 Task: Open a blank google sheet and write heading  Financial Planner. Add Dates in a column and its values below  'Jan 23, Feb 23, Mar 23, Apr 23 & may23. 'Add Income in next column and its values below  $3,000, $3,200, $3,100, $3,300 & $3,500. Add Expenses in next column and its values below  $2,000, $2,300, $2,200, $2,500 & $2,800. Add savings in next column and its values below $500, $600, $500, $700 & $700. Add Investment in next column and its values below  $500, $700, $800, $900 & $1000. Add Net Saving in next column and its values below  $1000, $1200, $900, $800 & $700. Save page BudgetTool analysis
Action: Mouse pressed left at (1270, 222)
Screenshot: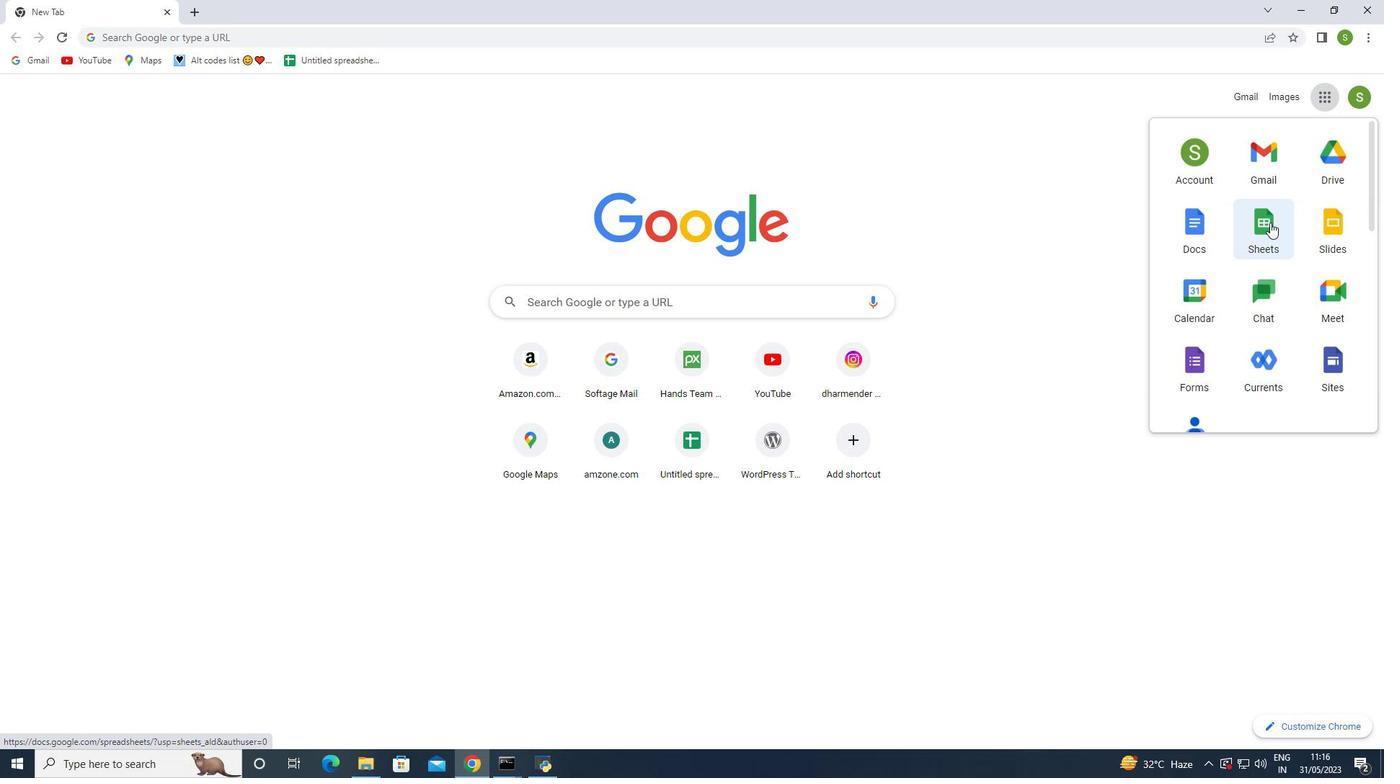 
Action: Mouse moved to (452, 180)
Screenshot: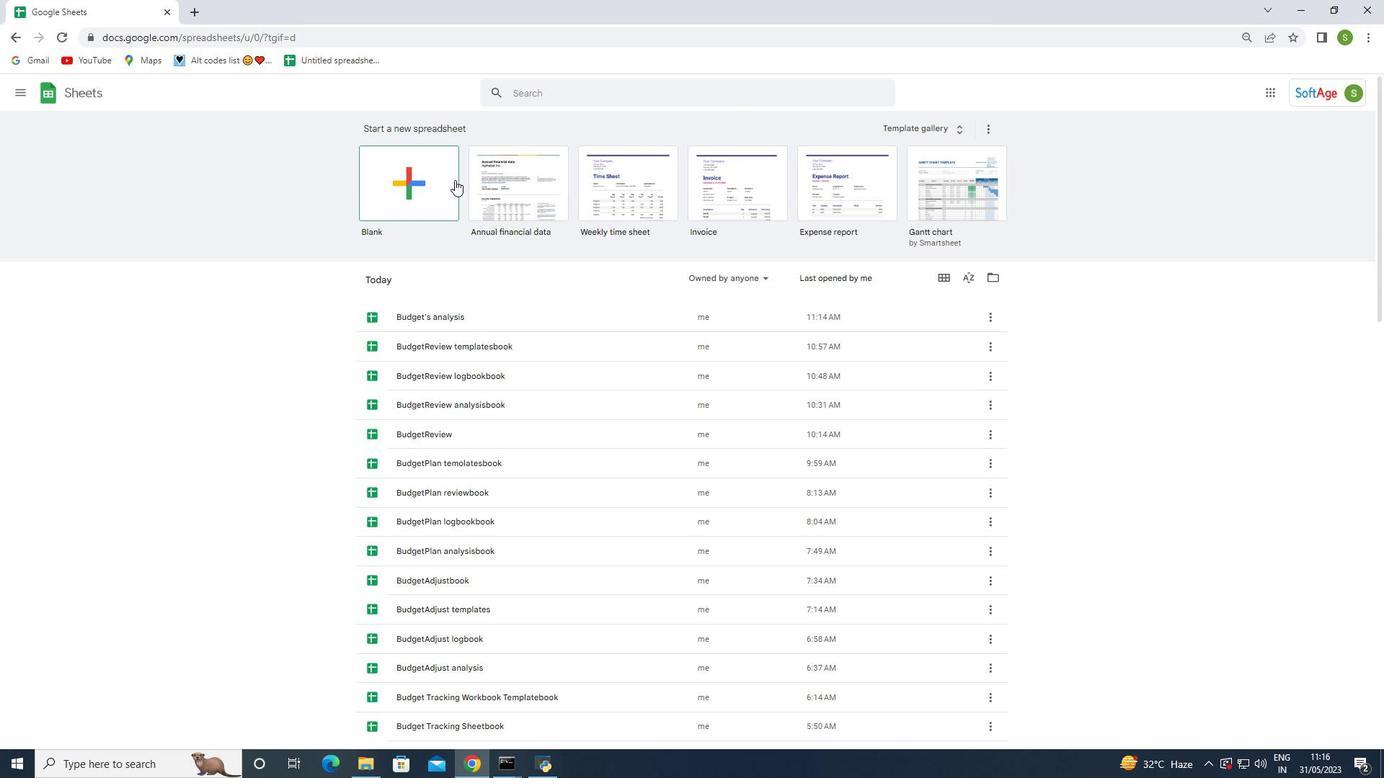 
Action: Mouse pressed left at (452, 180)
Screenshot: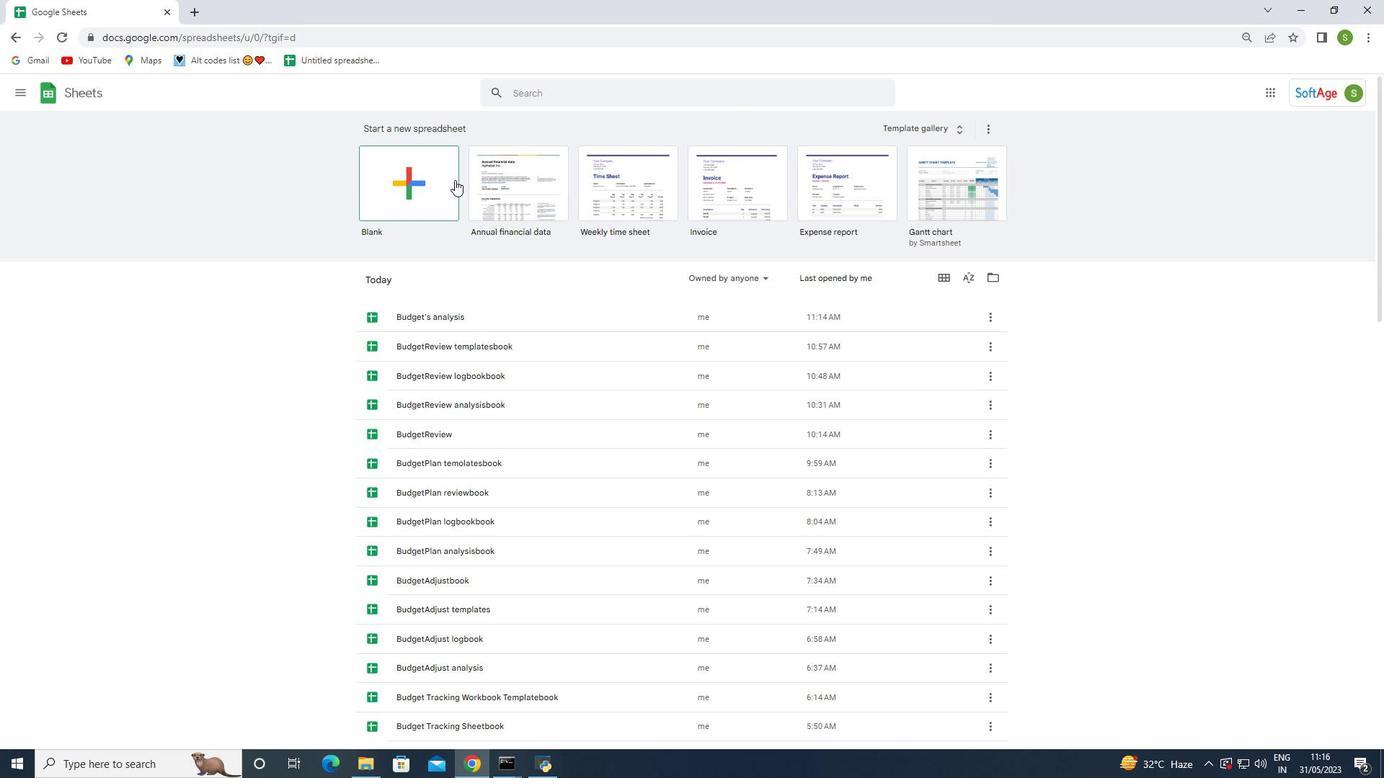
Action: Mouse moved to (15, 162)
Screenshot: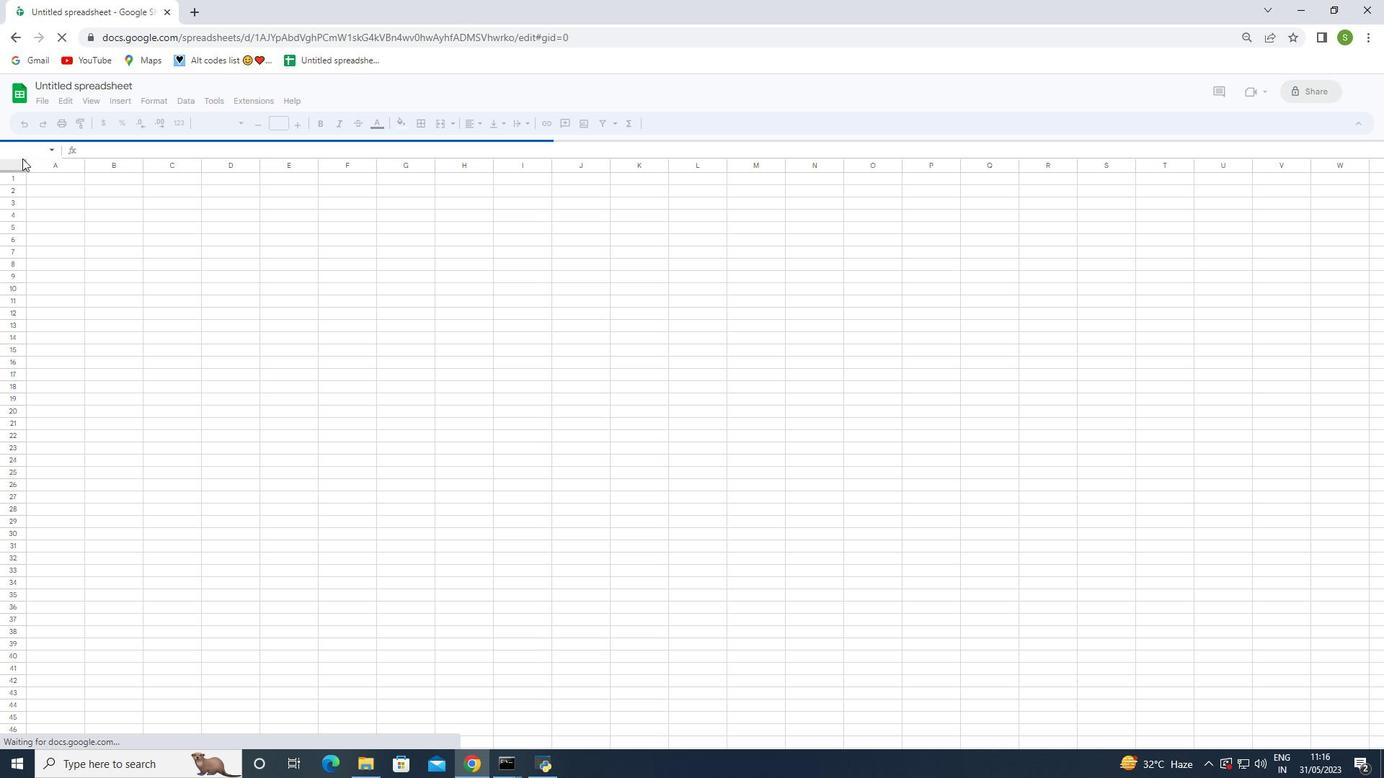 
Action: Mouse pressed left at (15, 162)
Screenshot: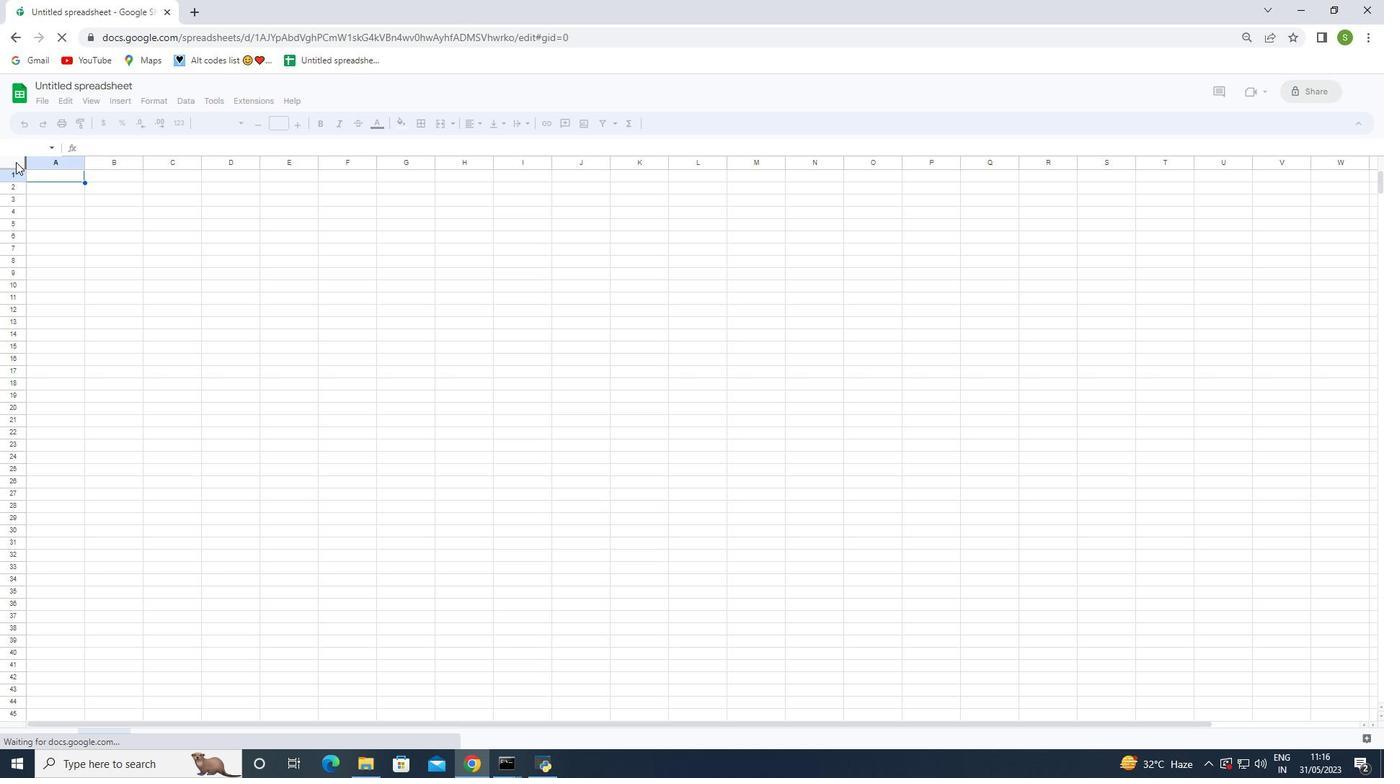 
Action: Mouse moved to (15, 155)
Screenshot: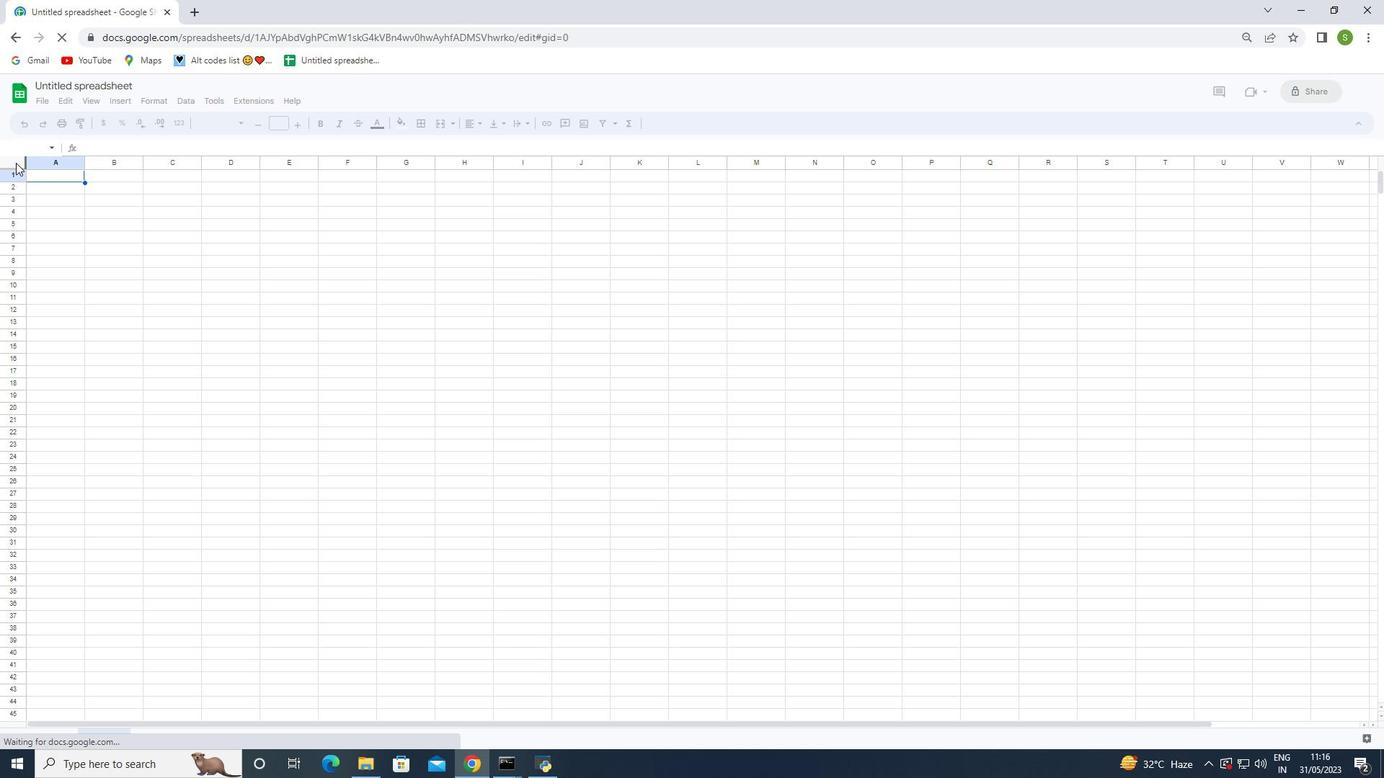 
Action: Mouse pressed left at (15, 155)
Screenshot: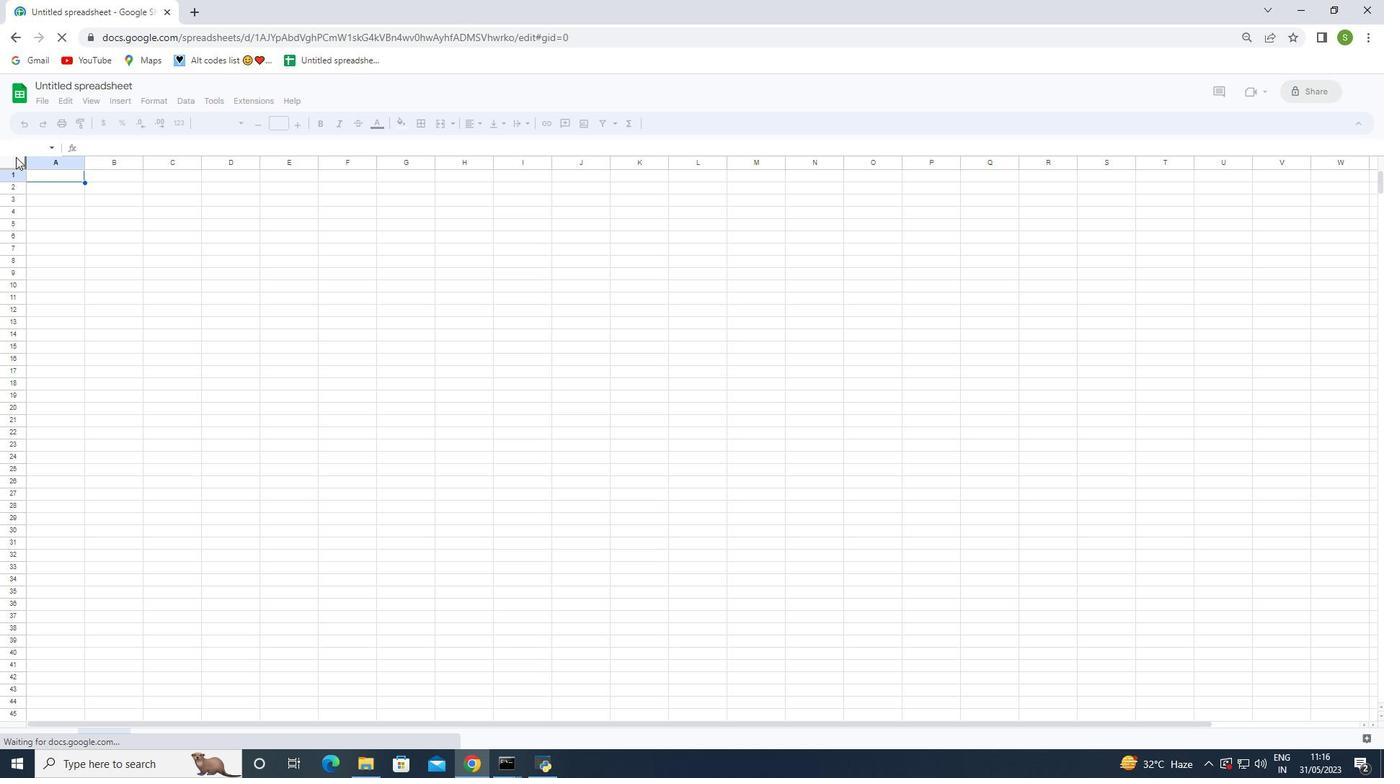 
Action: Mouse moved to (338, 125)
Screenshot: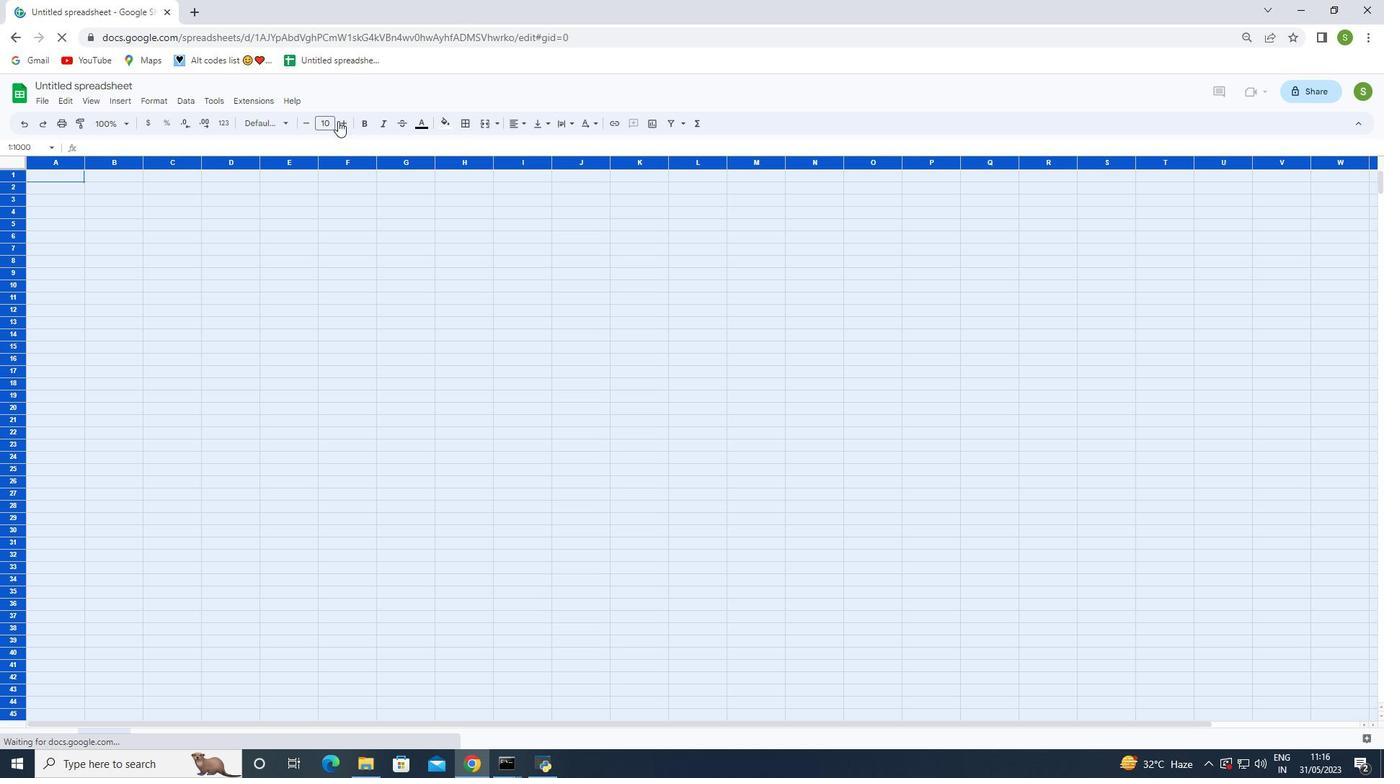 
Action: Mouse pressed left at (338, 125)
Screenshot: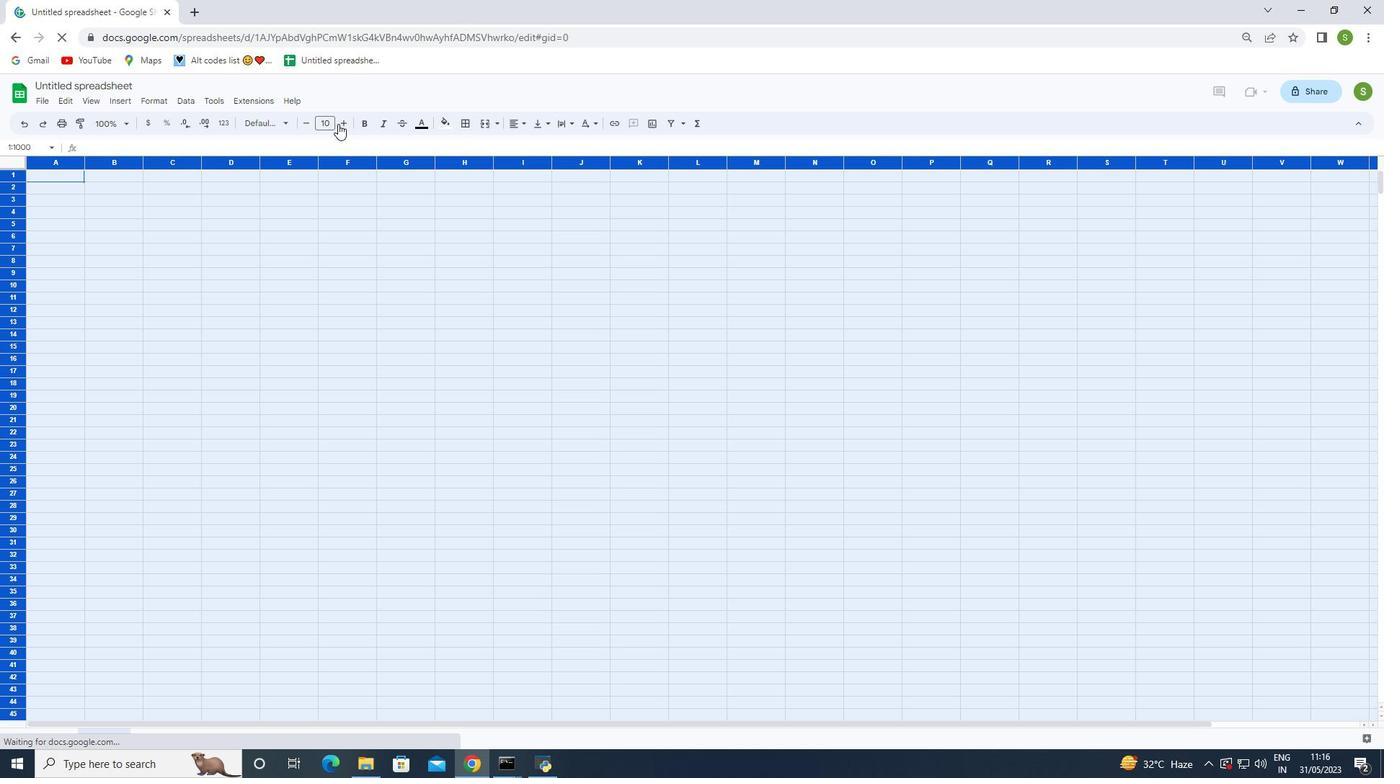 
Action: Mouse moved to (339, 124)
Screenshot: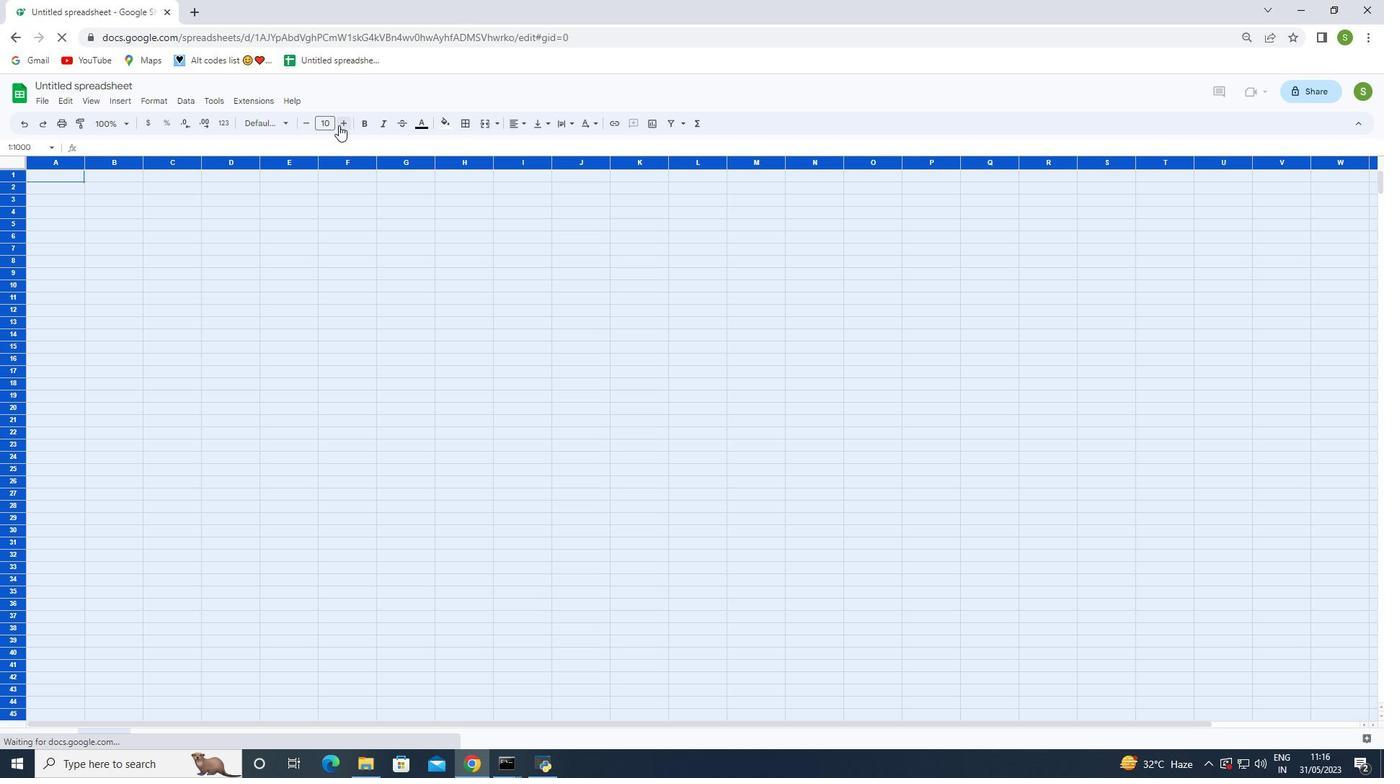 
Action: Mouse pressed left at (339, 124)
Screenshot: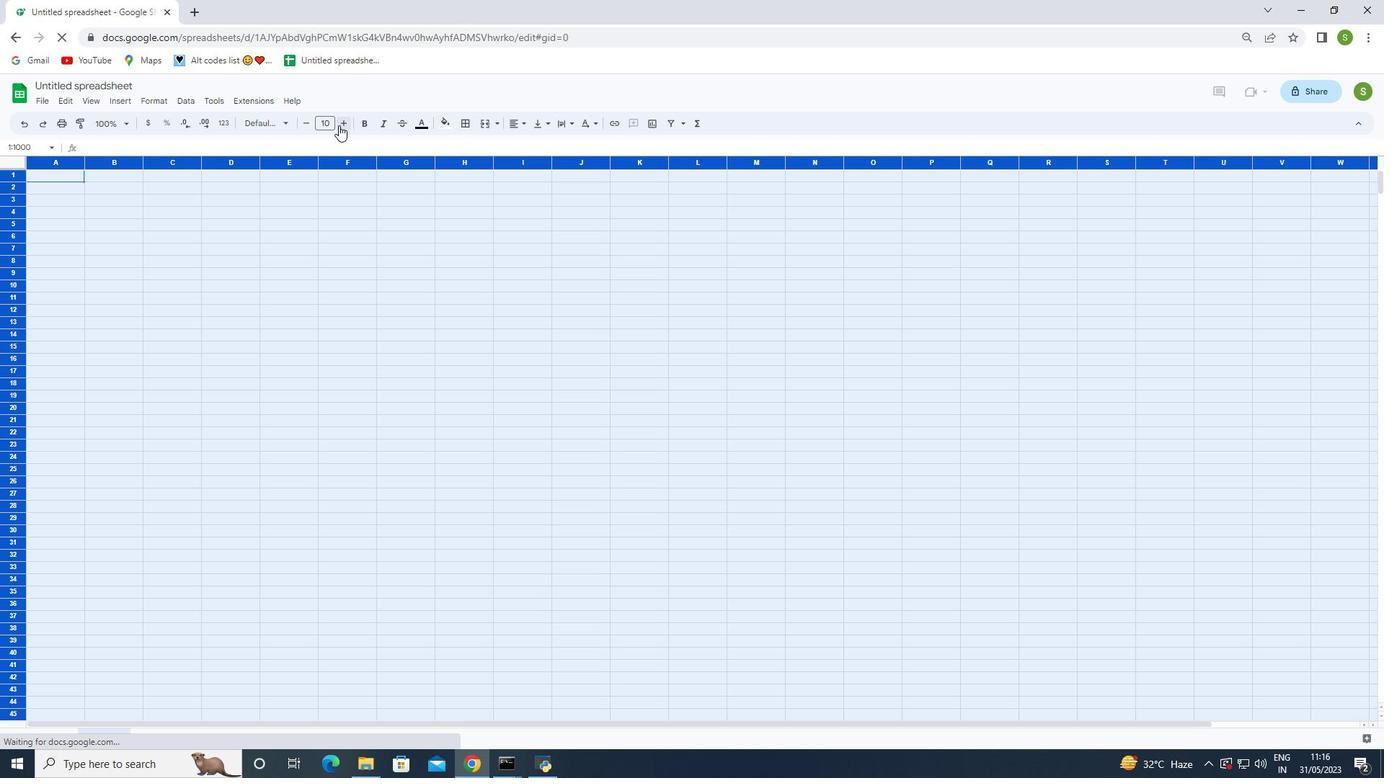 
Action: Mouse moved to (339, 124)
Screenshot: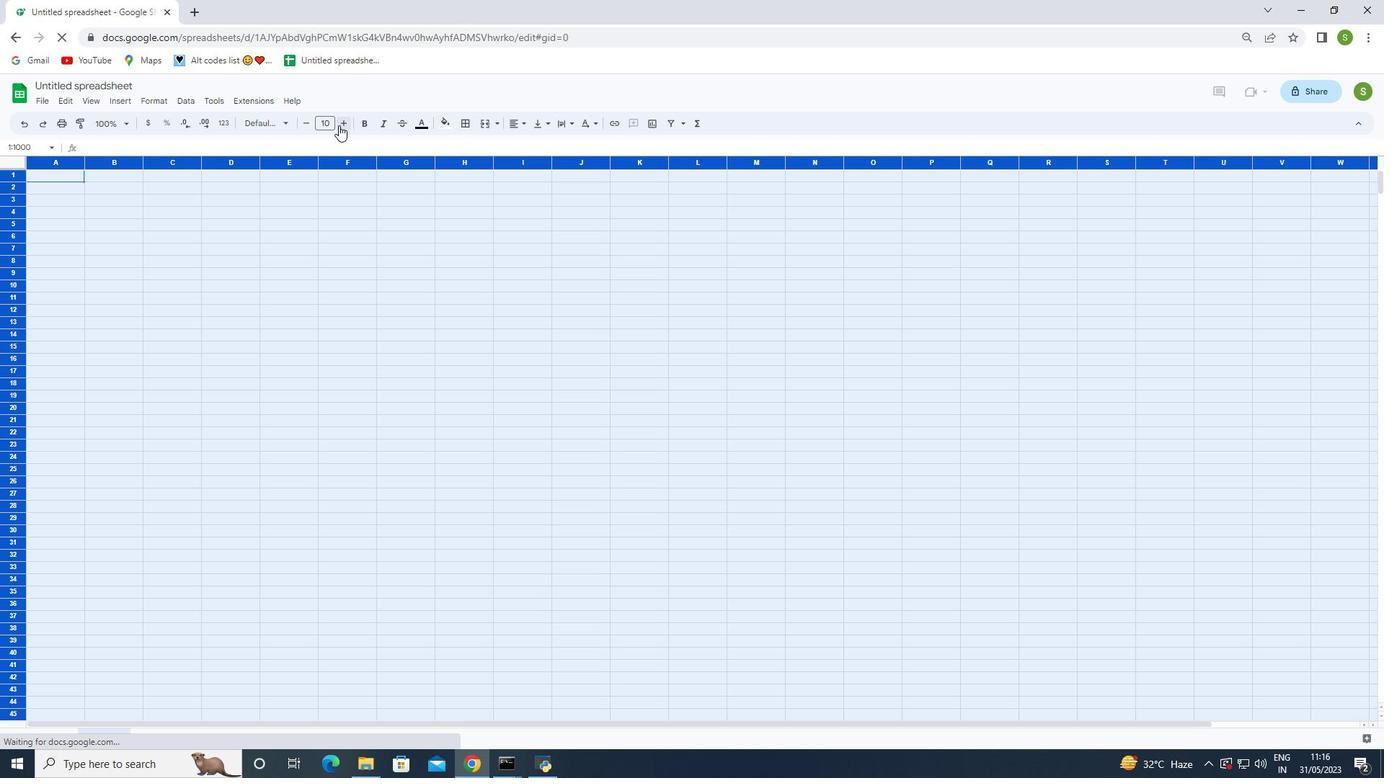 
Action: Mouse pressed left at (339, 124)
Screenshot: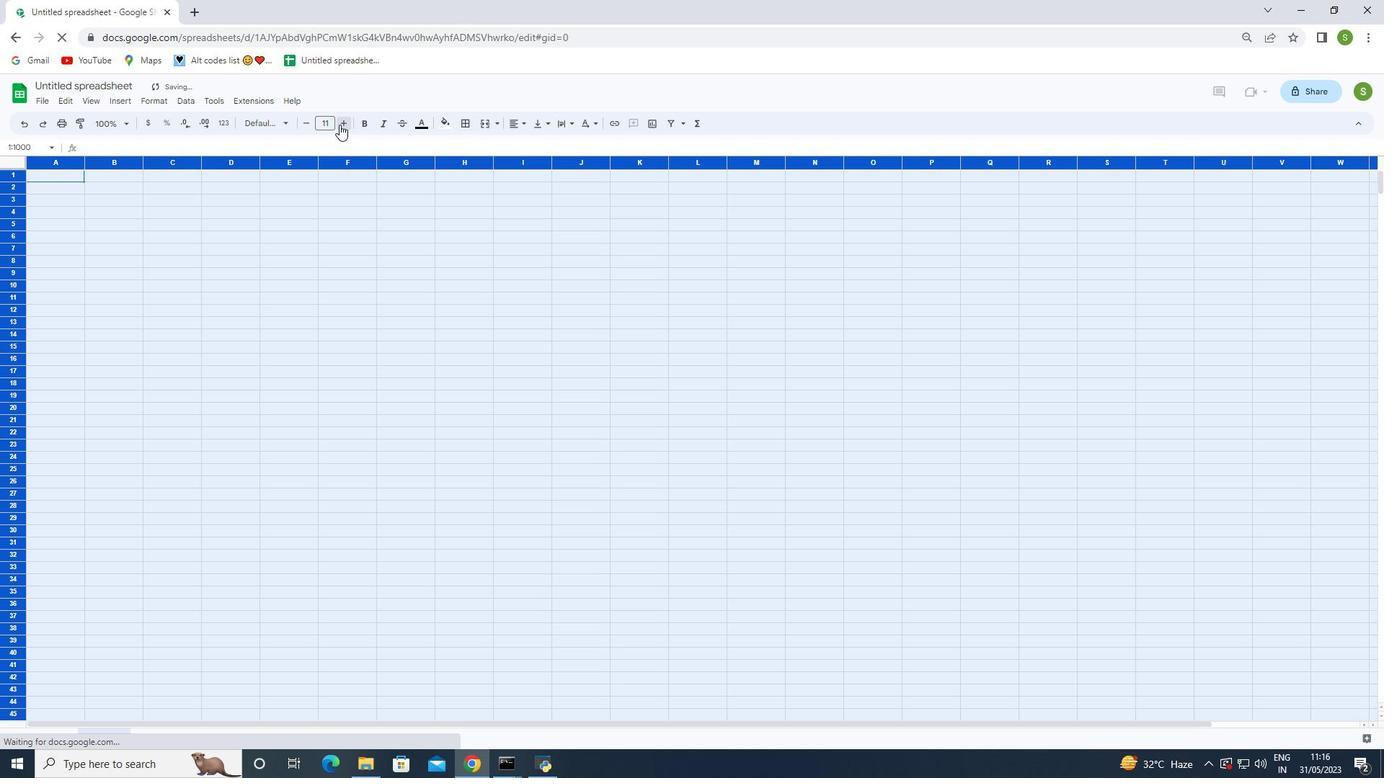 
Action: Mouse pressed left at (339, 124)
Screenshot: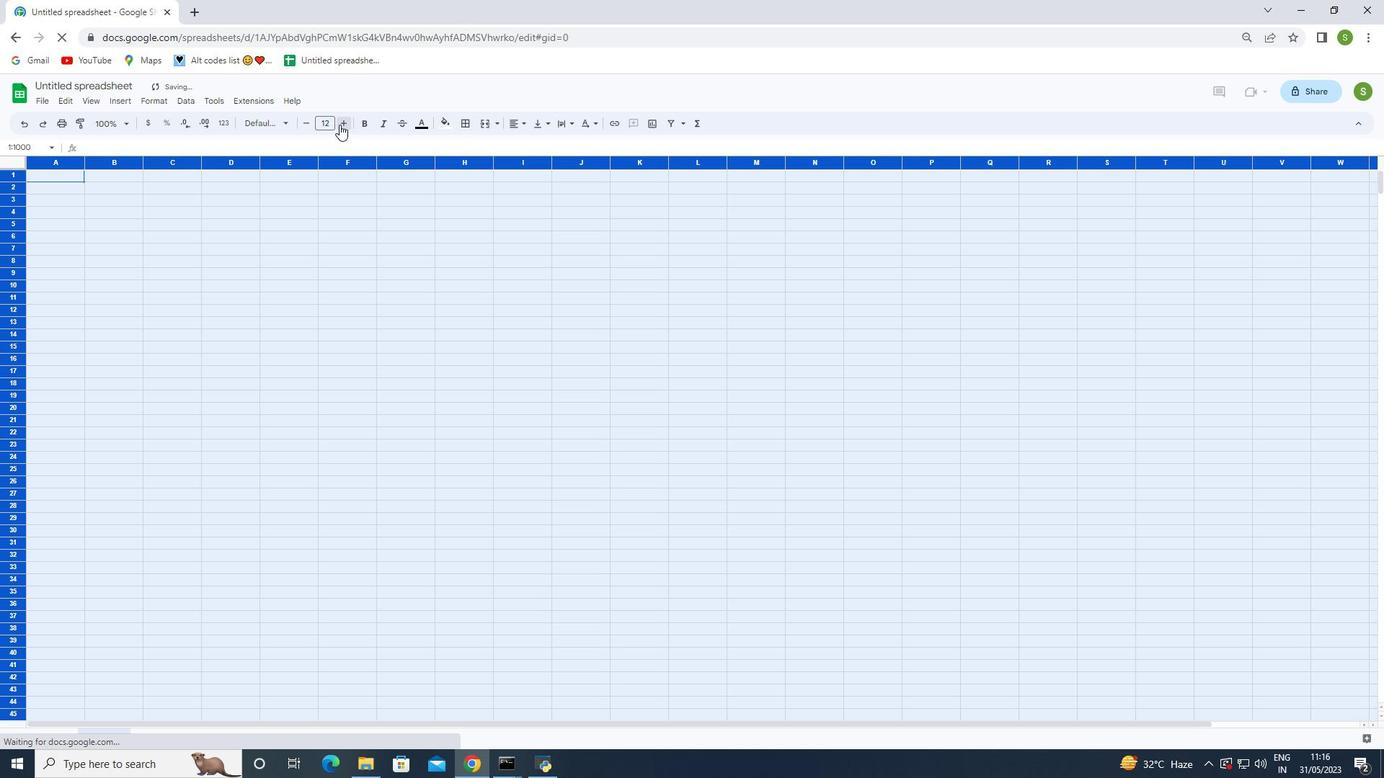 
Action: Mouse moved to (241, 225)
Screenshot: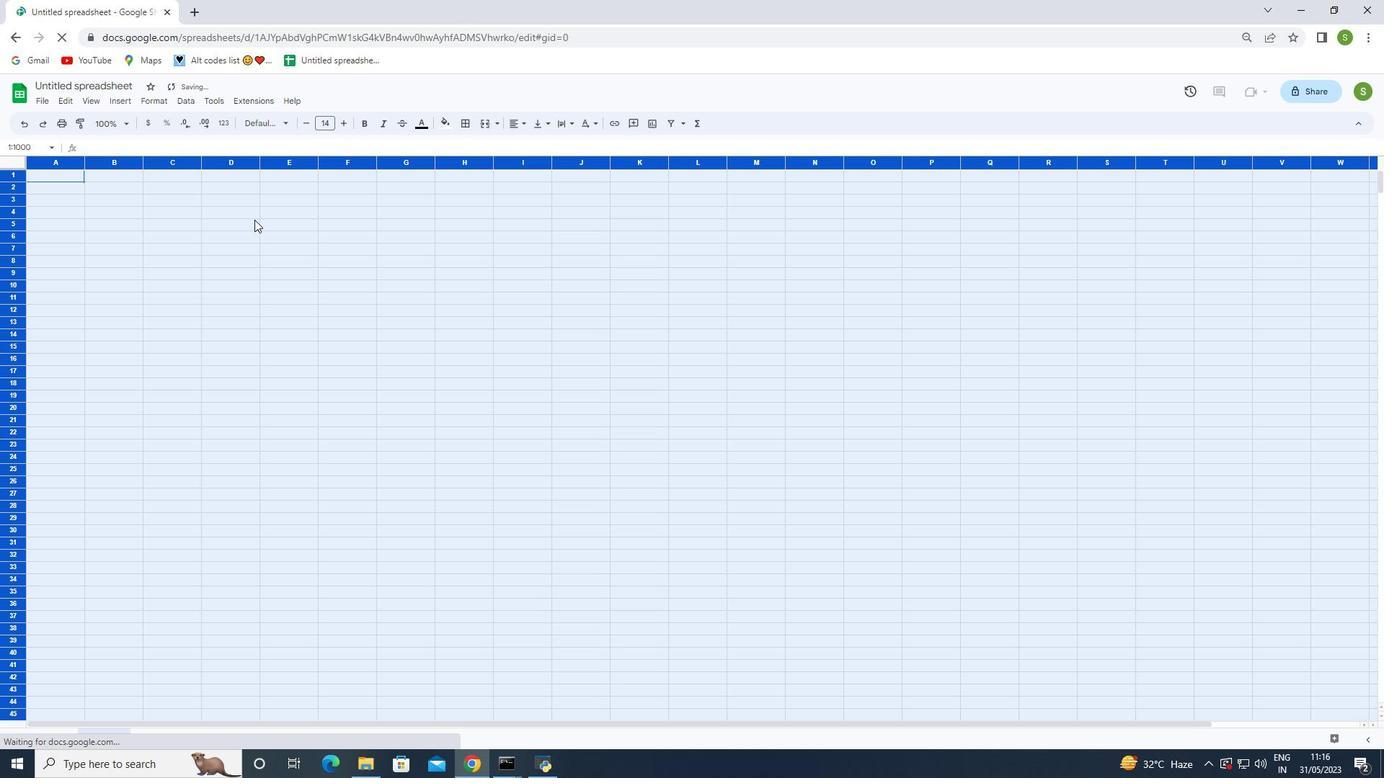 
Action: Mouse pressed left at (241, 225)
Screenshot: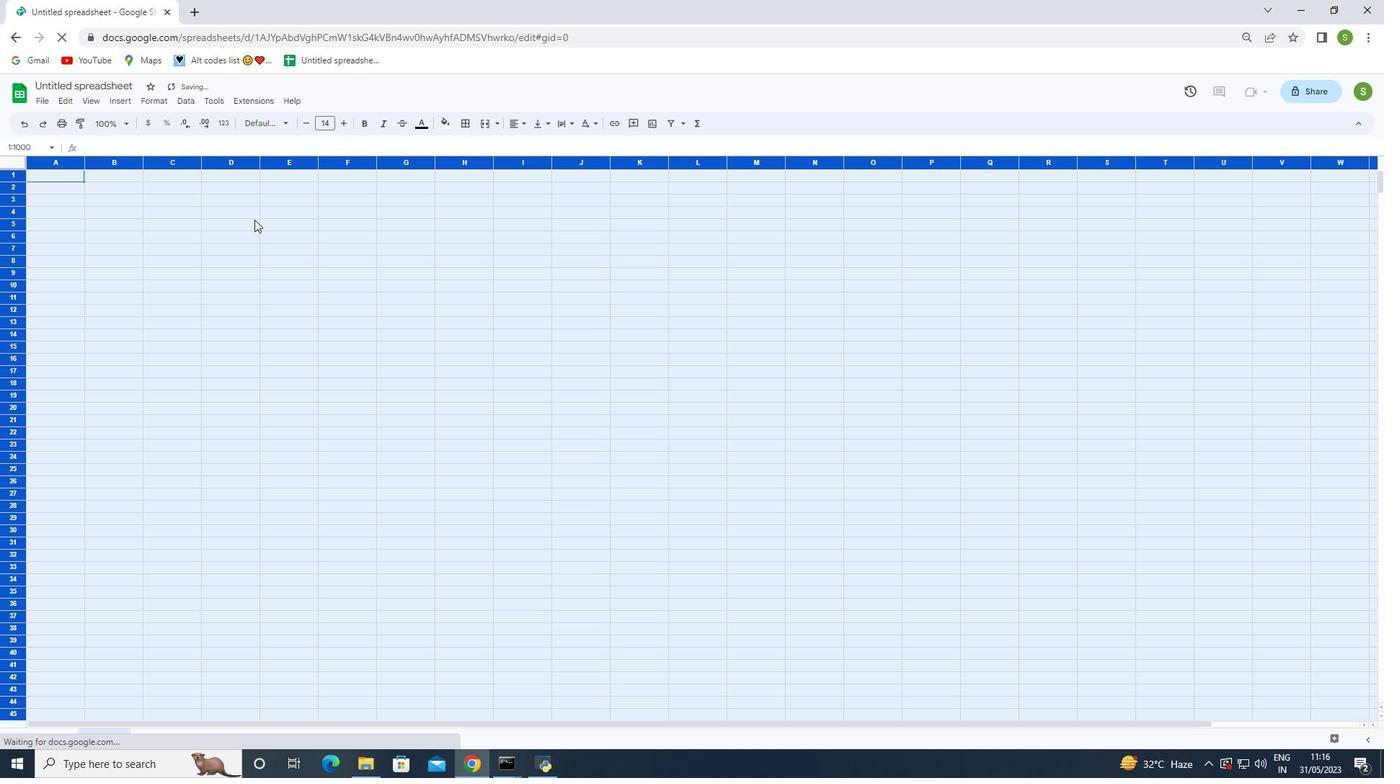 
Action: Mouse moved to (63, 177)
Screenshot: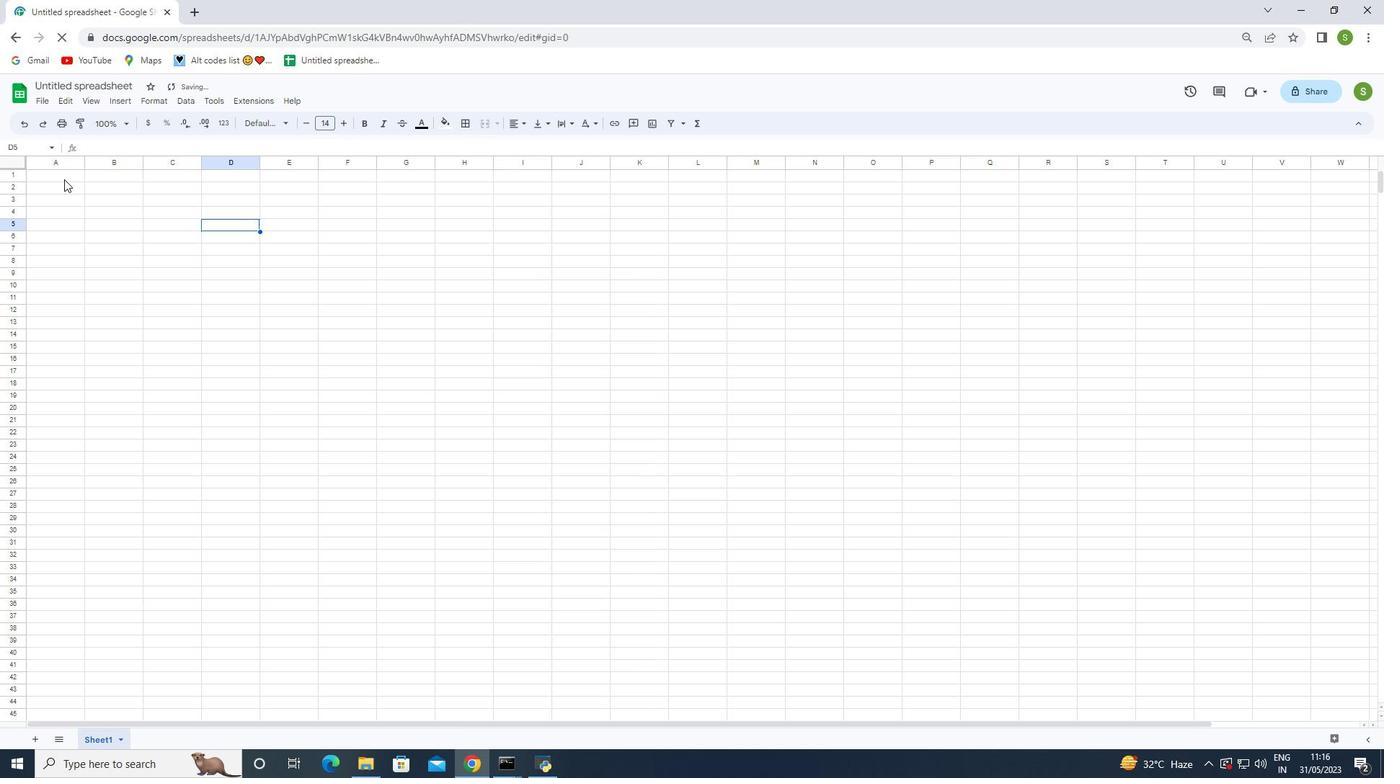 
Action: Mouse pressed left at (63, 177)
Screenshot: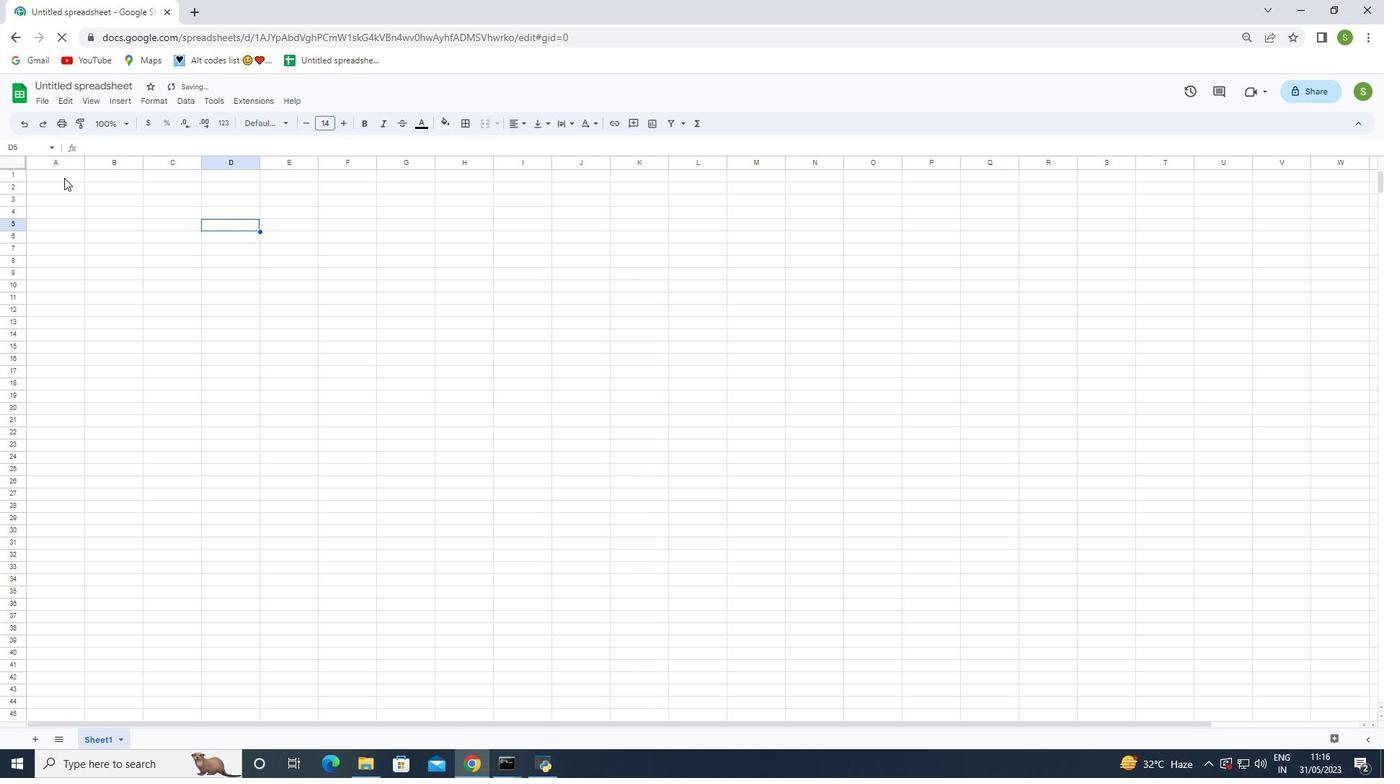 
Action: Key pressed <Key.shift><Key.shift>Financial<Key.space><Key.shift>Planner<Key.enter><Key.shift>Dates<Key.enter><Key.shift>Jan<Key.space>23<Key.enter><Key.shift>Feb<Key.space>23<Key.enter><Key.shift>Mar<Key.space>23<Key.enter><Key.shift>Apr<Key.space>23<Key.enter><Key.shift><Key.shift><Key.shift>May<Key.space>23<Key.enter>
Screenshot: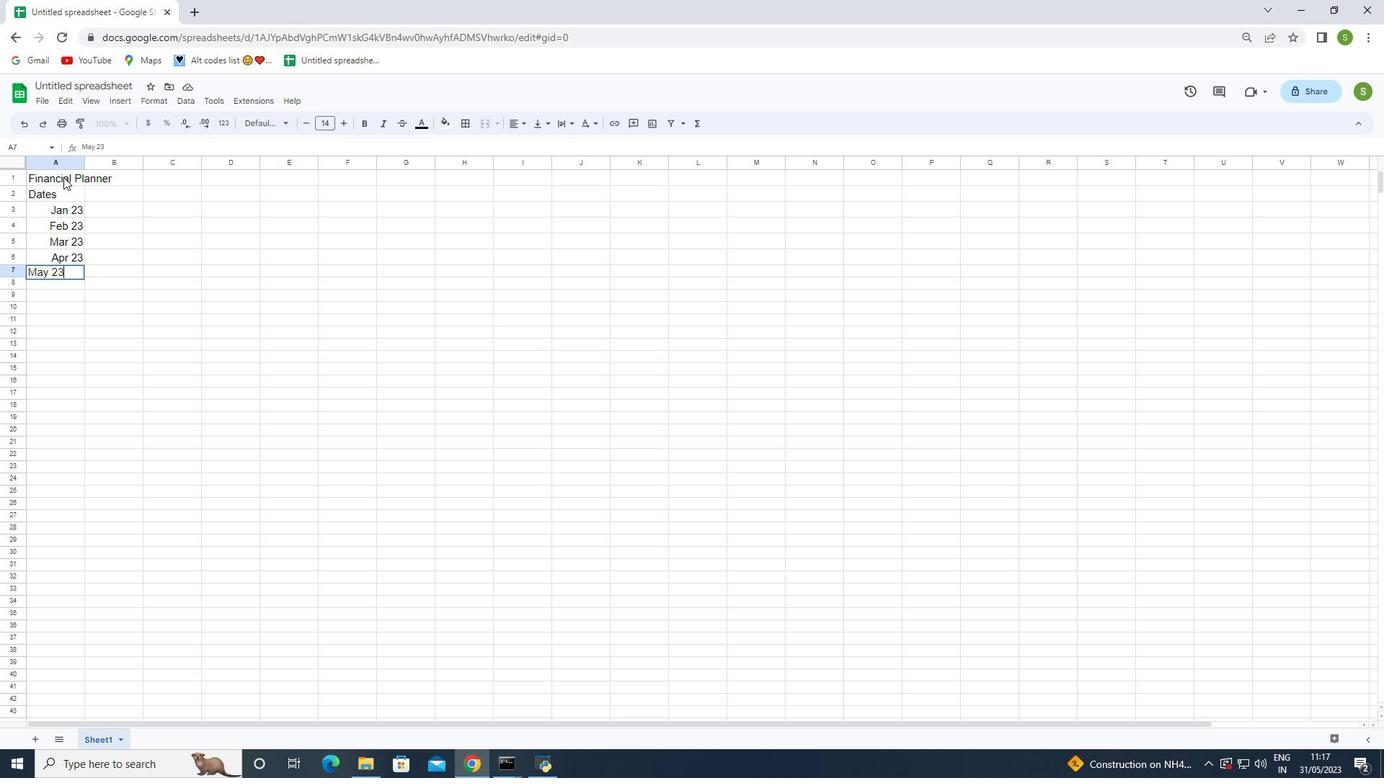
Action: Mouse moved to (111, 198)
Screenshot: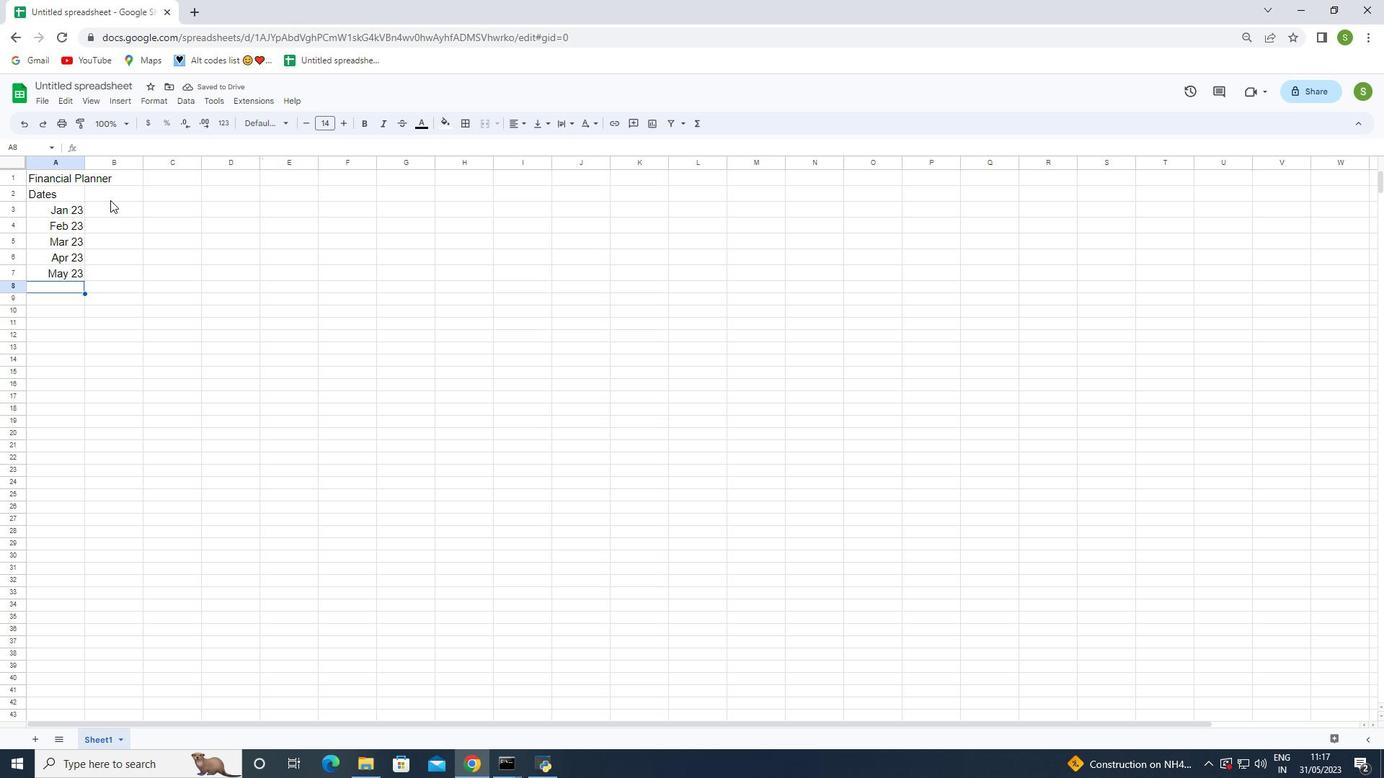 
Action: Mouse pressed left at (111, 198)
Screenshot: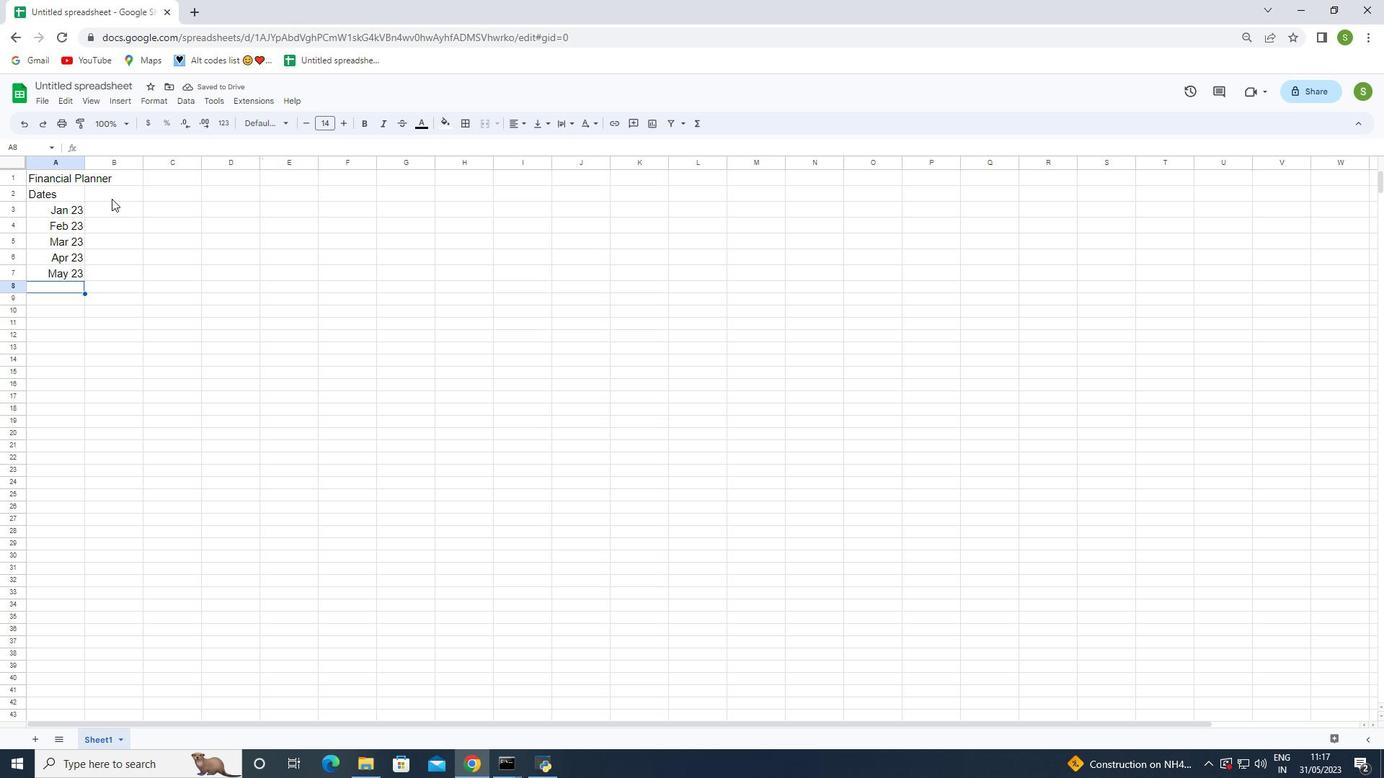 
Action: Mouse moved to (109, 198)
Screenshot: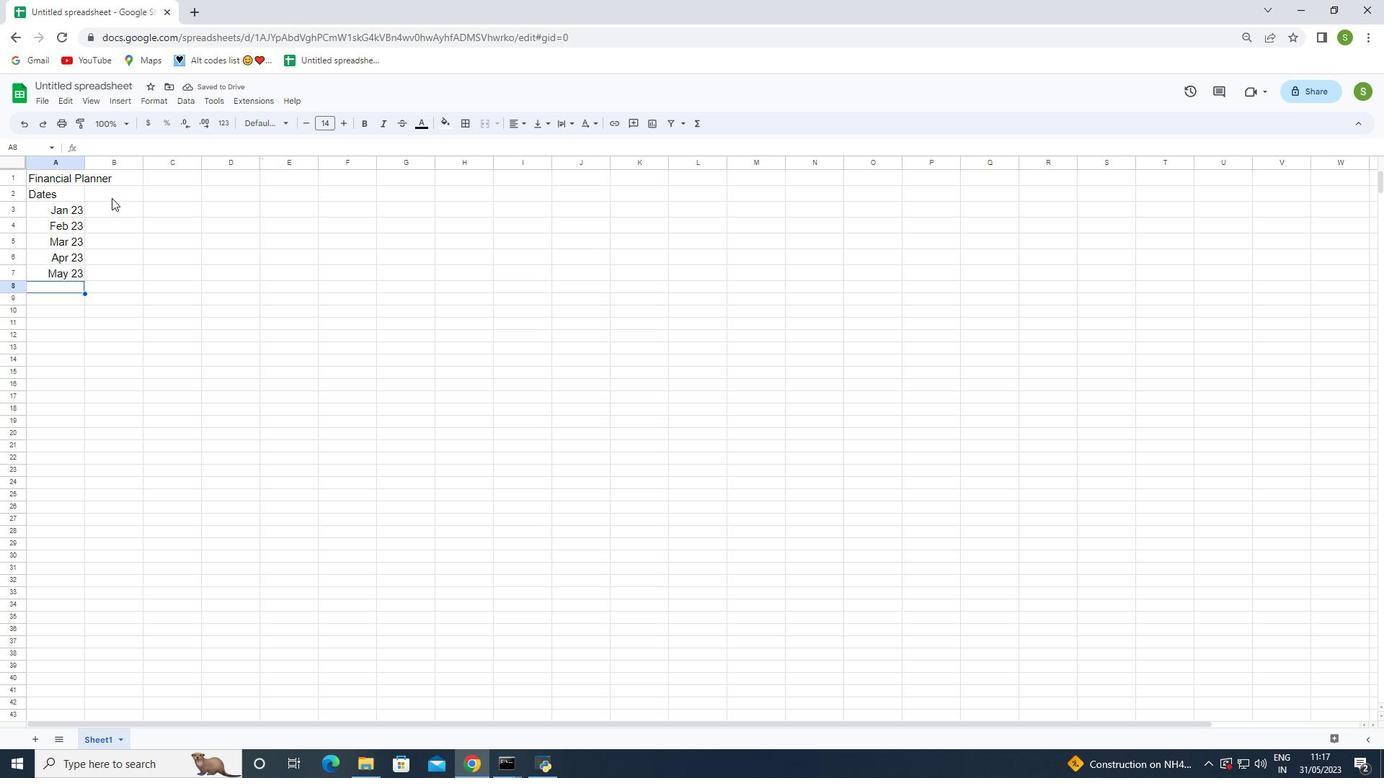 
Action: Key pressed <Key.shift>Income<Key.enter>3000<Key.enter>3200<Key.enter>3100<Key.enter>3300<Key.enter>3500<Key.enter>
Screenshot: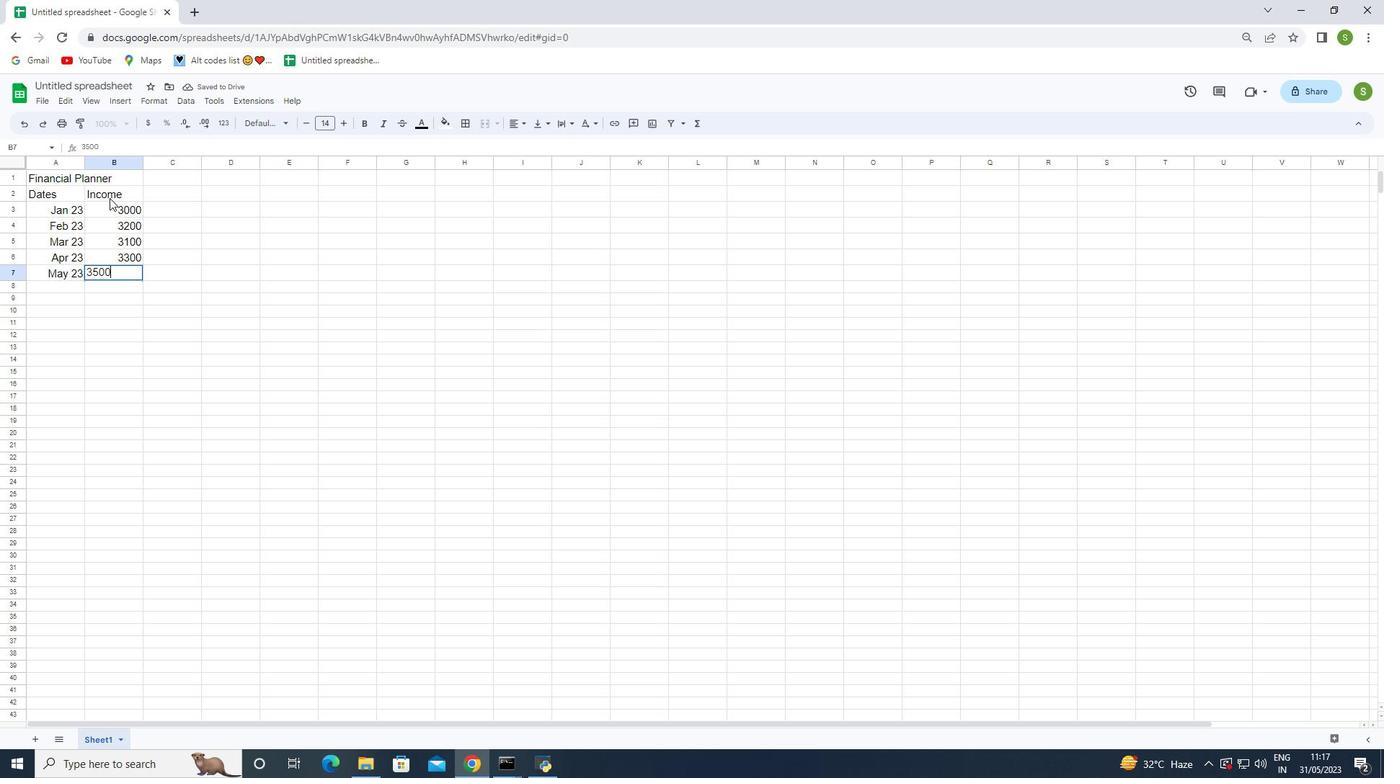 
Action: Mouse moved to (115, 208)
Screenshot: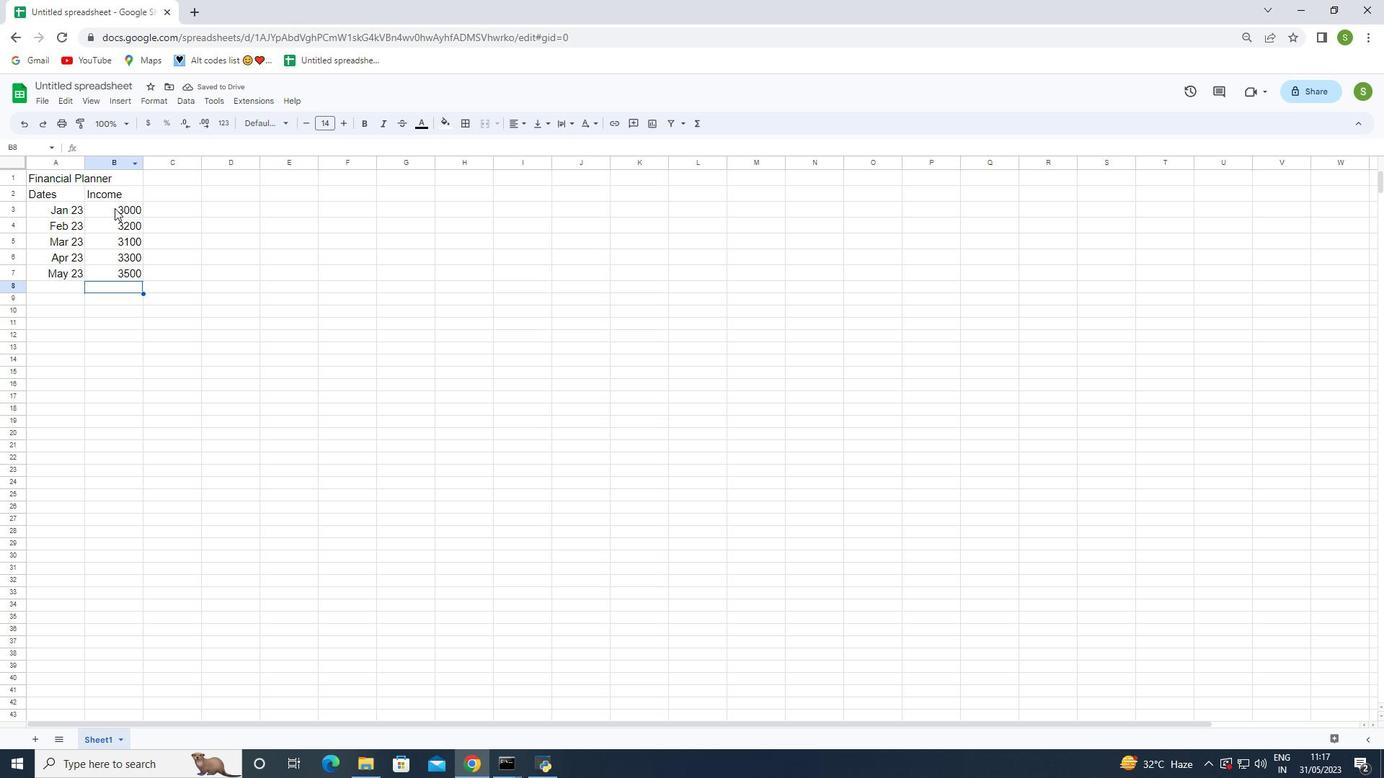 
Action: Mouse pressed left at (115, 208)
Screenshot: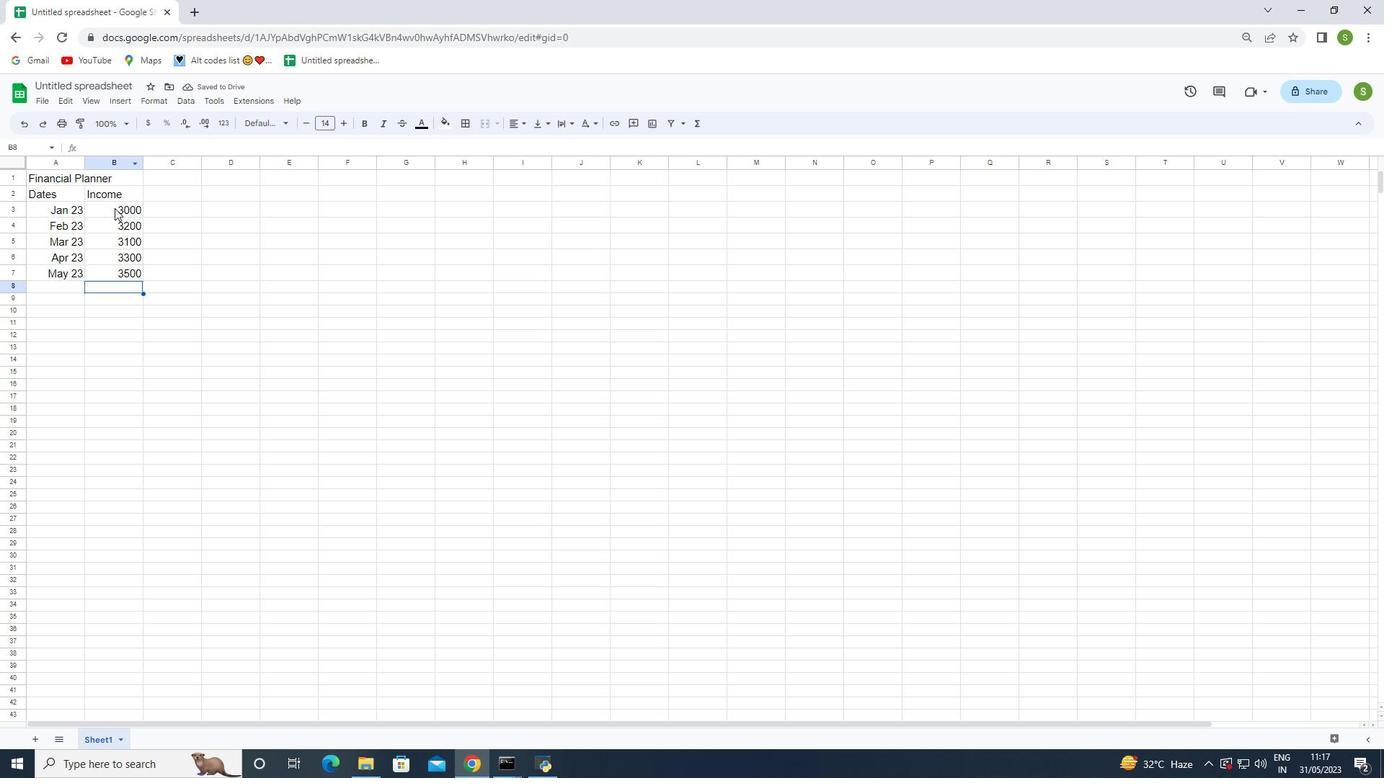 
Action: Mouse moved to (152, 120)
Screenshot: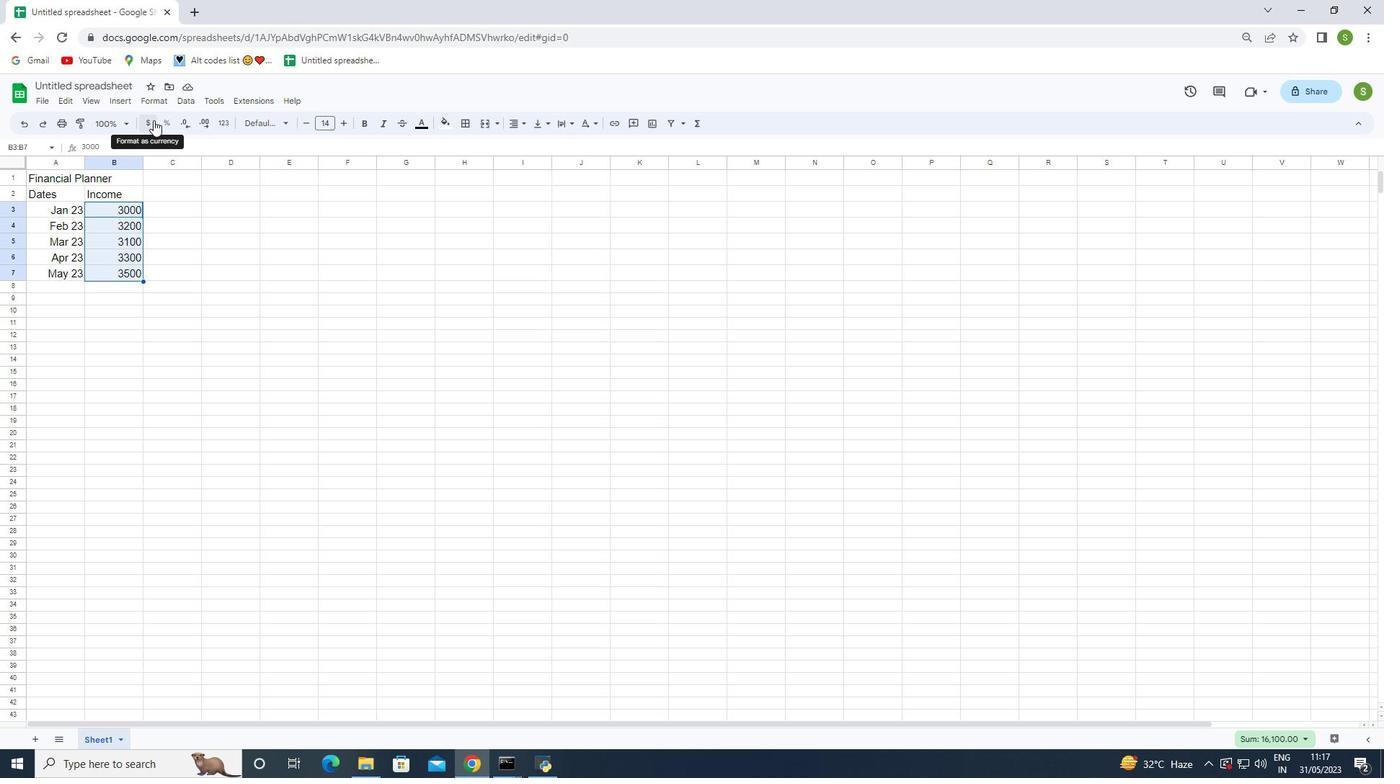 
Action: Mouse pressed left at (152, 120)
Screenshot: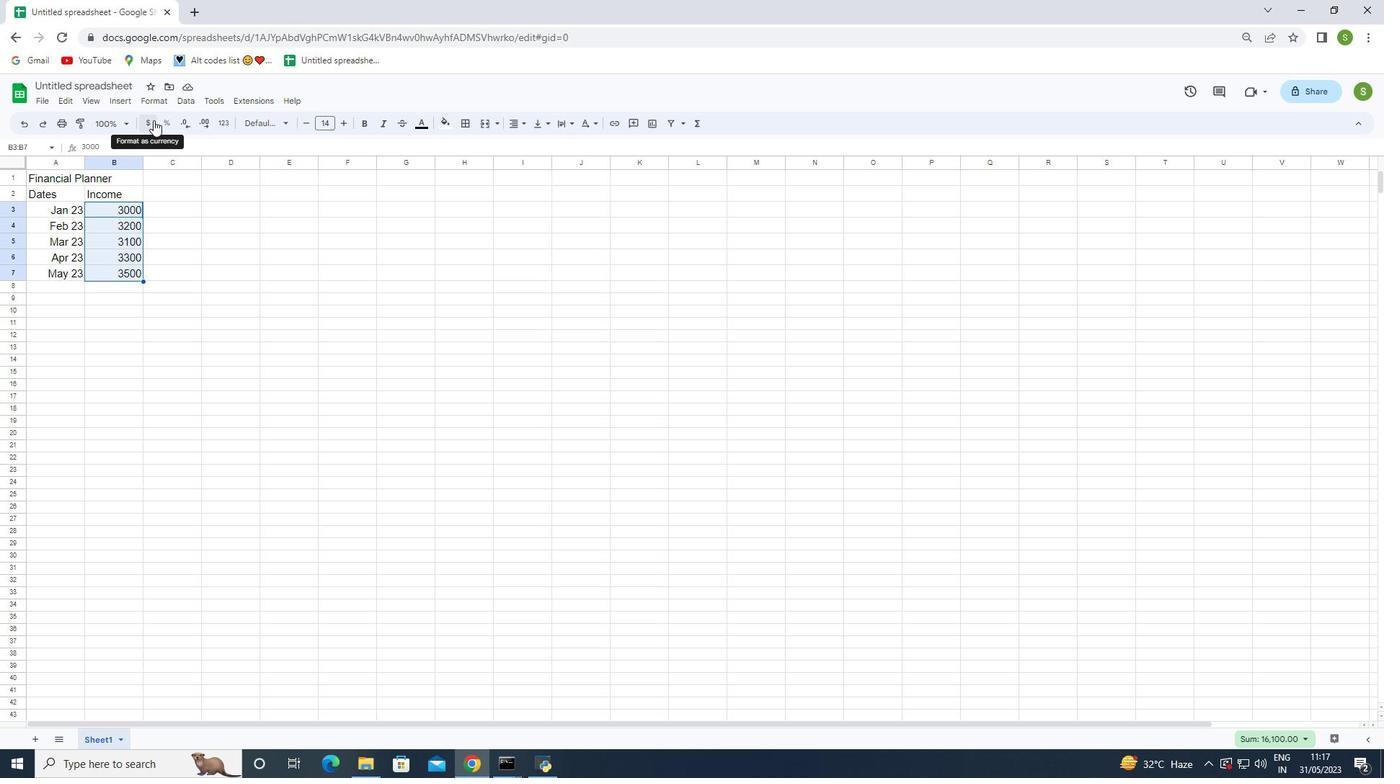 
Action: Mouse moved to (221, 312)
Screenshot: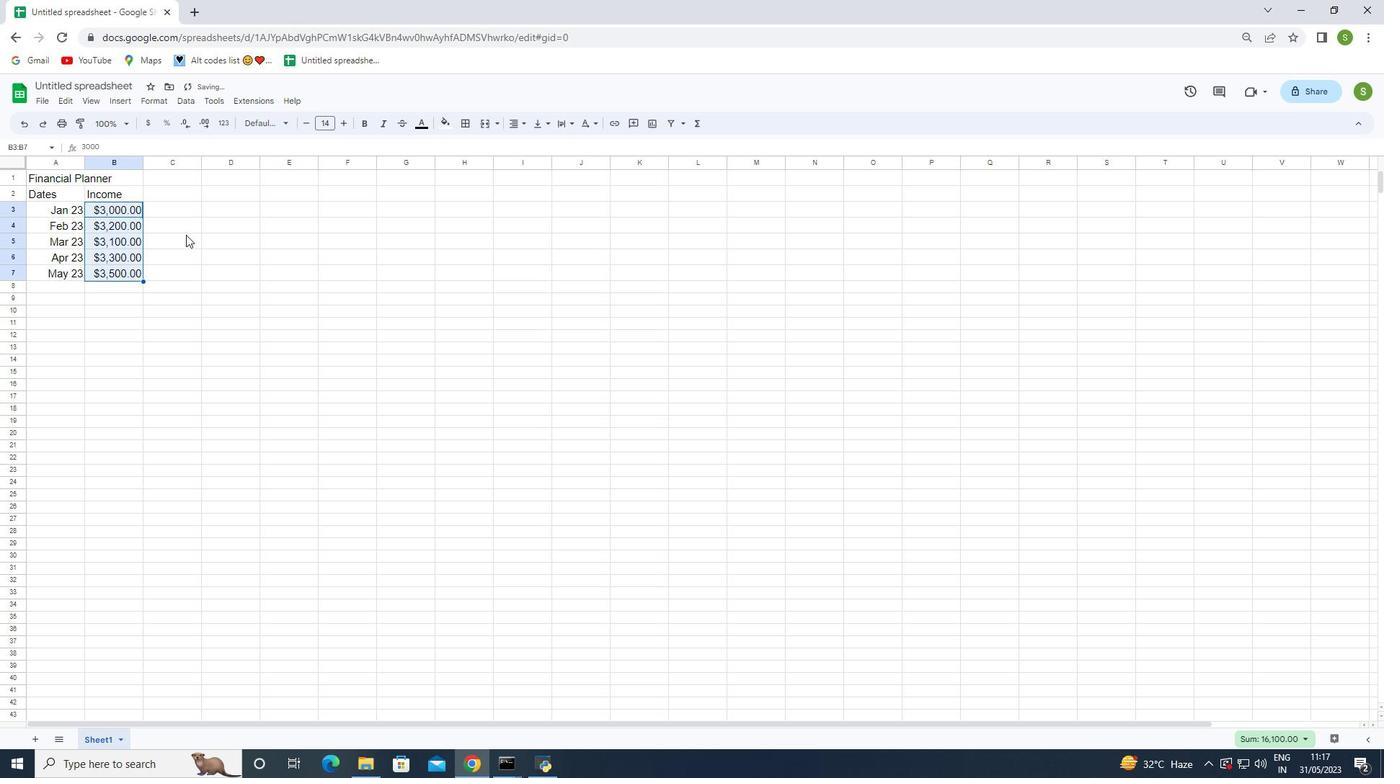 
Action: Mouse pressed left at (221, 312)
Screenshot: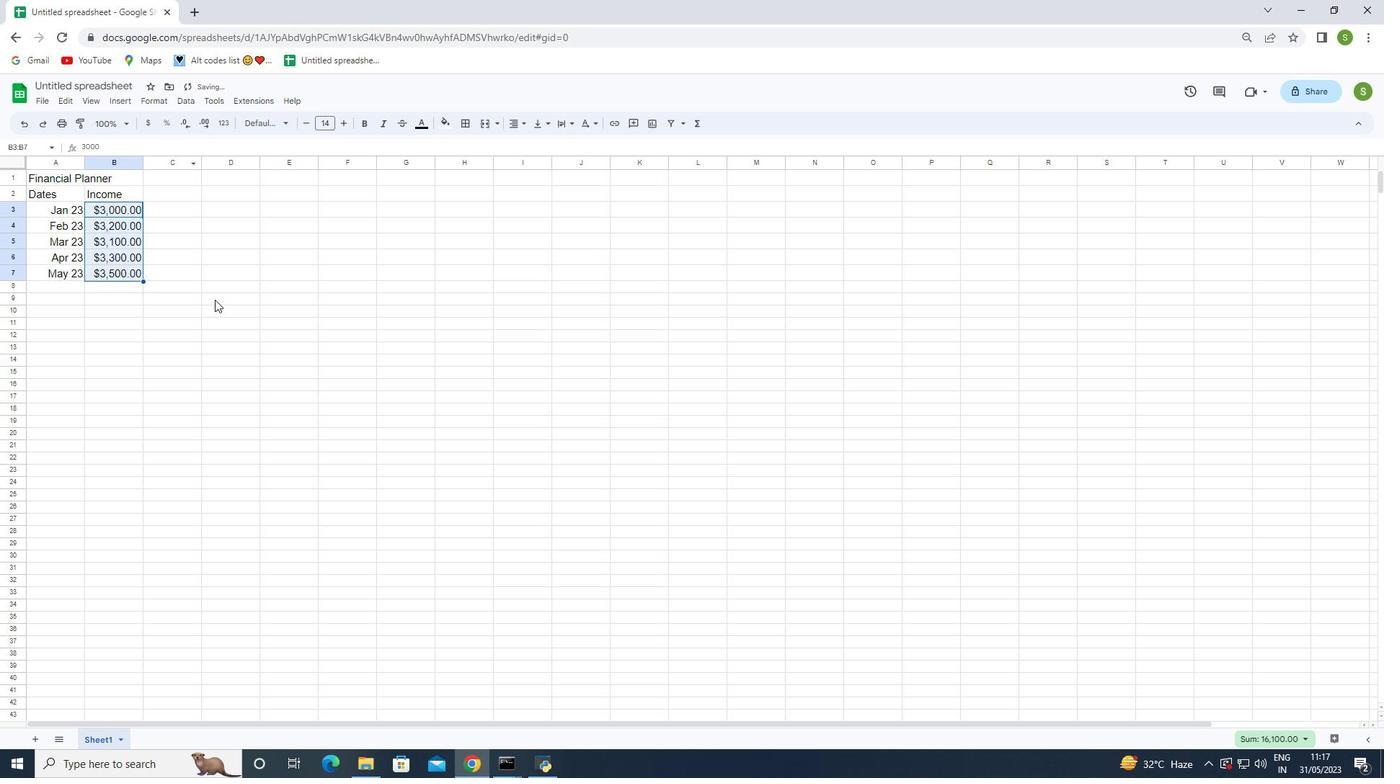 
Action: Mouse moved to (167, 197)
Screenshot: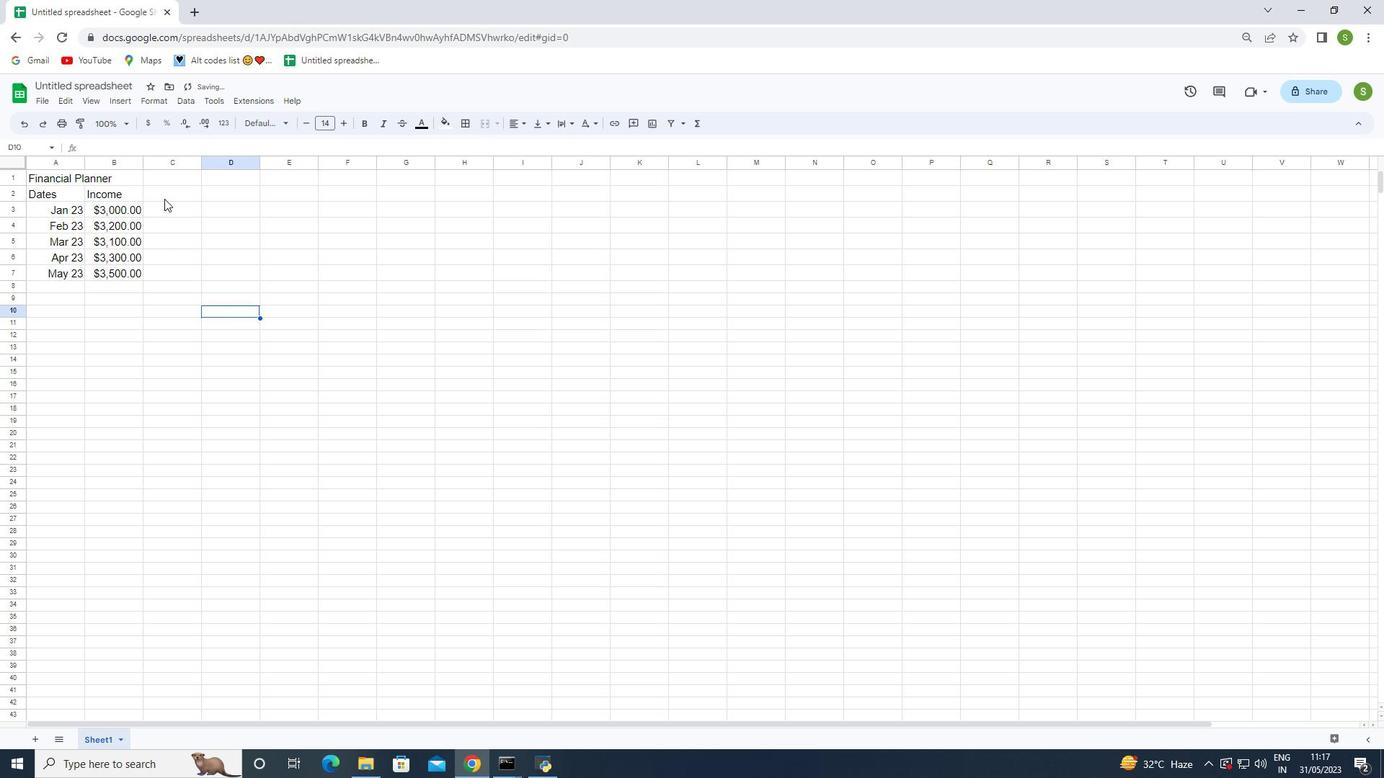 
Action: Mouse pressed left at (167, 197)
Screenshot: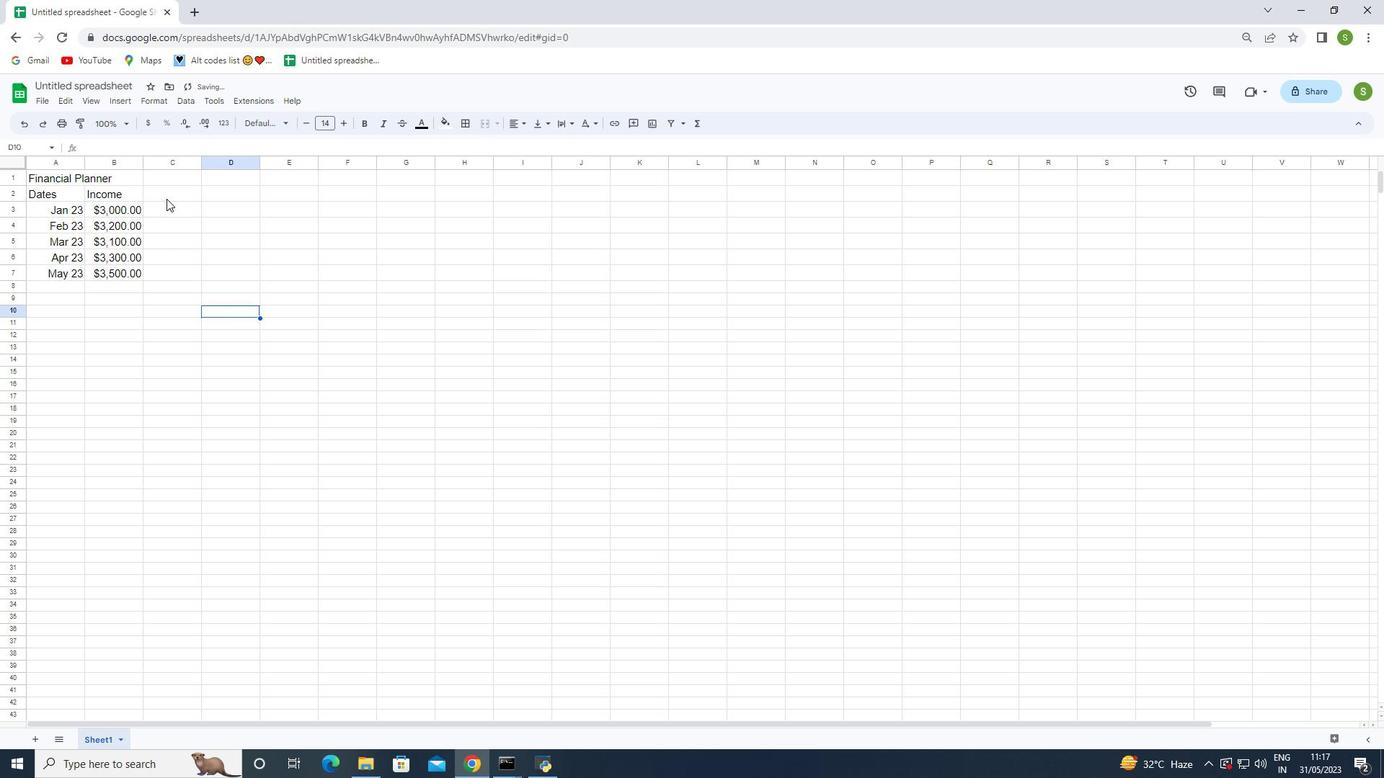 
Action: Mouse moved to (158, 201)
Screenshot: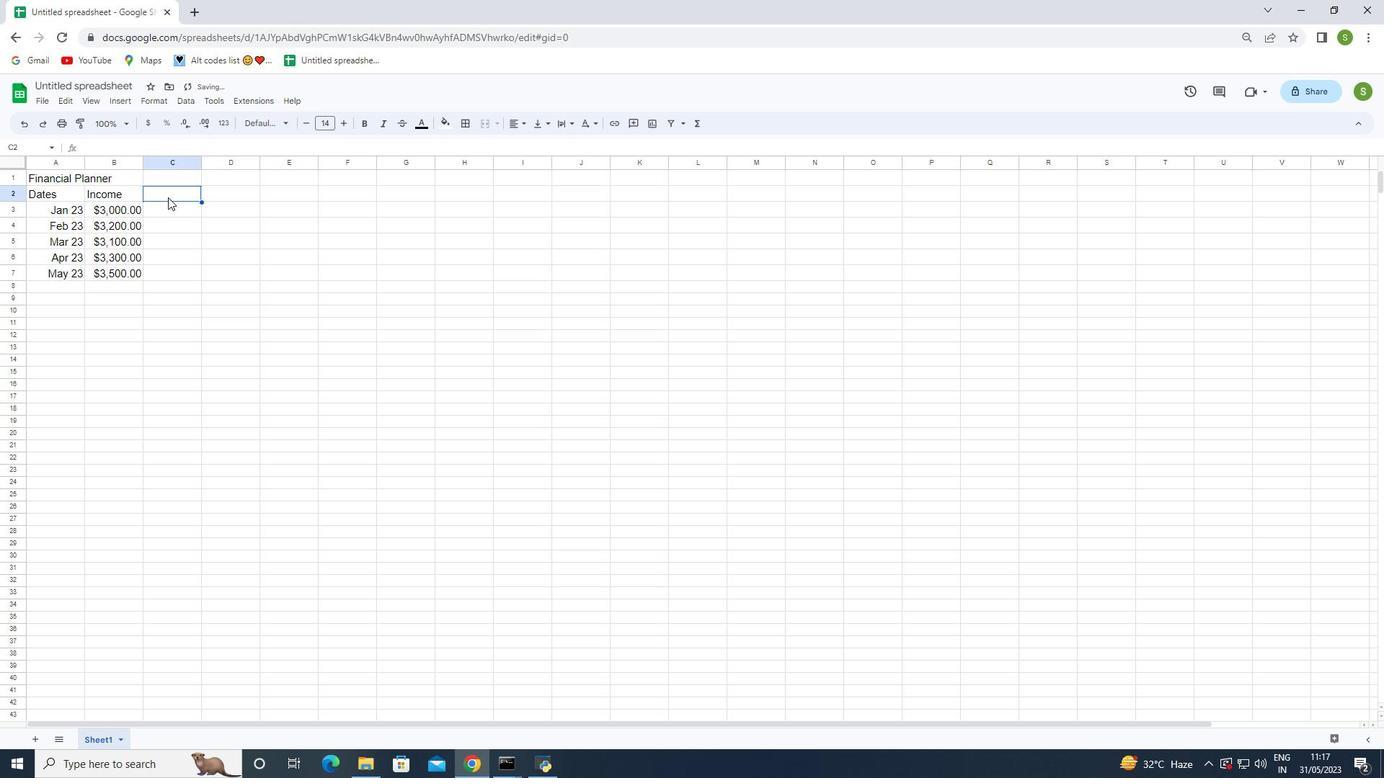 
Action: Key pressed <Key.shift>Expenses<Key.enter>
Screenshot: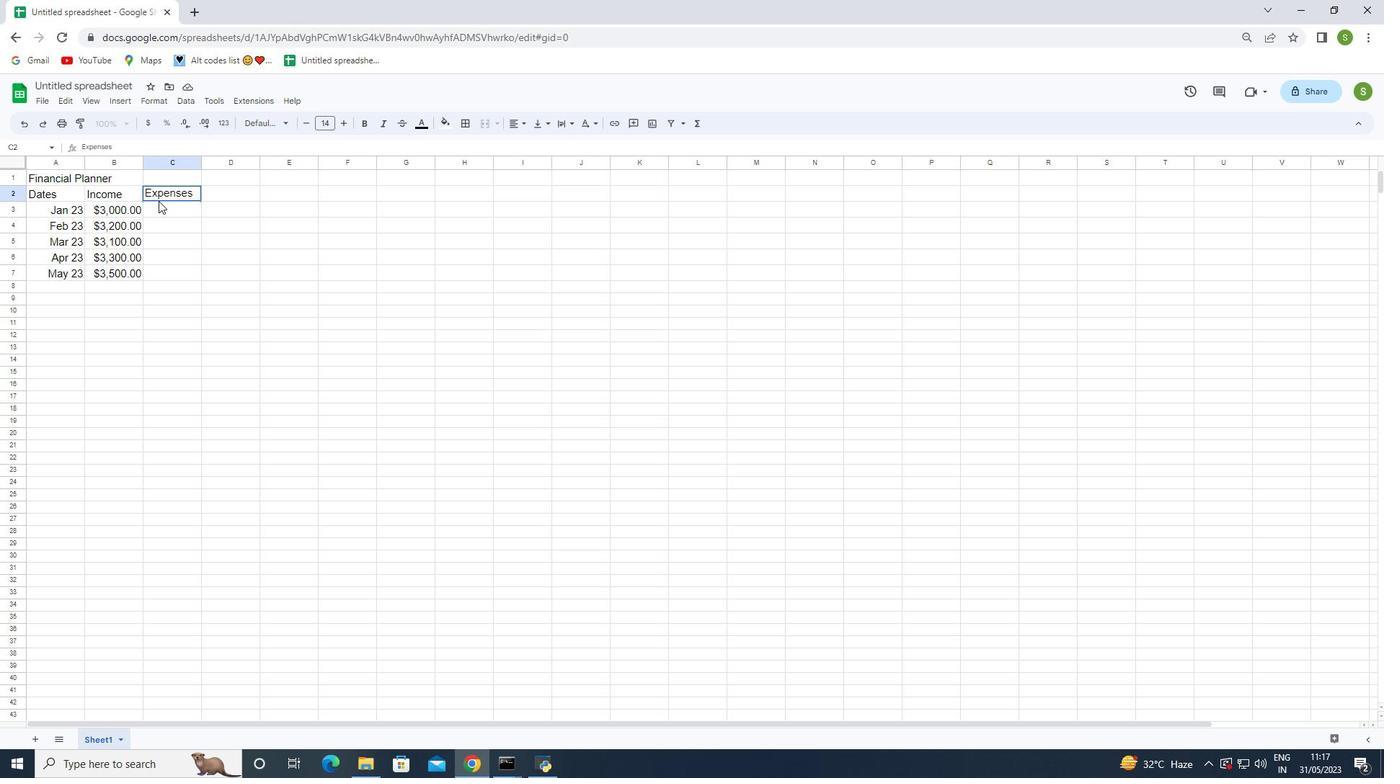 
Action: Mouse moved to (162, 209)
Screenshot: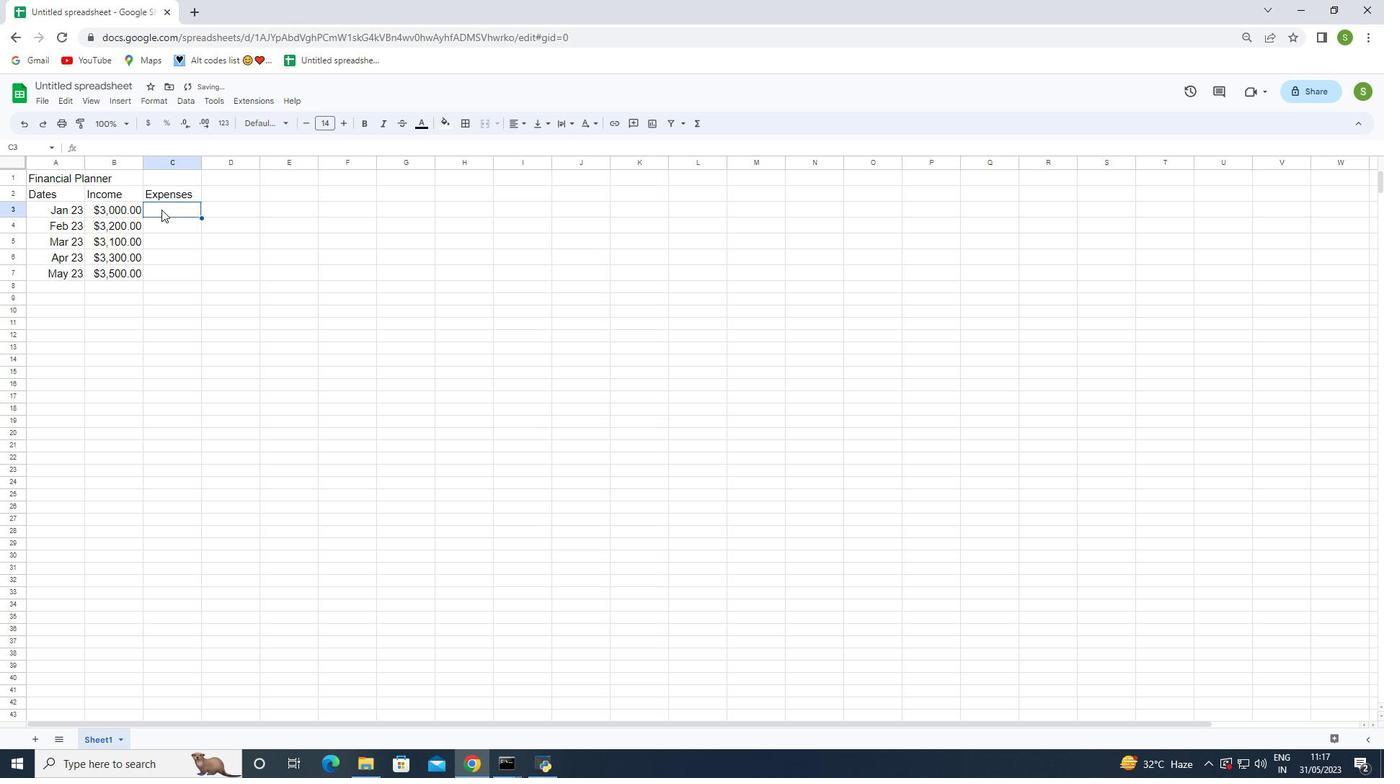 
Action: Key pressed 2000<Key.enter>2300<Key.enter>2200<Key.enter>2500<Key.enter>2800<Key.enter>
Screenshot: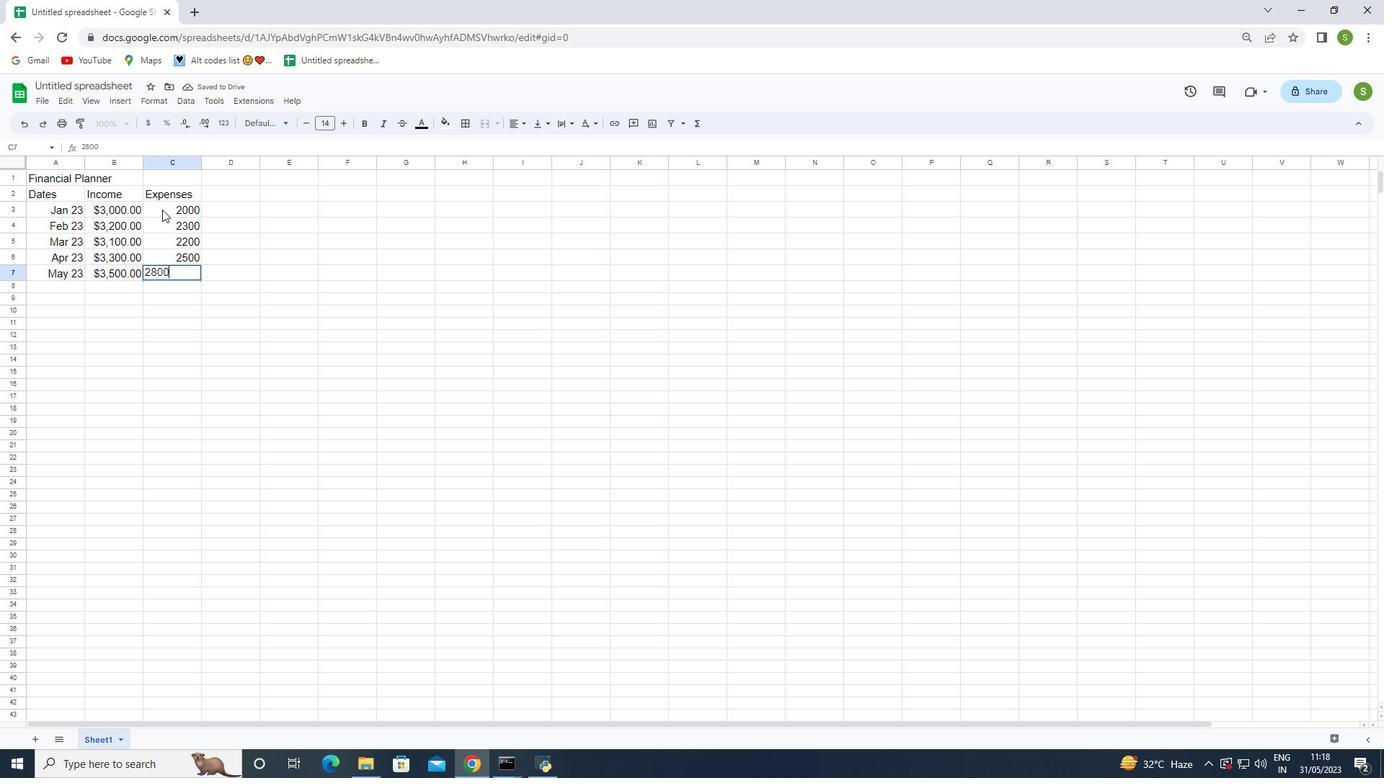 
Action: Mouse moved to (191, 209)
Screenshot: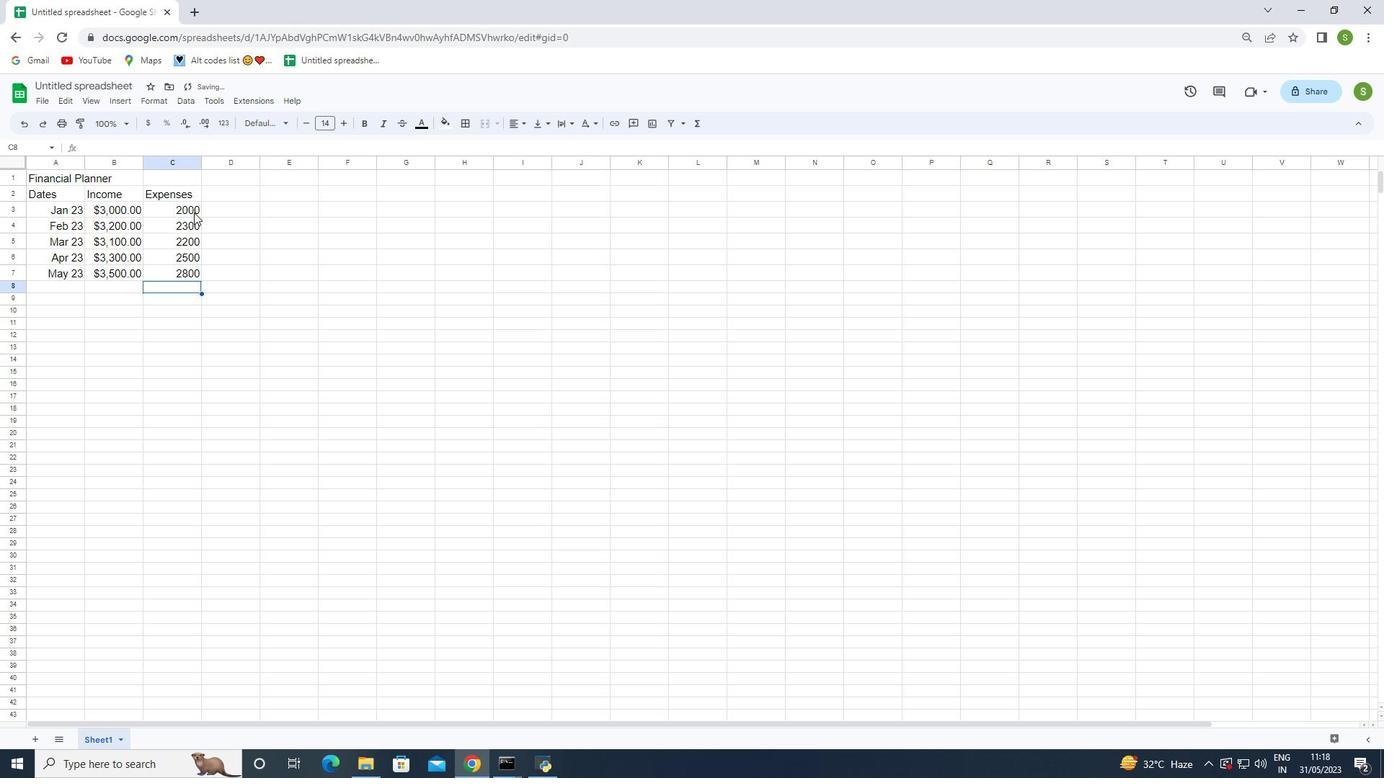 
Action: Mouse pressed left at (191, 209)
Screenshot: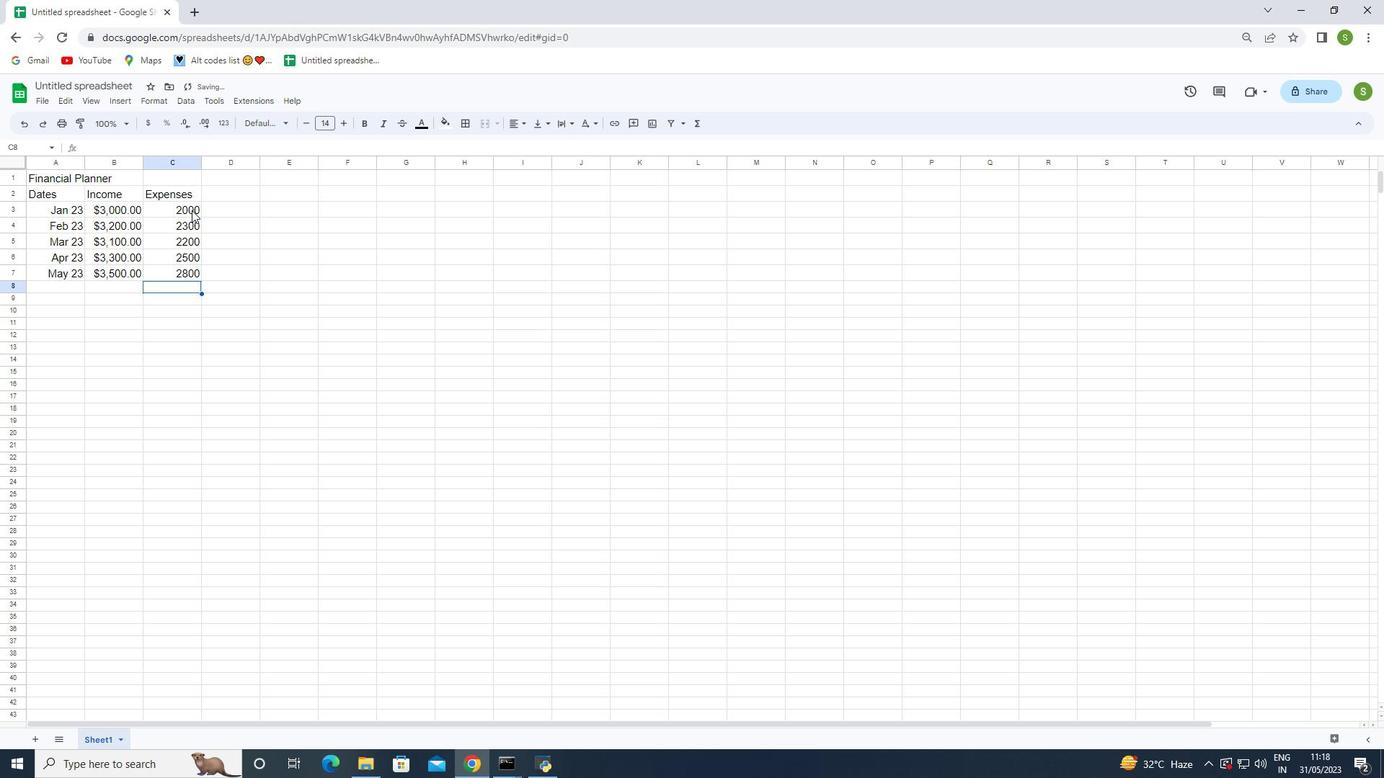 
Action: Mouse moved to (149, 126)
Screenshot: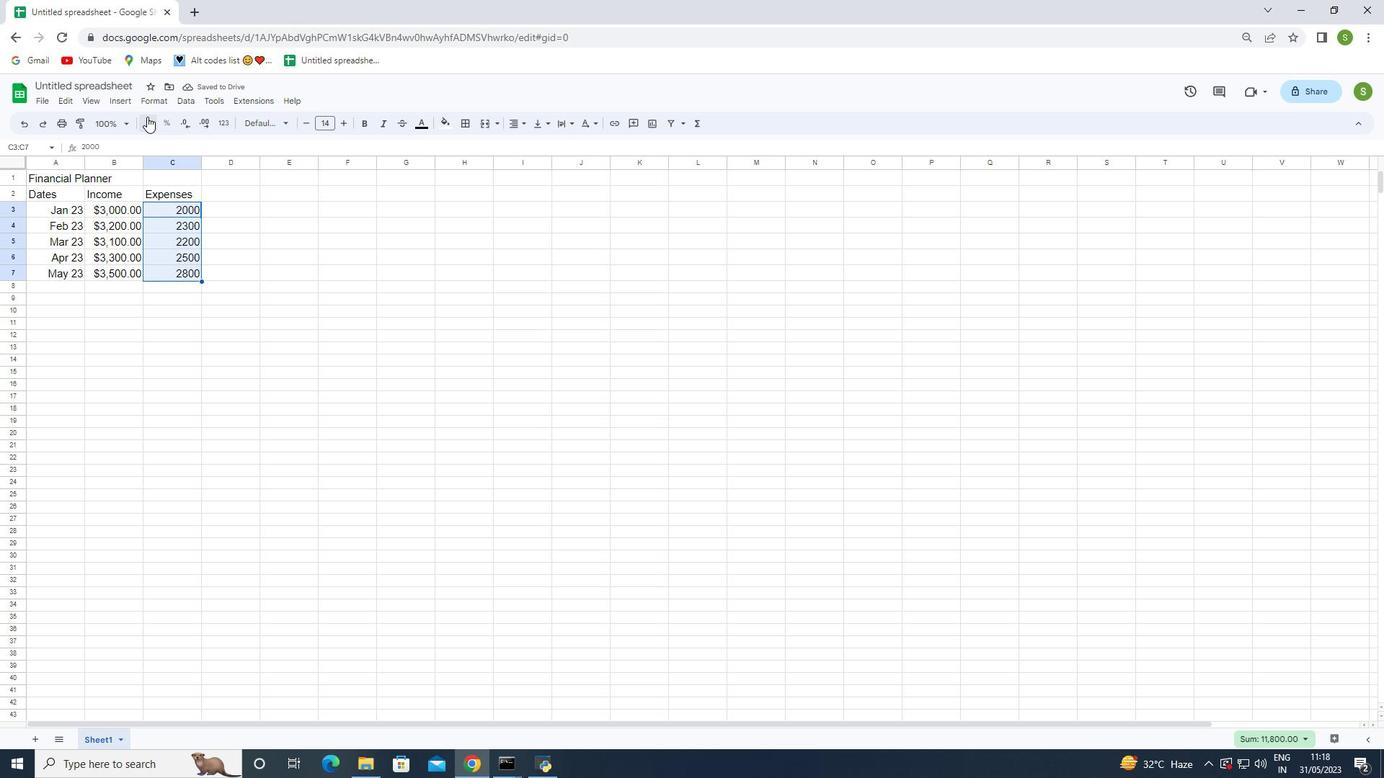 
Action: Mouse pressed left at (149, 126)
Screenshot: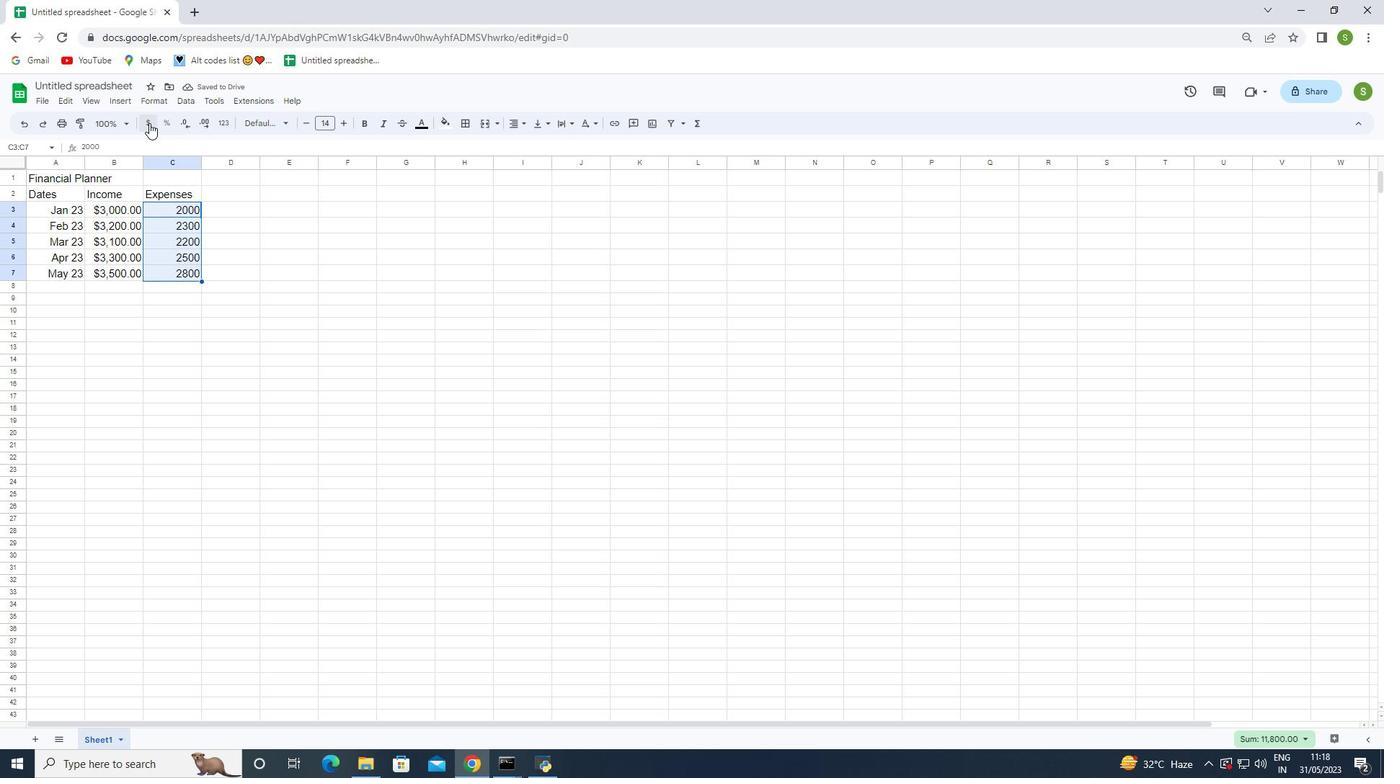 
Action: Mouse moved to (225, 194)
Screenshot: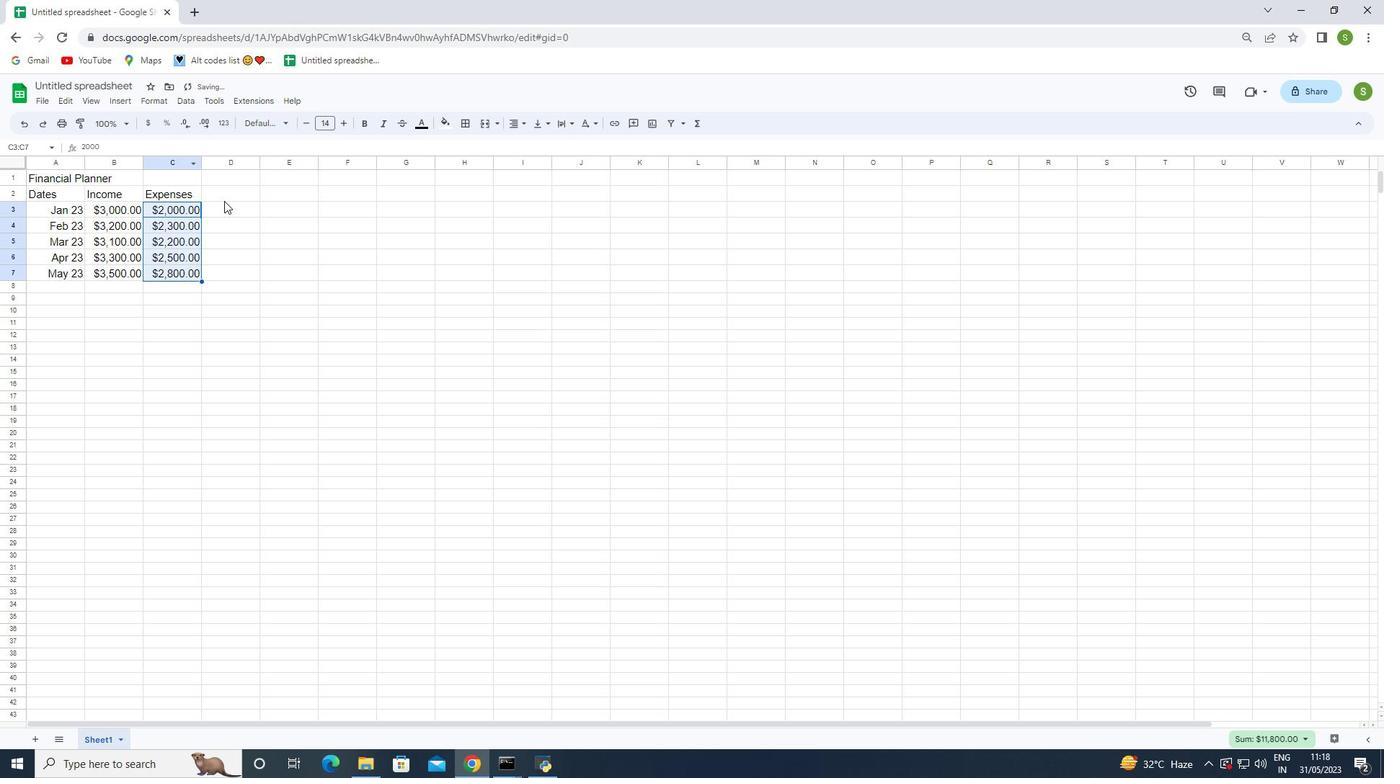 
Action: Mouse pressed left at (225, 194)
Screenshot: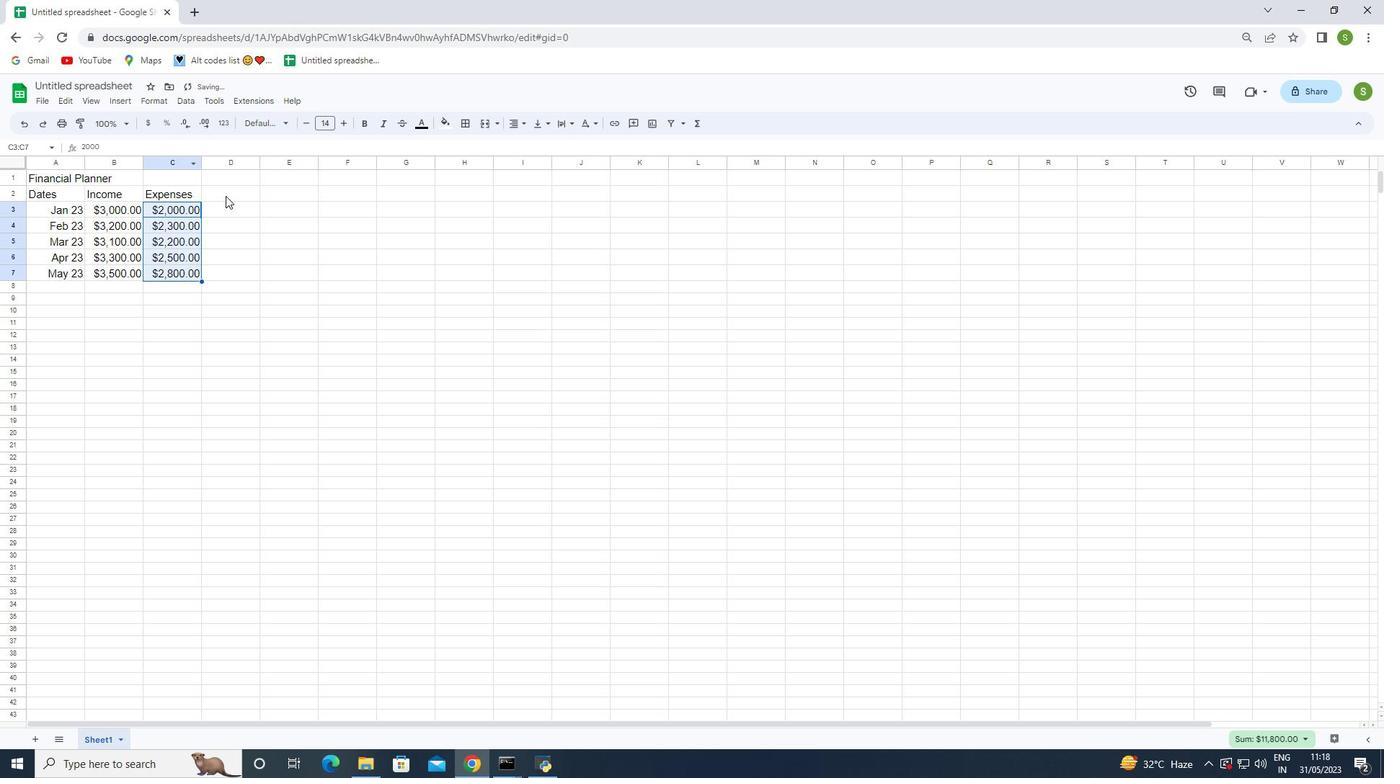 
Action: Mouse moved to (219, 199)
Screenshot: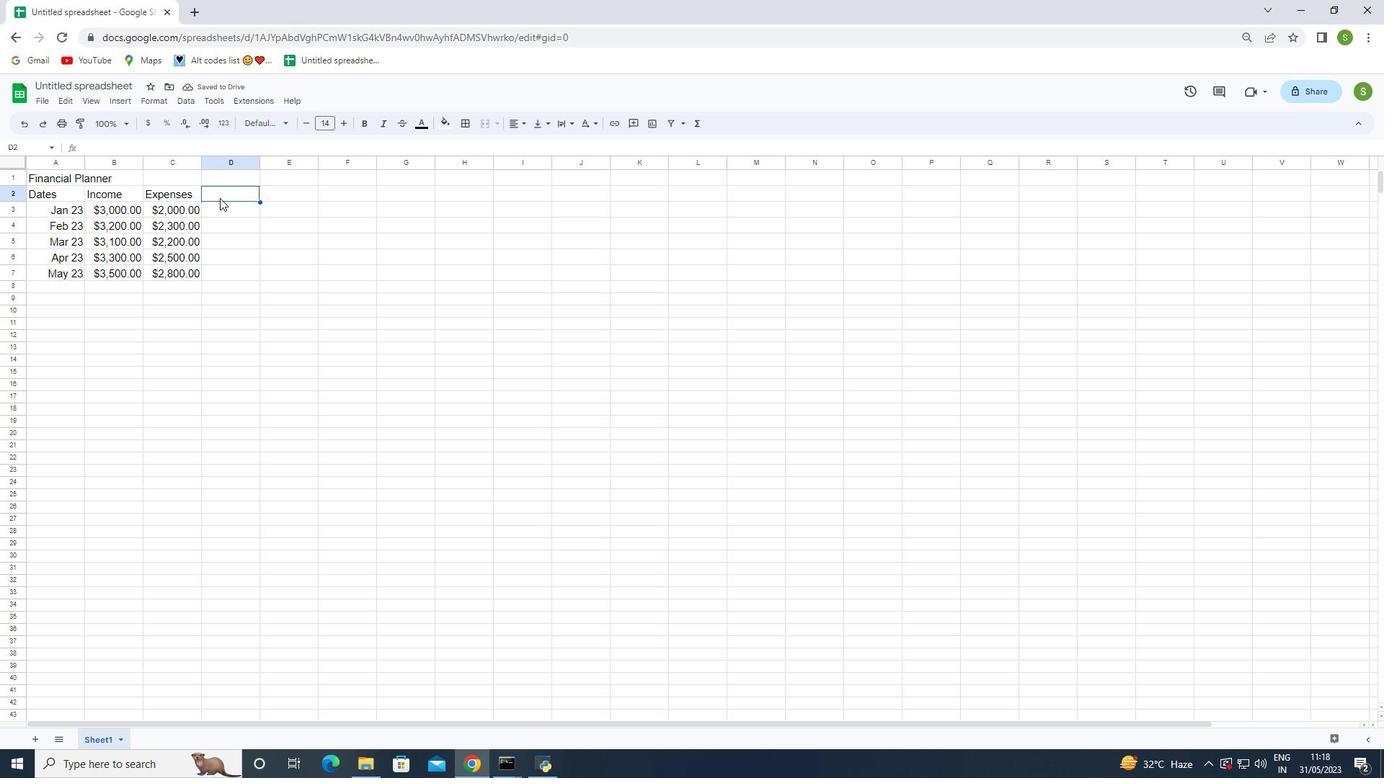 
Action: Key pressed <Key.shift>Savings
Screenshot: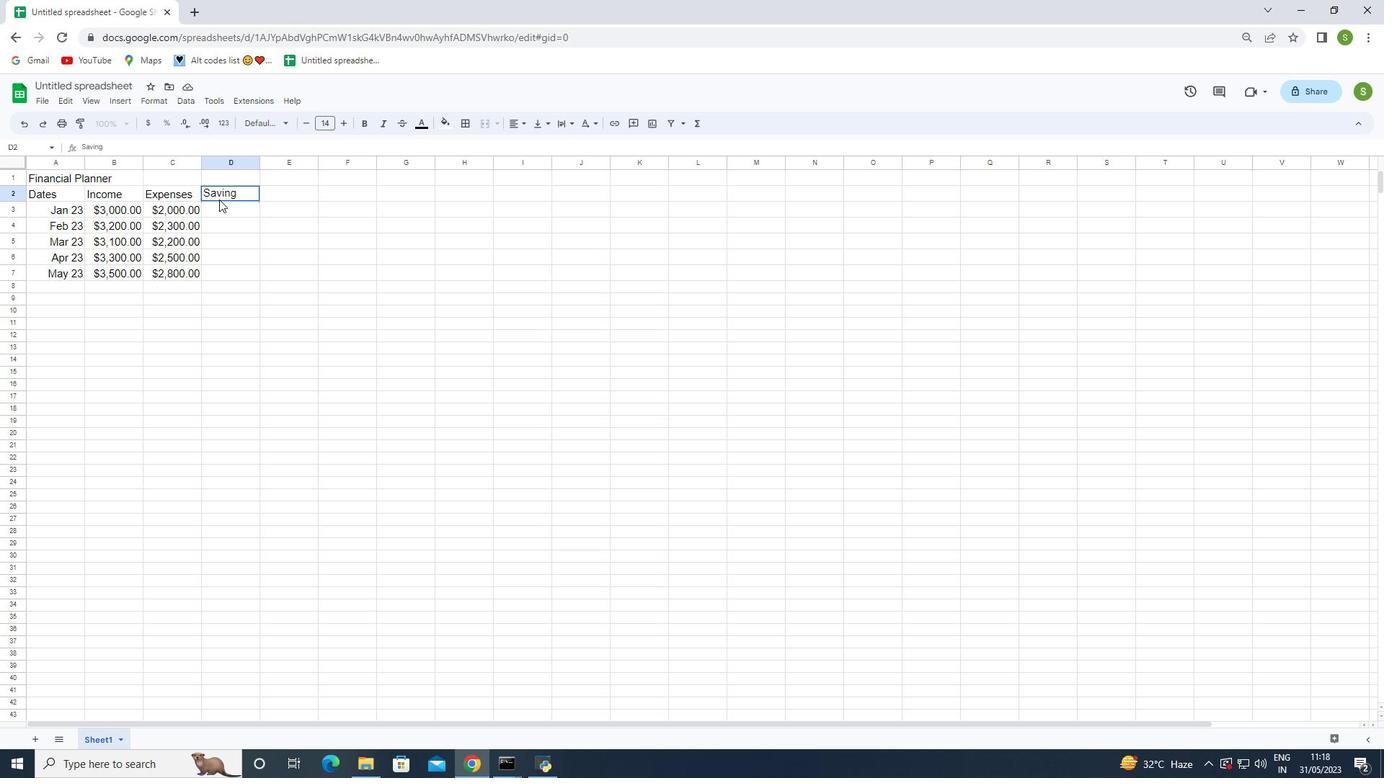 
Action: Mouse moved to (242, 206)
Screenshot: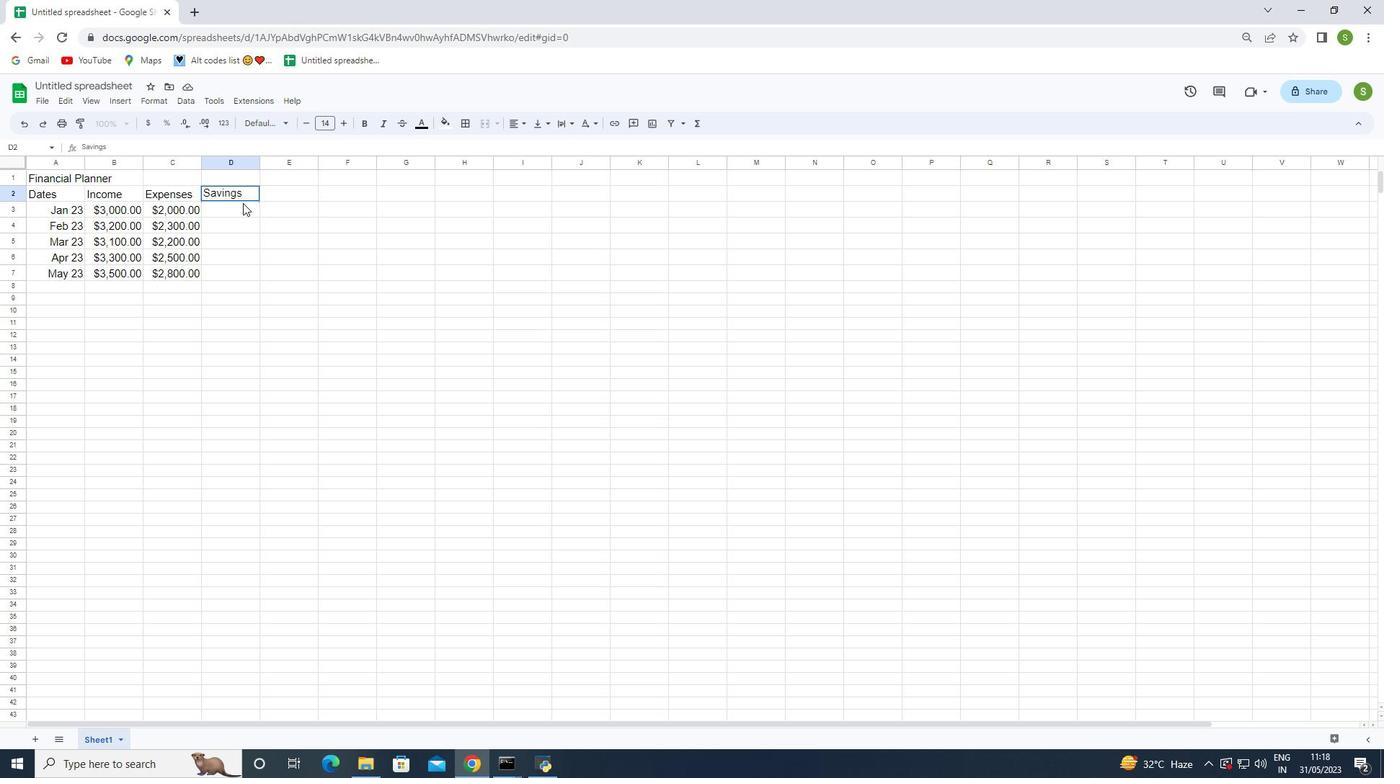 
Action: Mouse pressed left at (242, 206)
Screenshot: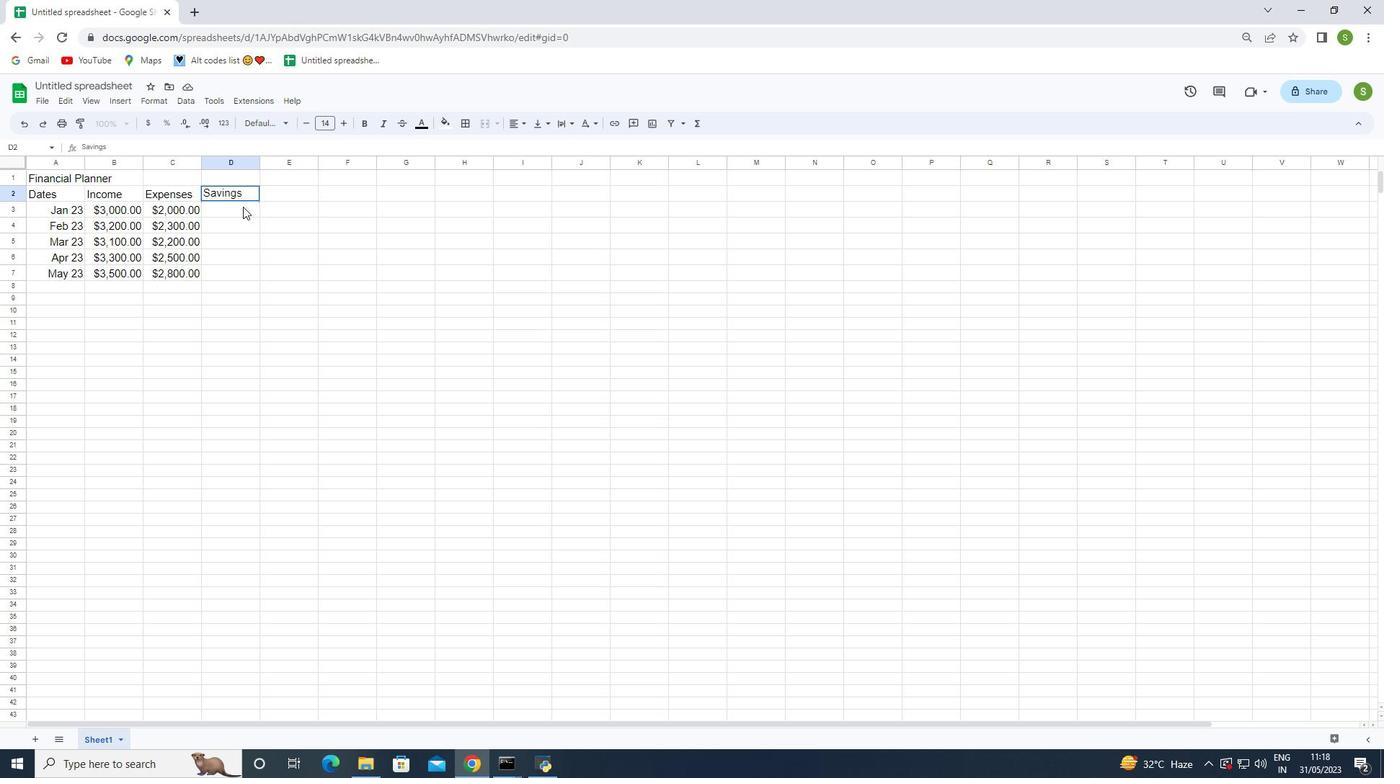 
Action: Mouse moved to (236, 208)
Screenshot: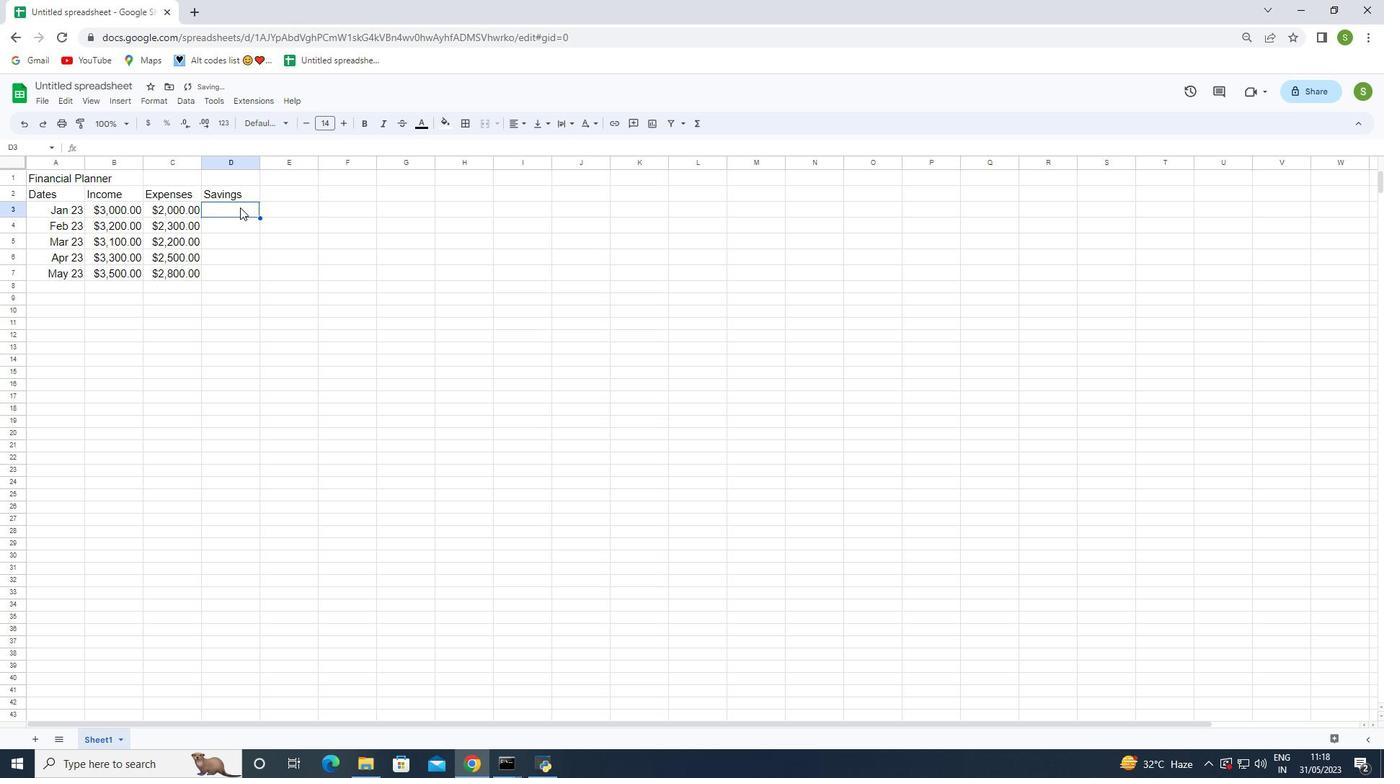 
Action: Key pressed 500<Key.enter>600<Key.enter>500<Key.enter>700<Key.enter>700<Key.enter>
Screenshot: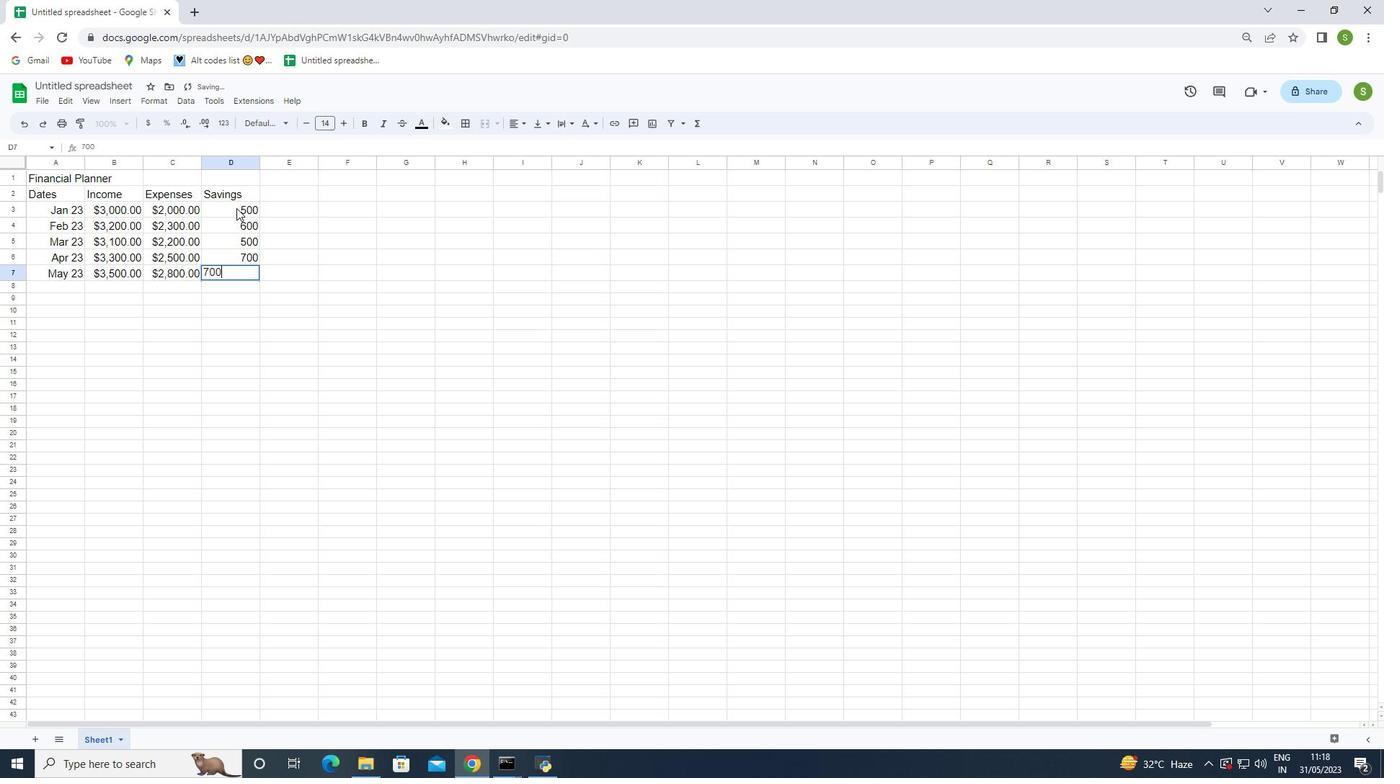 
Action: Mouse moved to (214, 213)
Screenshot: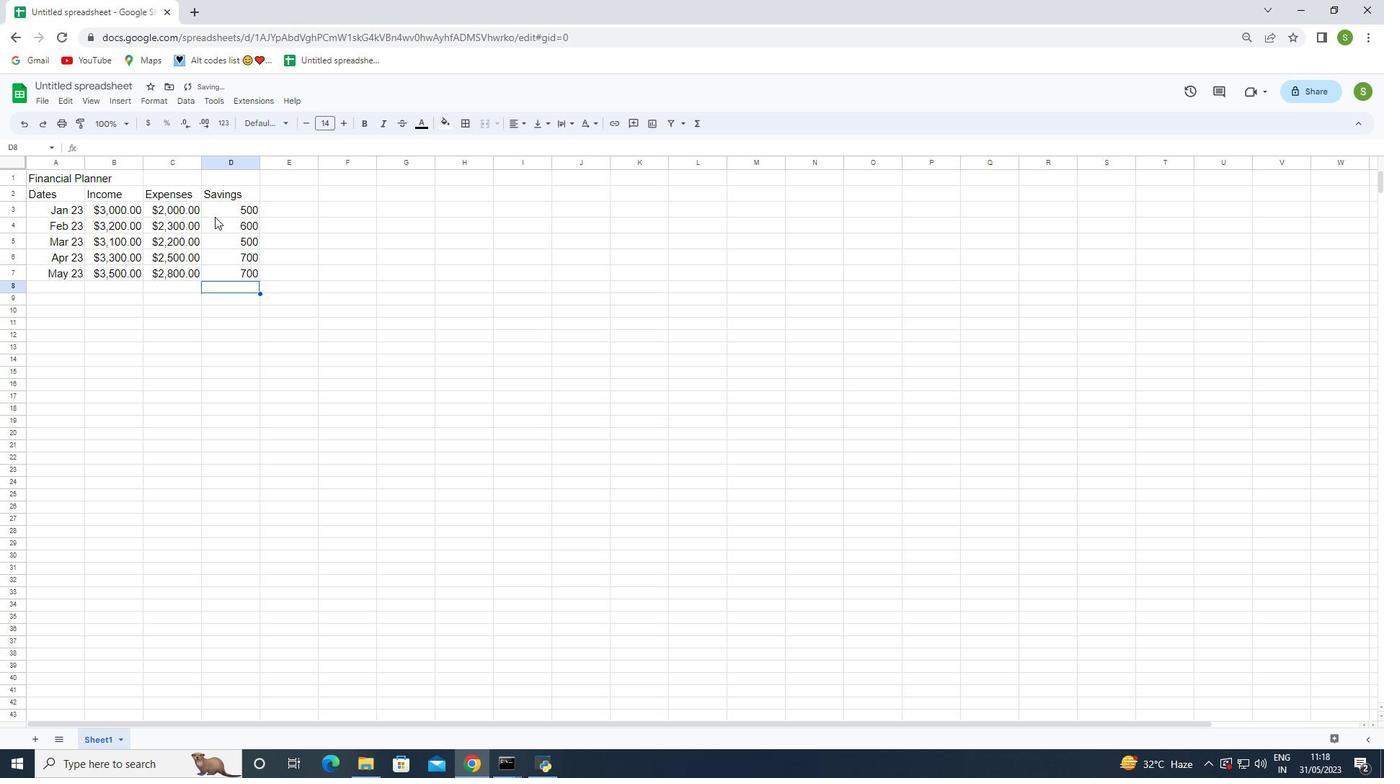 
Action: Mouse pressed left at (214, 213)
Screenshot: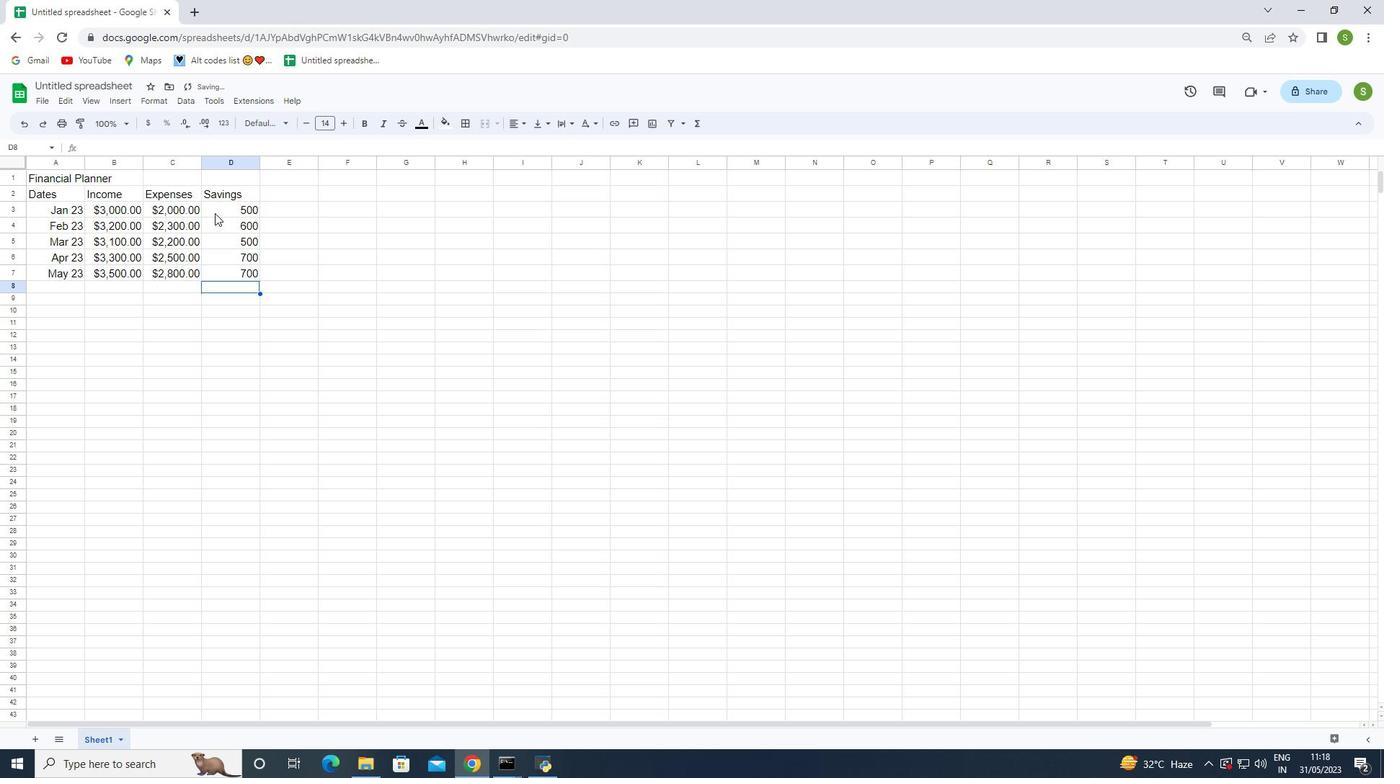 
Action: Mouse moved to (143, 123)
Screenshot: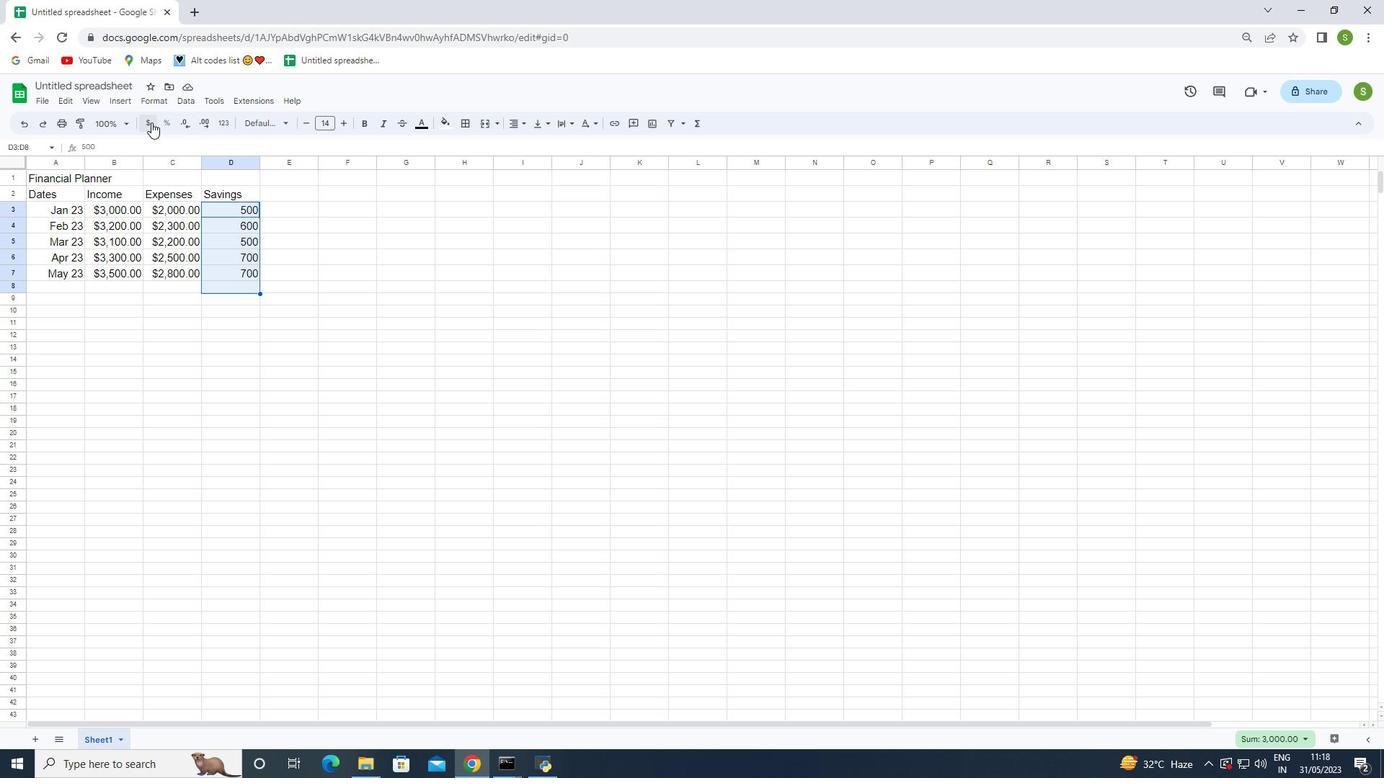 
Action: Mouse pressed left at (143, 123)
Screenshot: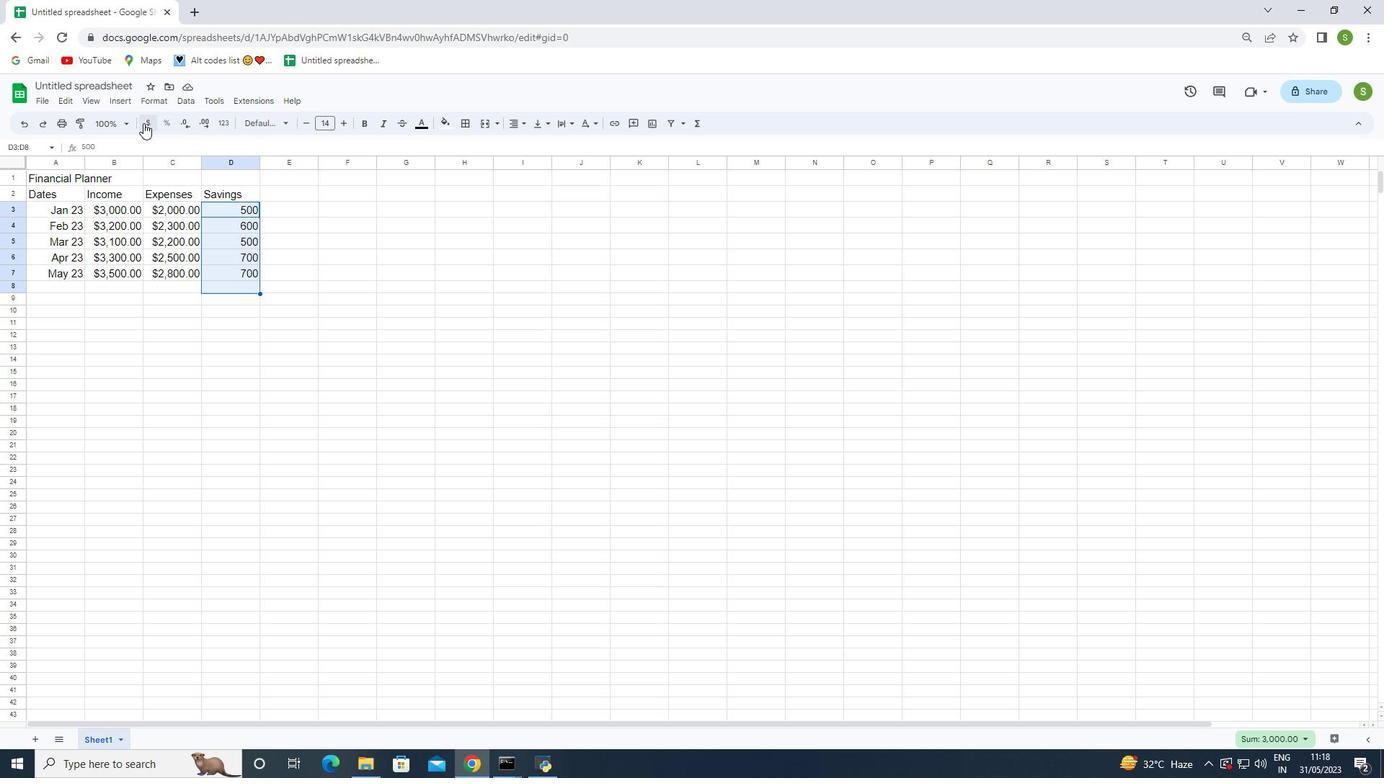 
Action: Mouse moved to (324, 291)
Screenshot: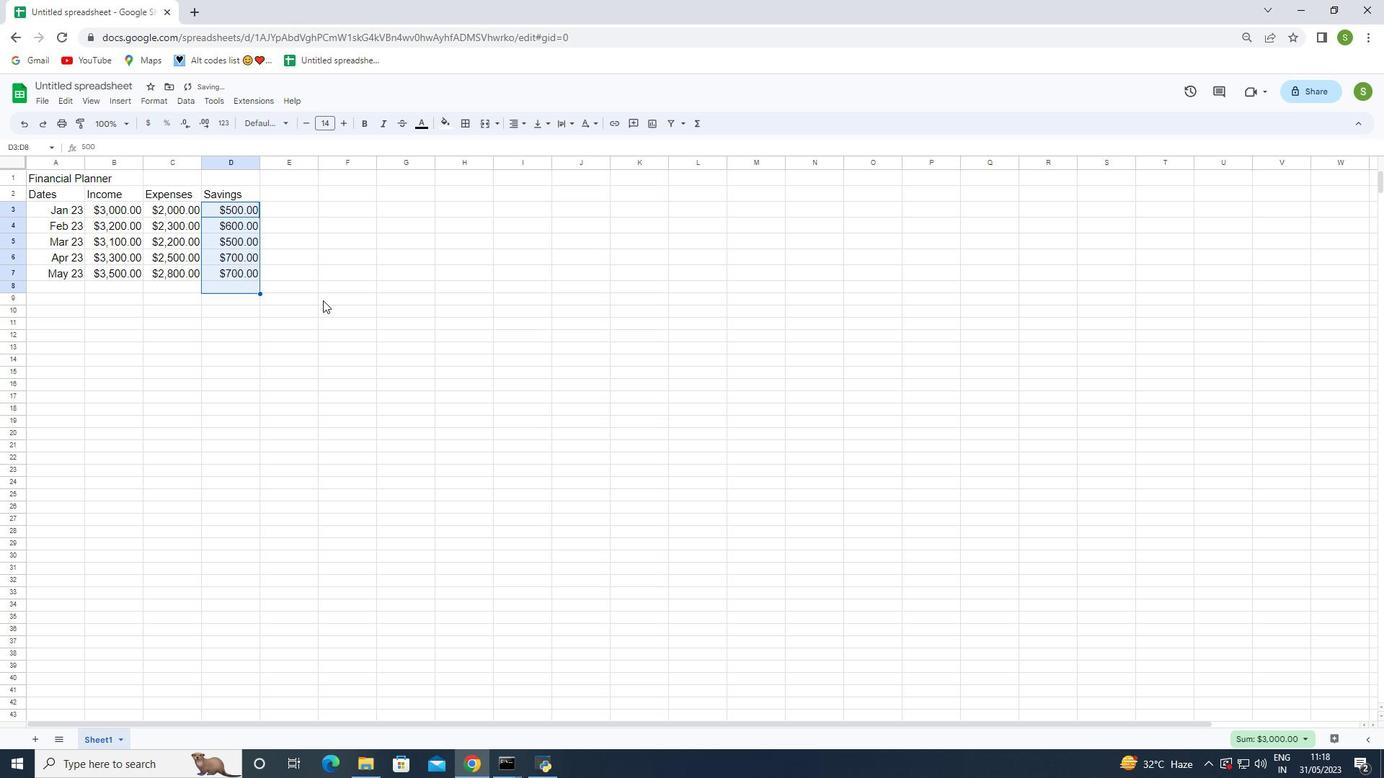 
Action: Mouse pressed left at (324, 291)
Screenshot: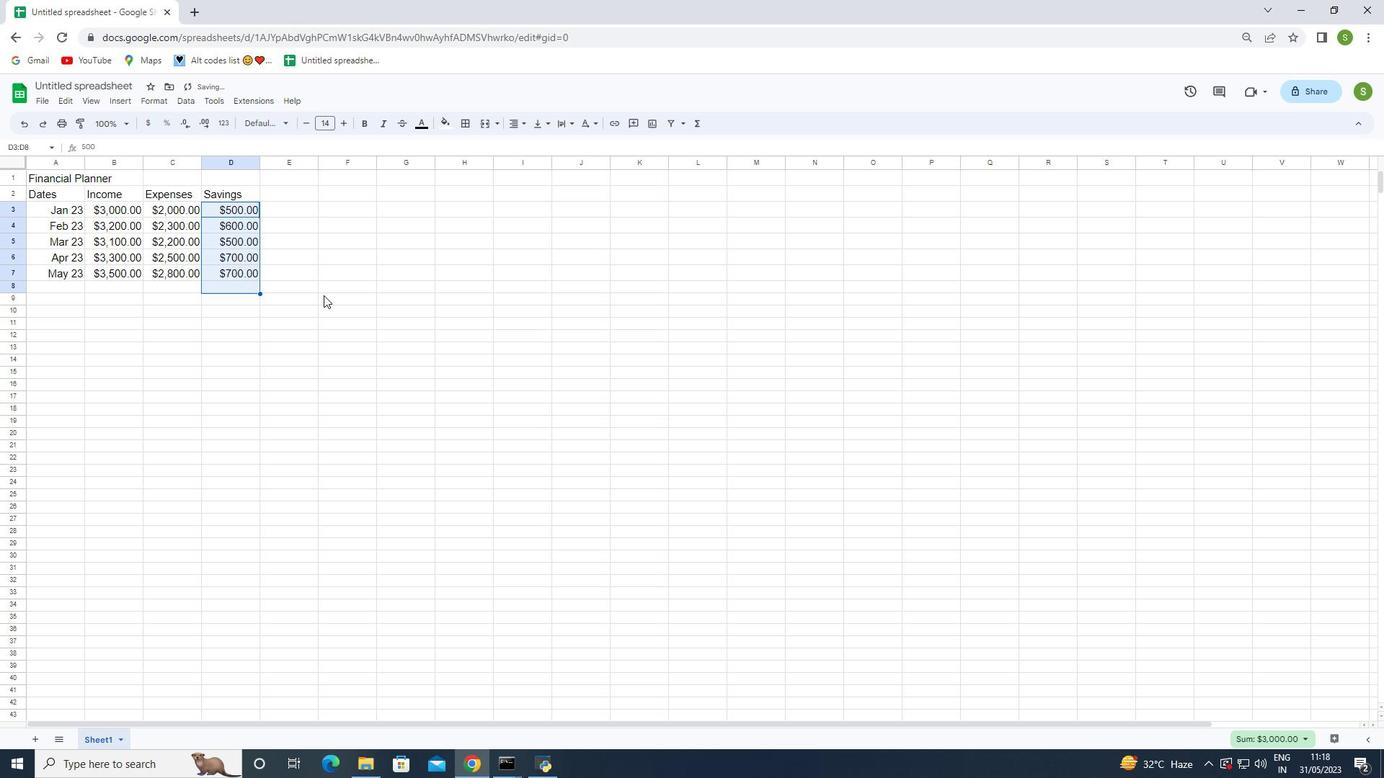 
Action: Mouse moved to (276, 186)
Screenshot: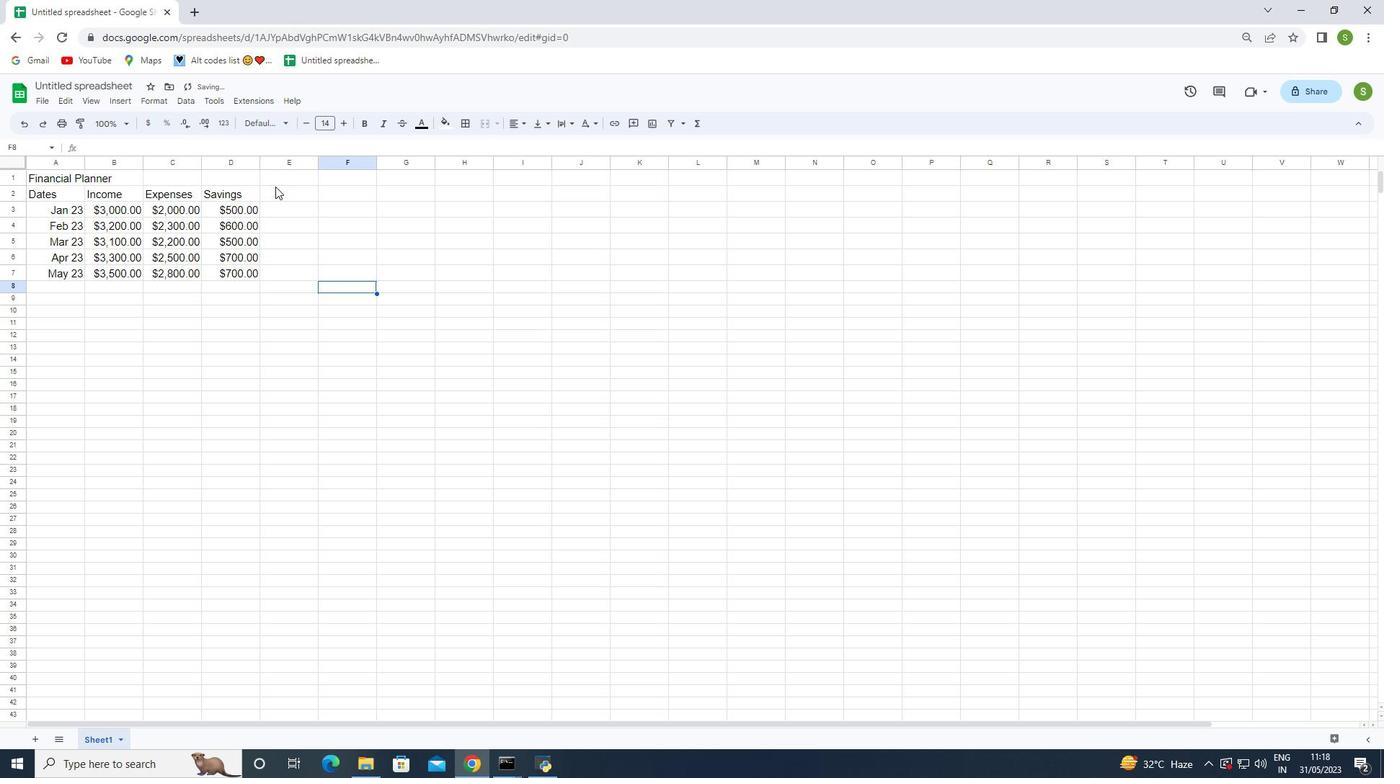 
Action: Mouse pressed left at (276, 186)
Screenshot: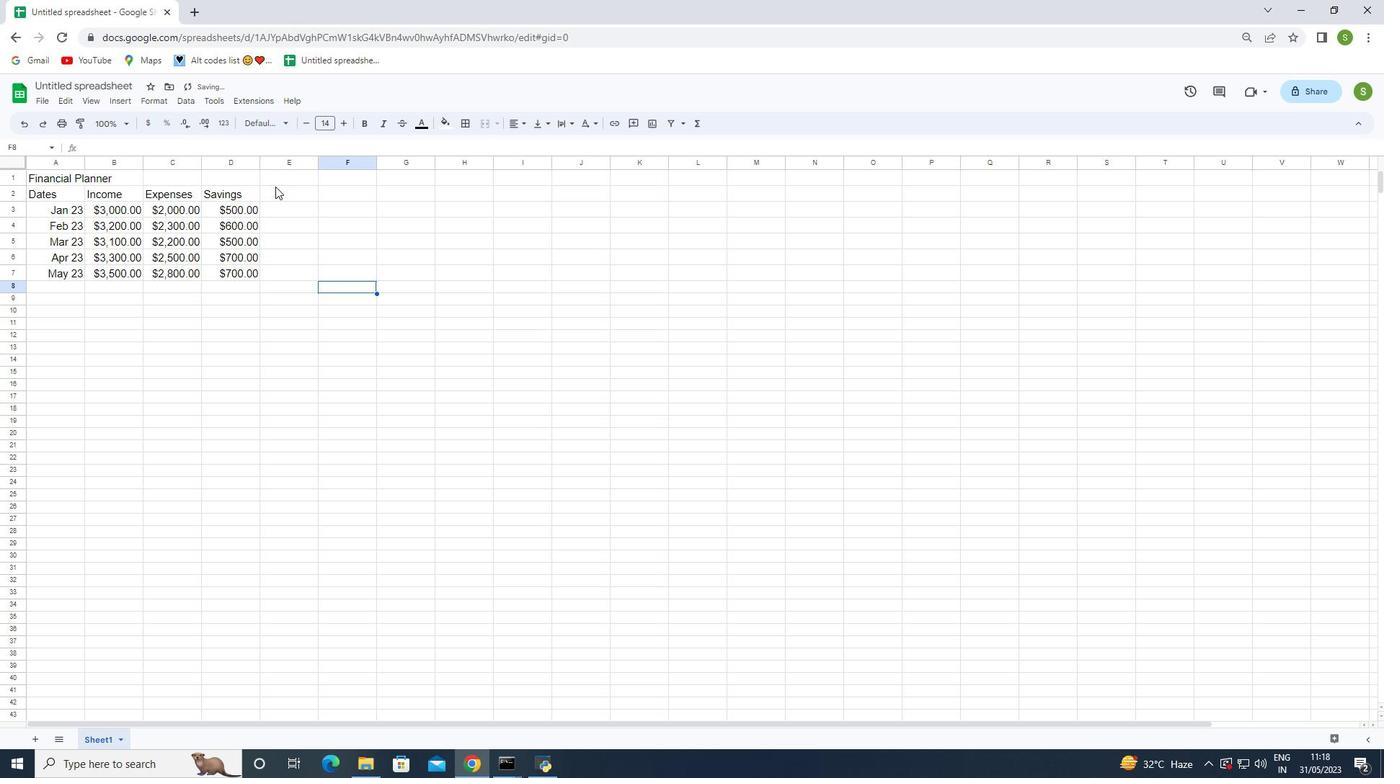 
Action: Mouse moved to (281, 196)
Screenshot: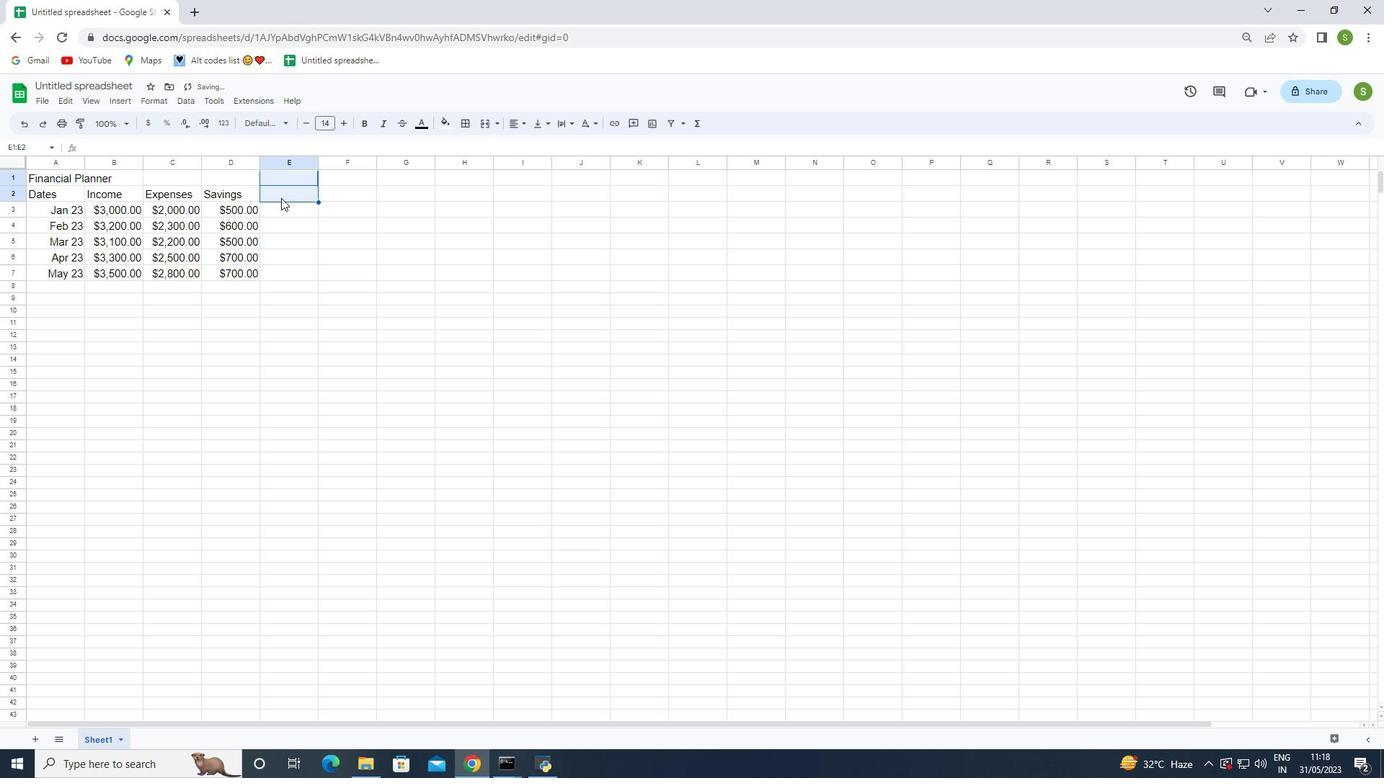 
Action: Mouse pressed left at (281, 196)
Screenshot: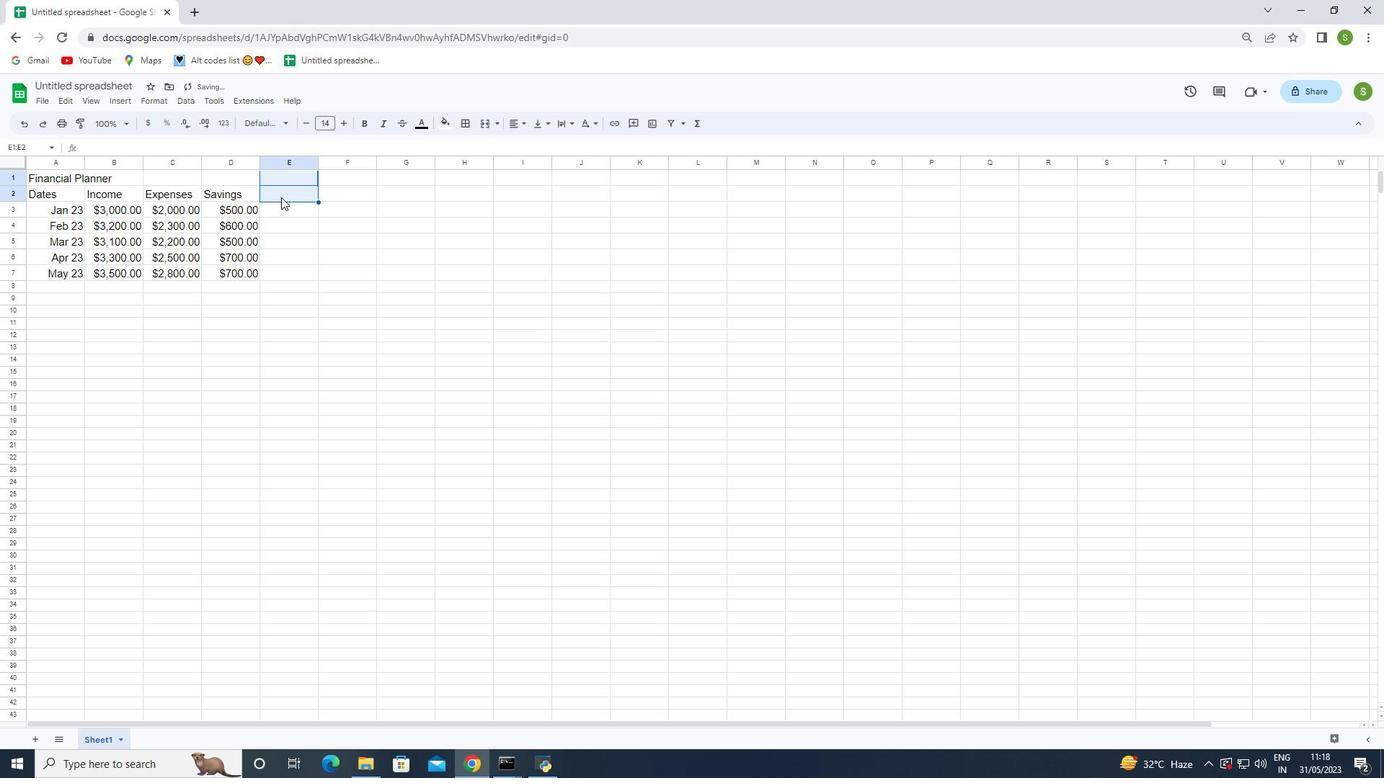 
Action: Mouse moved to (276, 199)
Screenshot: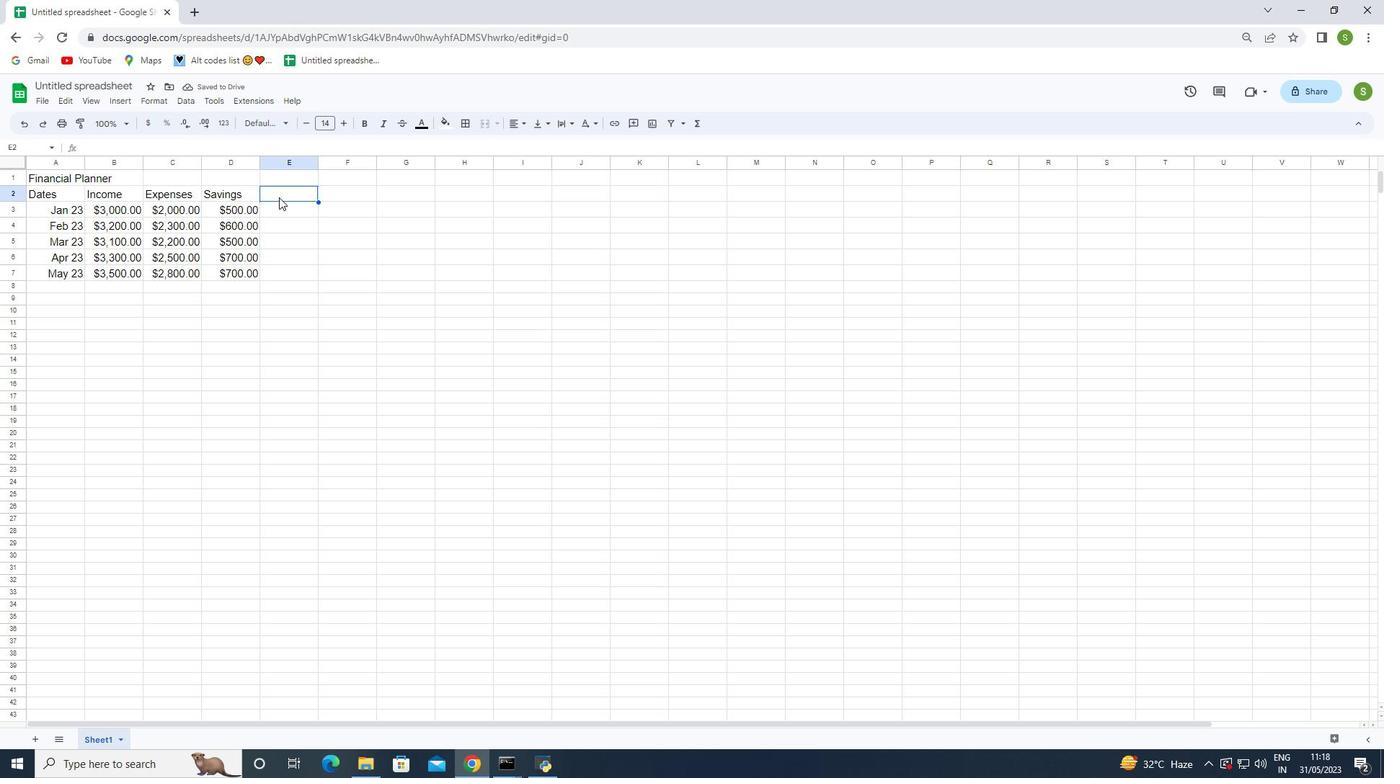 
Action: Key pressed <Key.shift>Investment
Screenshot: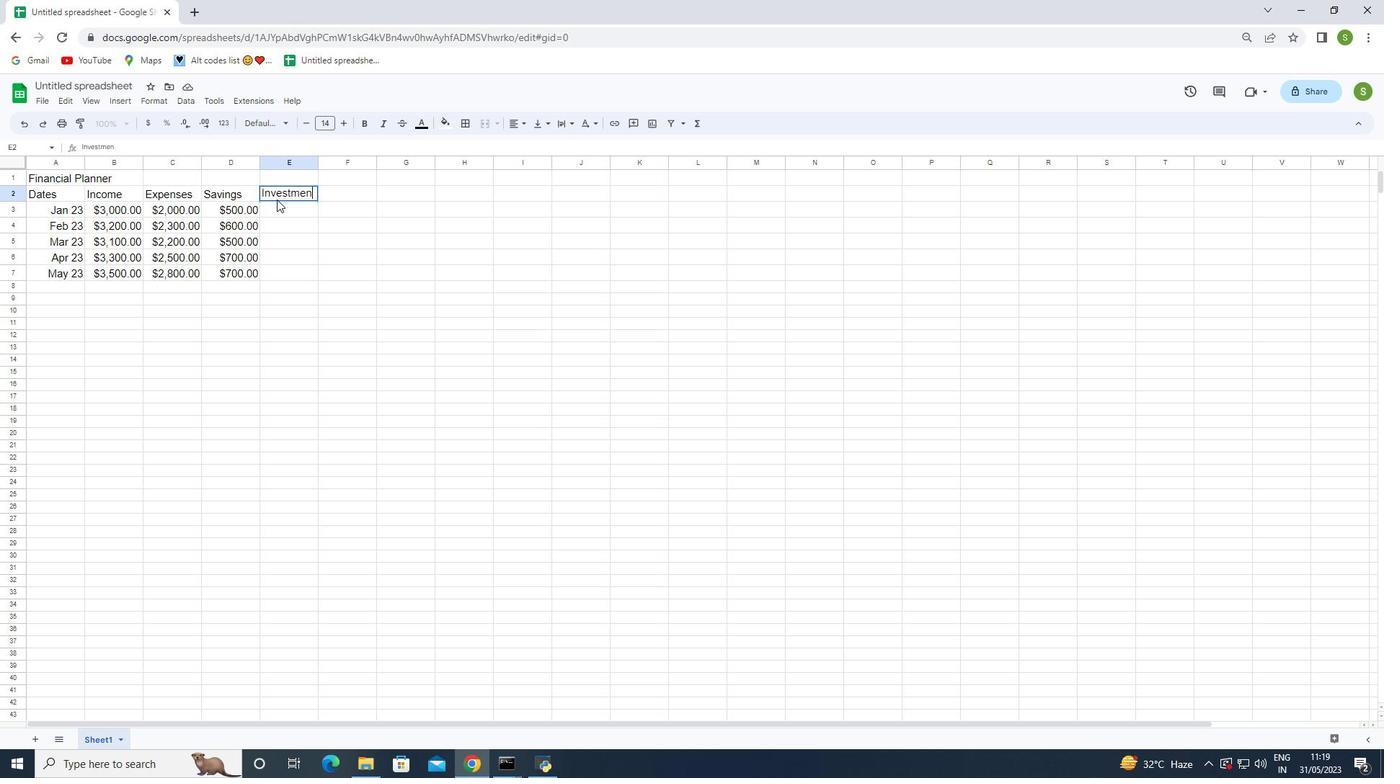 
Action: Mouse moved to (292, 325)
Screenshot: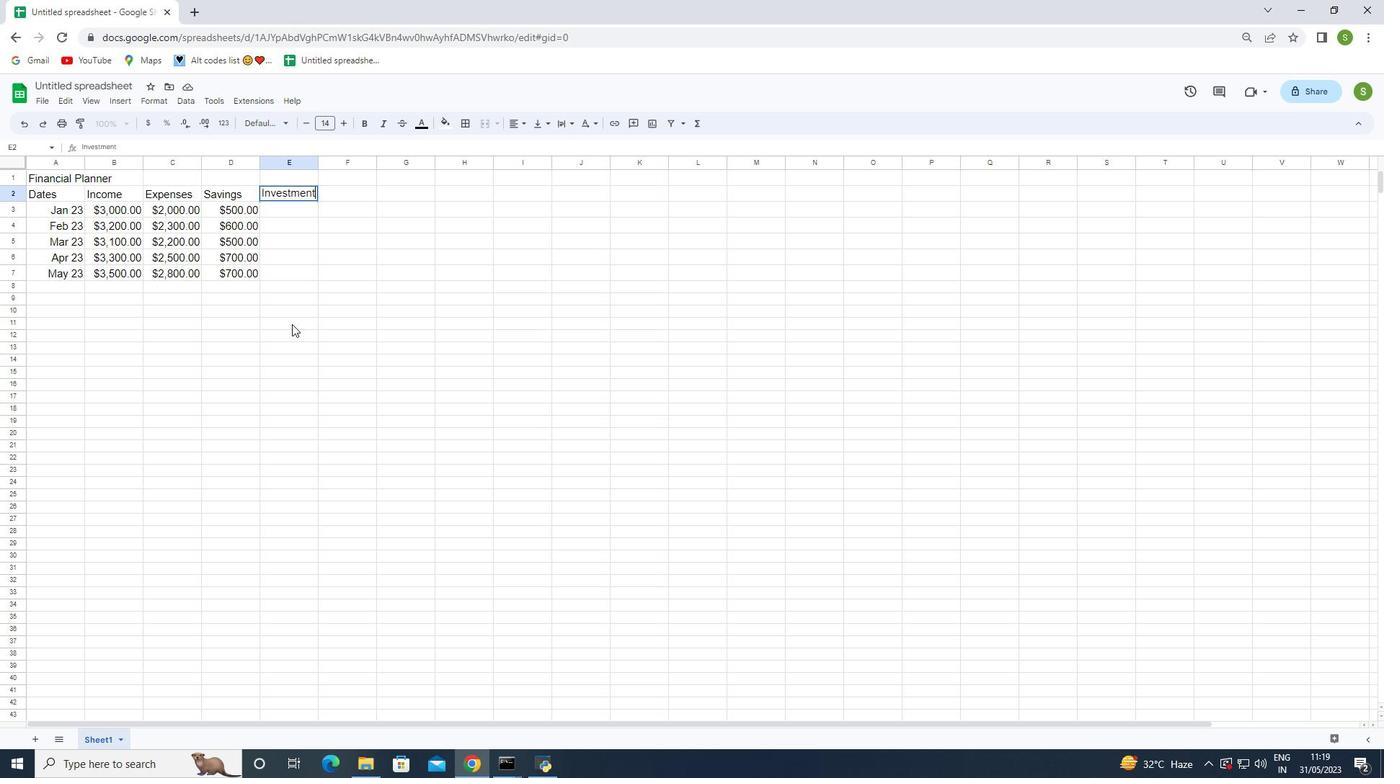 
Action: Mouse pressed left at (292, 325)
Screenshot: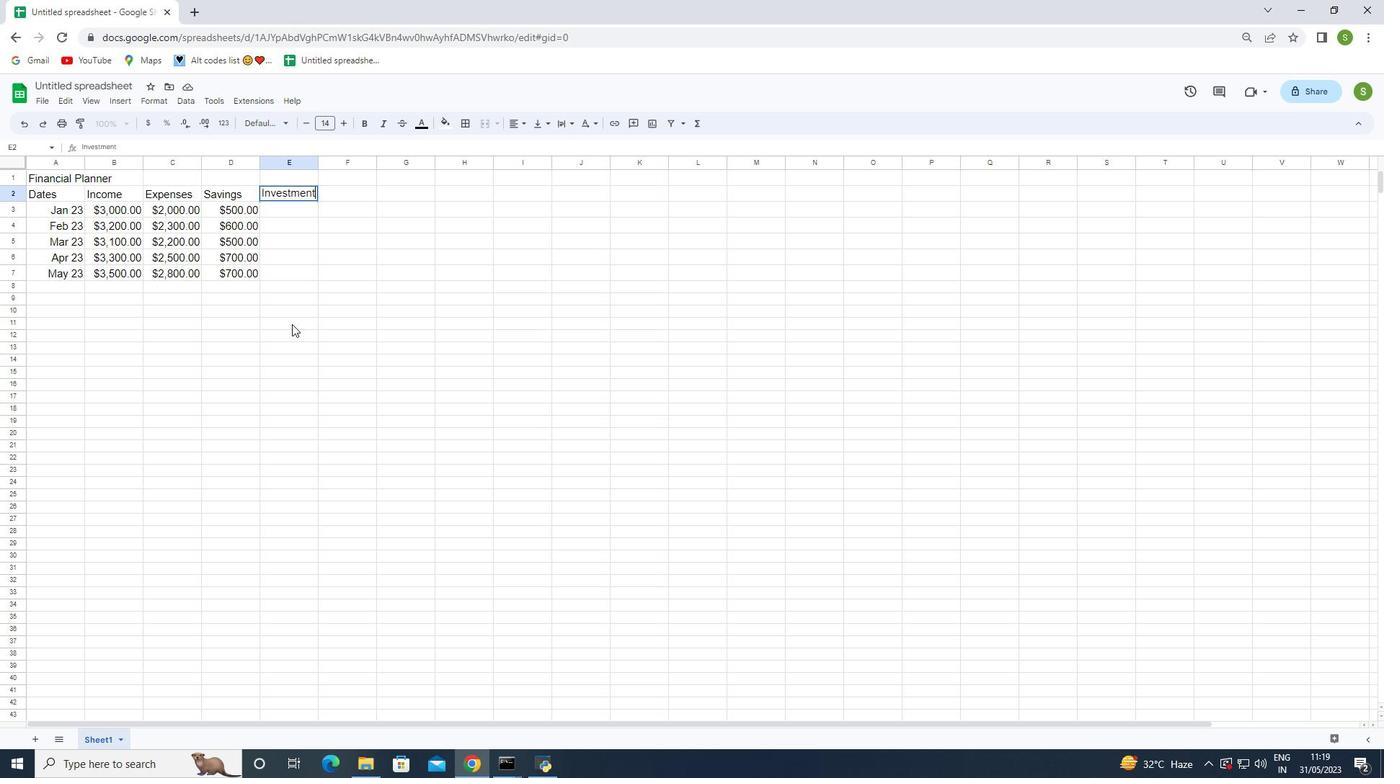 
Action: Mouse moved to (296, 207)
Screenshot: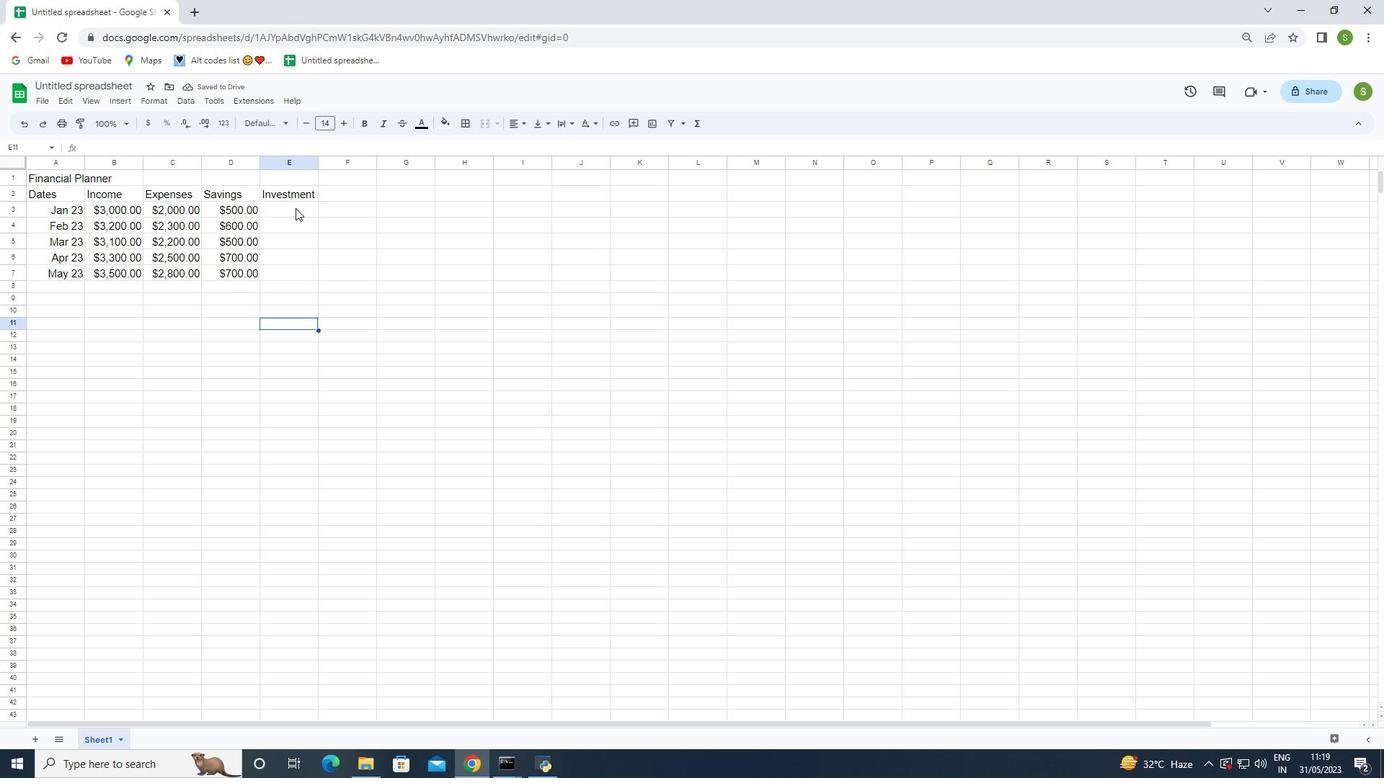 
Action: Mouse pressed left at (296, 207)
Screenshot: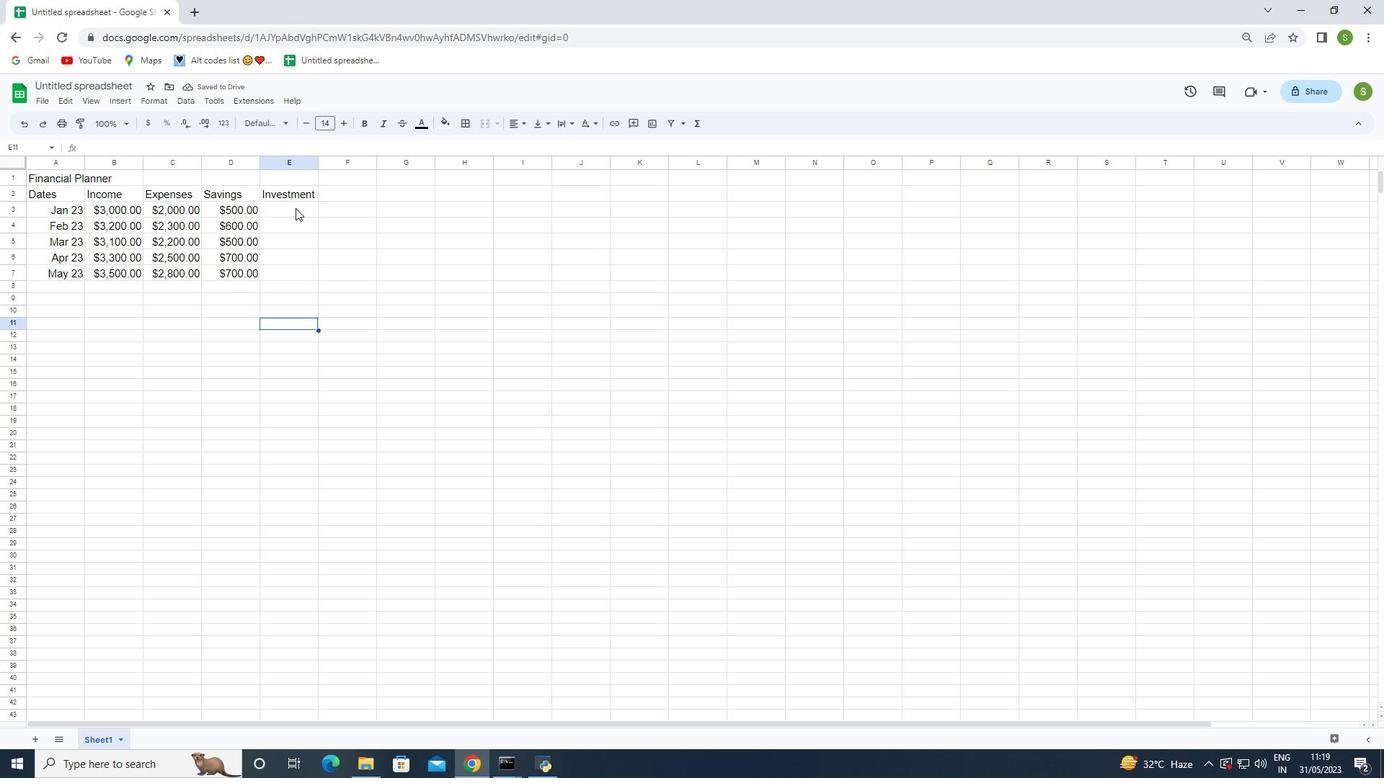 
Action: Mouse moved to (295, 207)
Screenshot: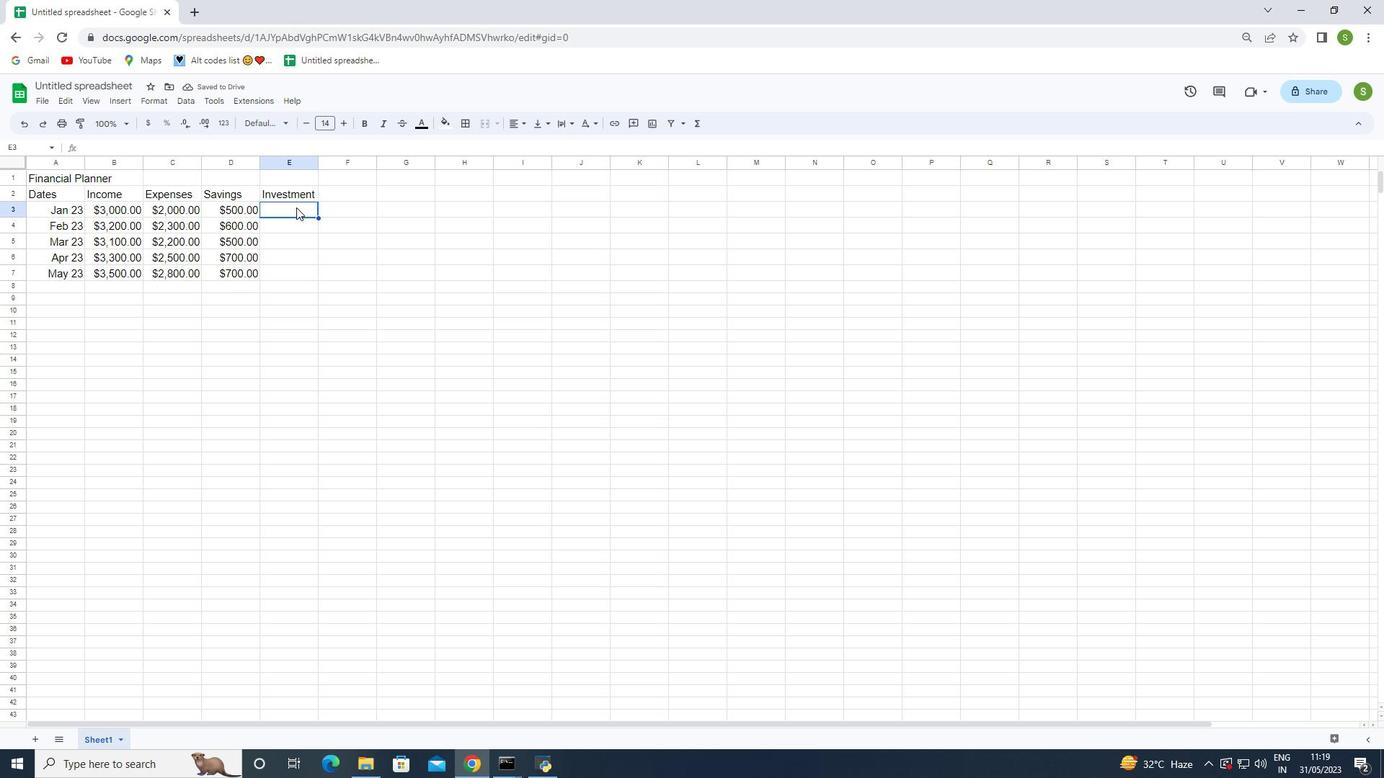 
Action: Key pressed 500<Key.enter>700<Key.enter>800<Key.enter>900<Key.enter>1000<Key.enter>
Screenshot: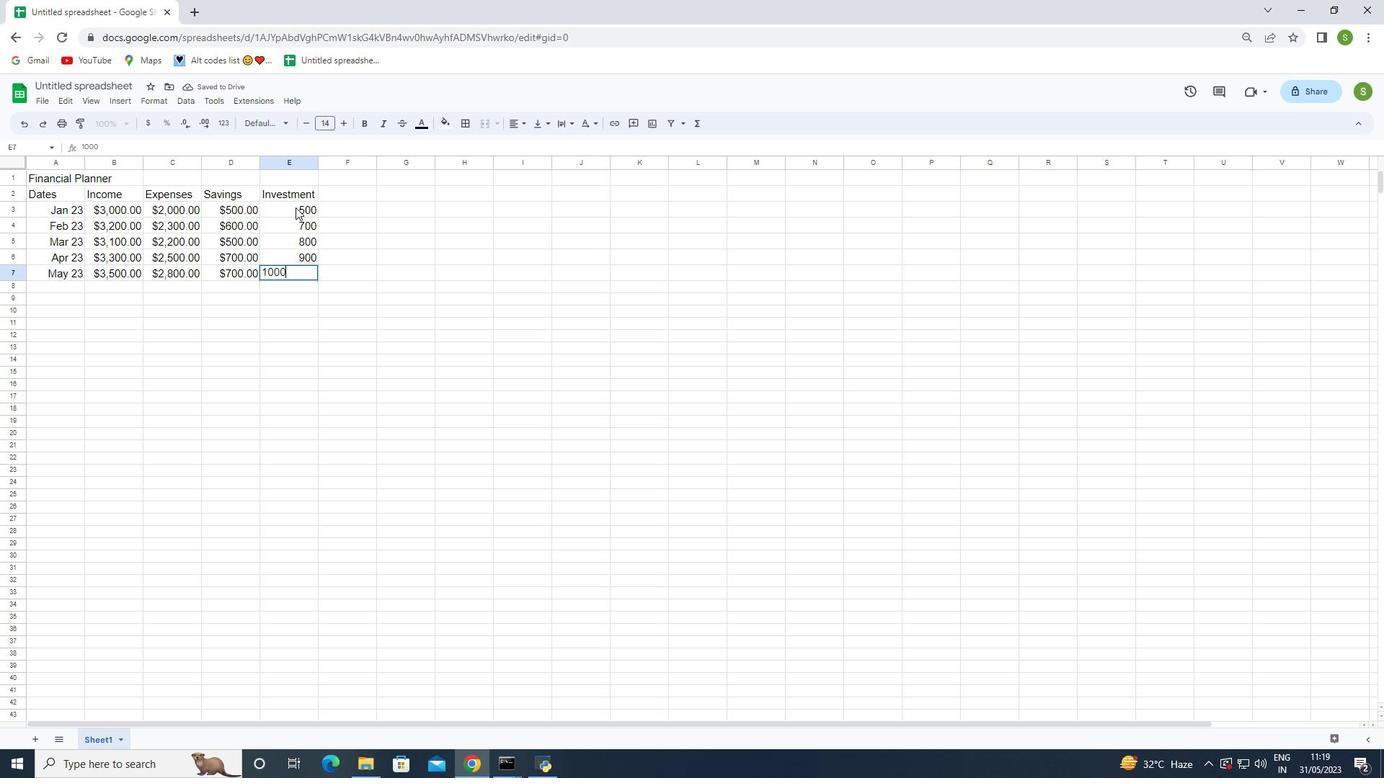 
Action: Mouse moved to (343, 191)
Screenshot: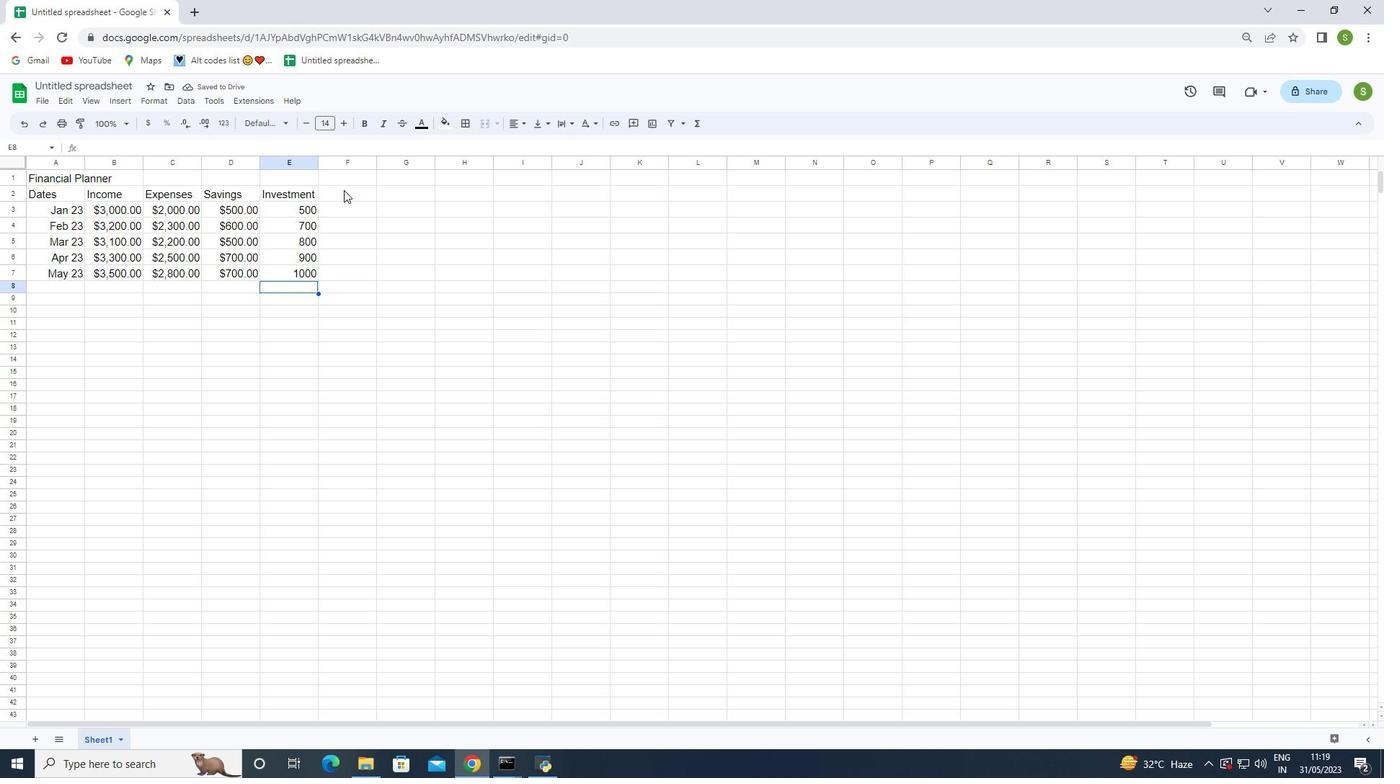 
Action: Mouse pressed left at (343, 191)
Screenshot: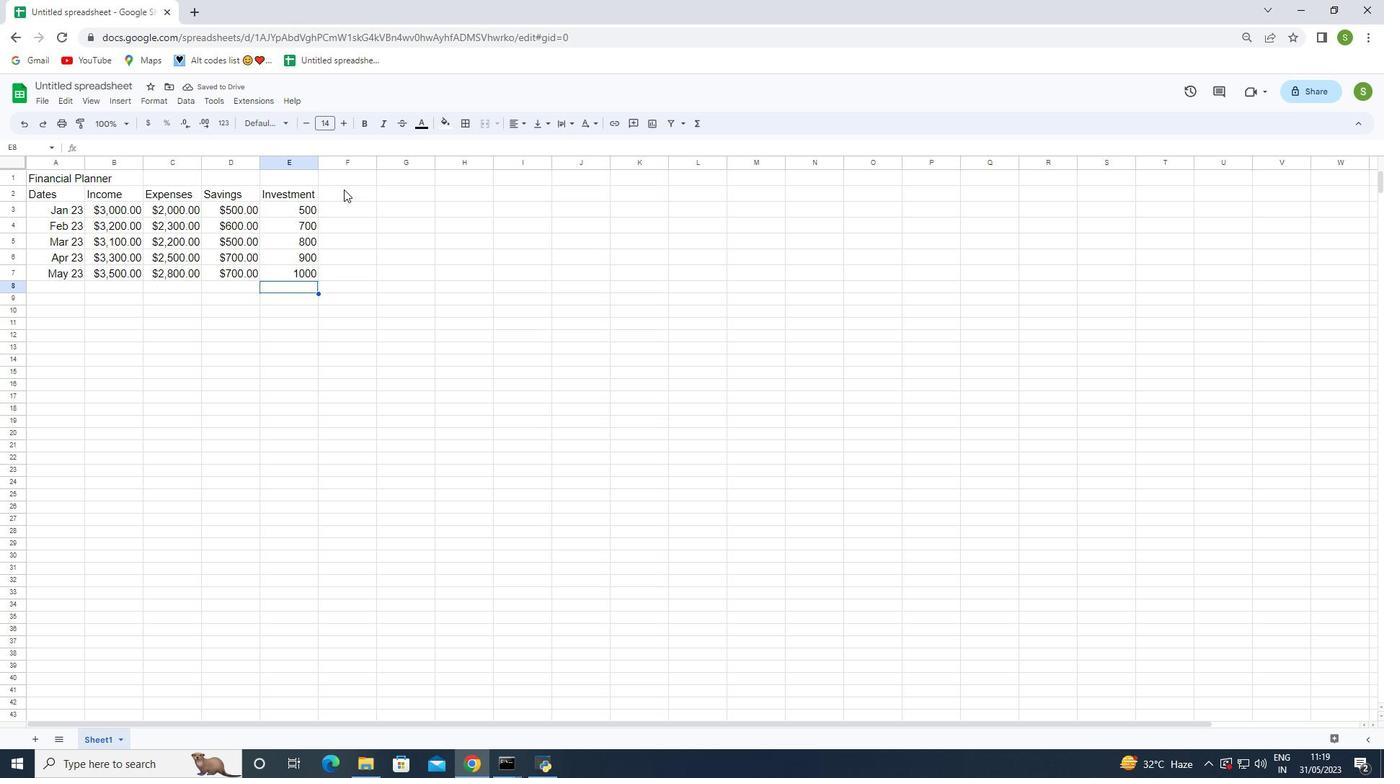 
Action: Key pressed <Key.shift>Net<Key.space><Key.shift>Saving
Screenshot: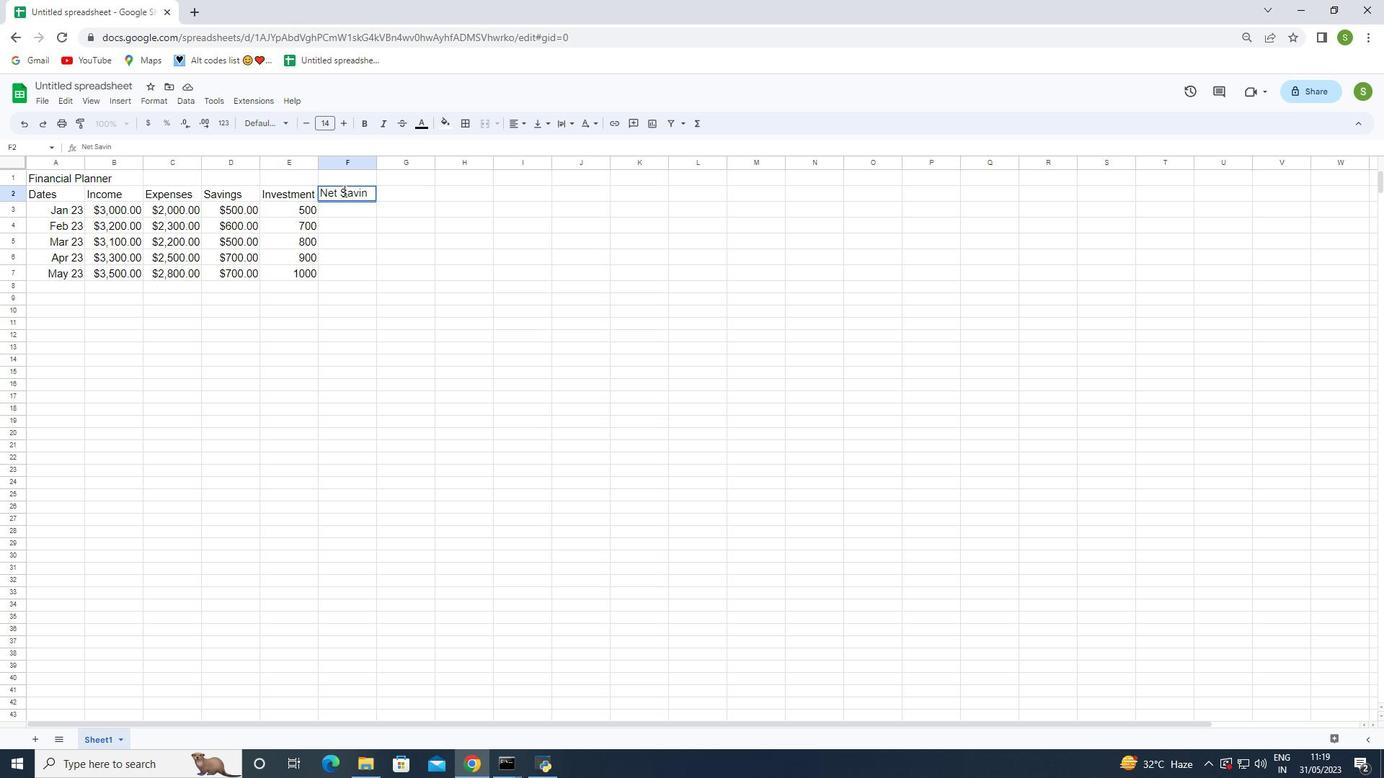 
Action: Mouse moved to (371, 209)
Screenshot: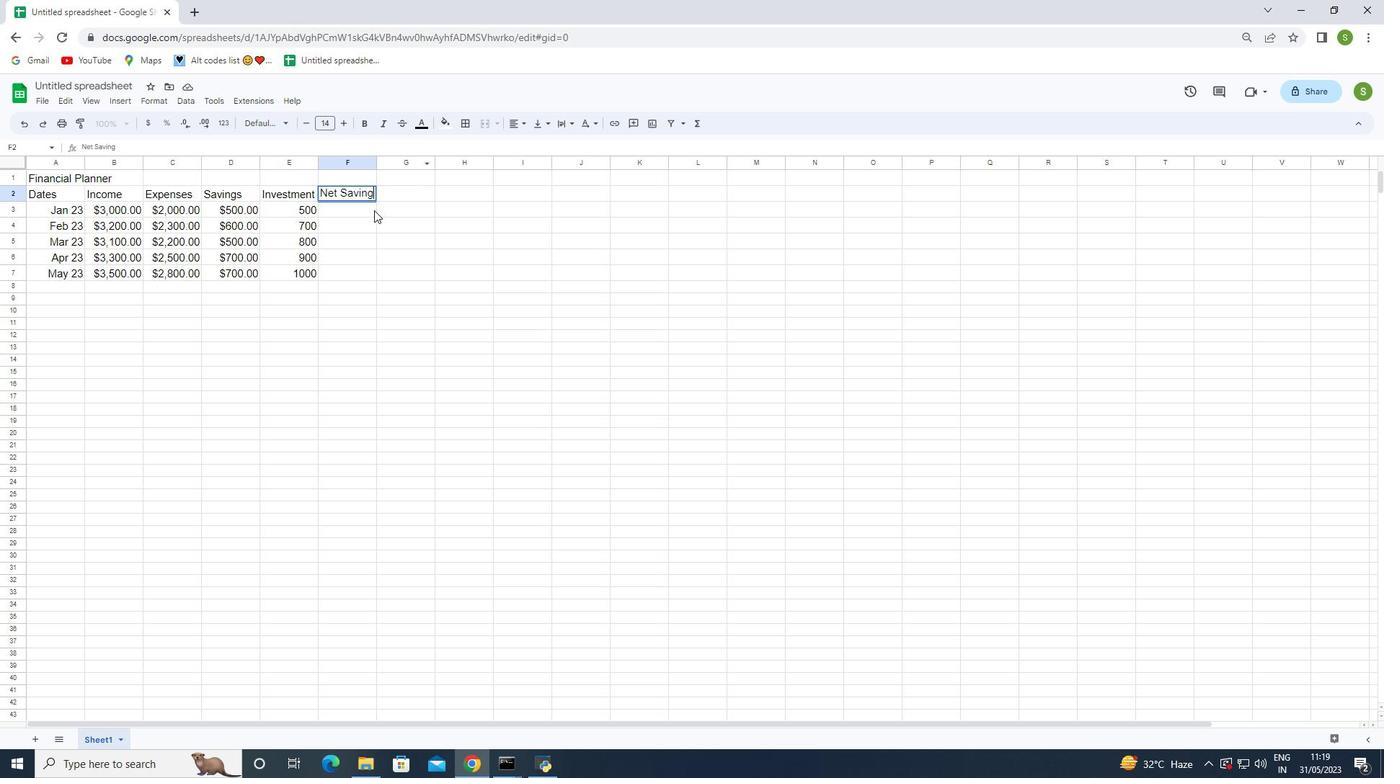 
Action: Mouse pressed left at (371, 209)
Screenshot: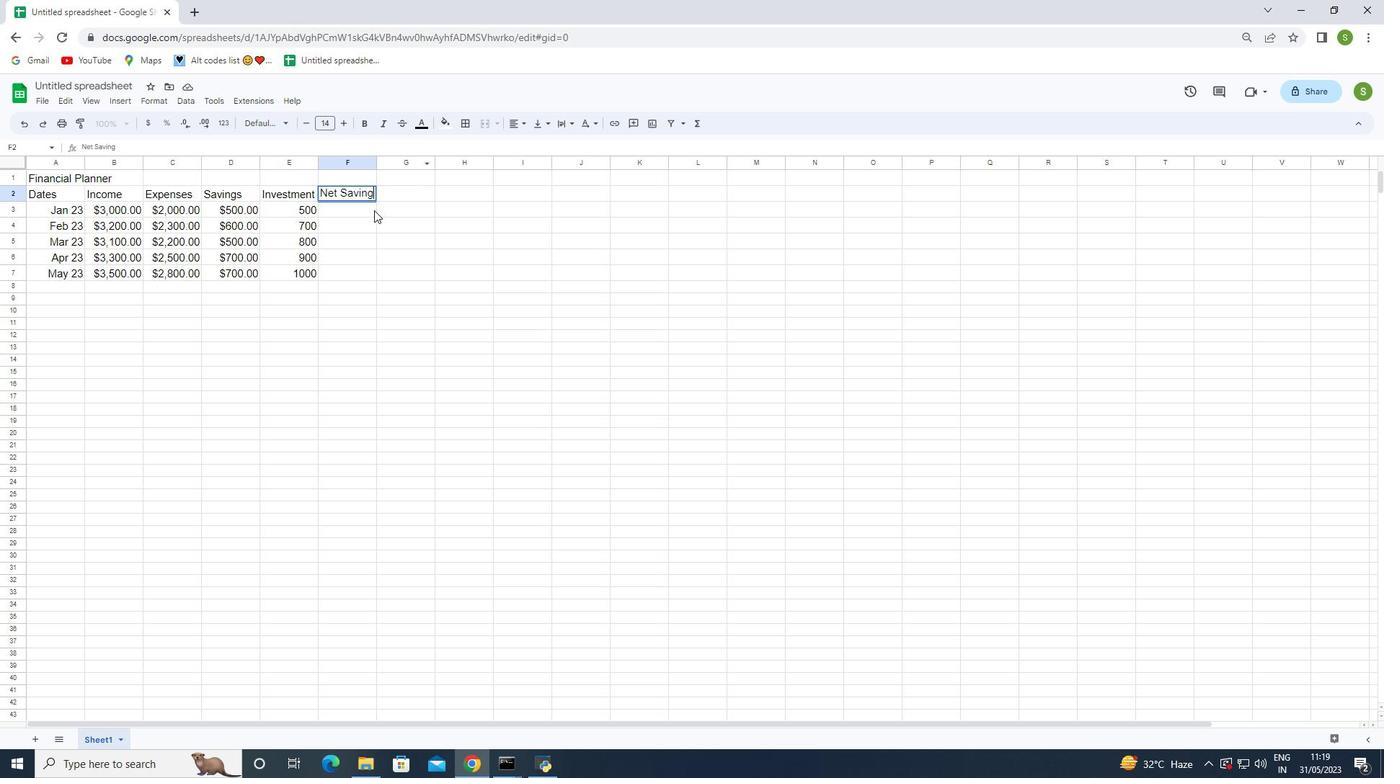 
Action: Key pressed 1000<Key.enter>1200<Key.enter>900<Key.enter>800<Key.enter>700<Key.enter>
Screenshot: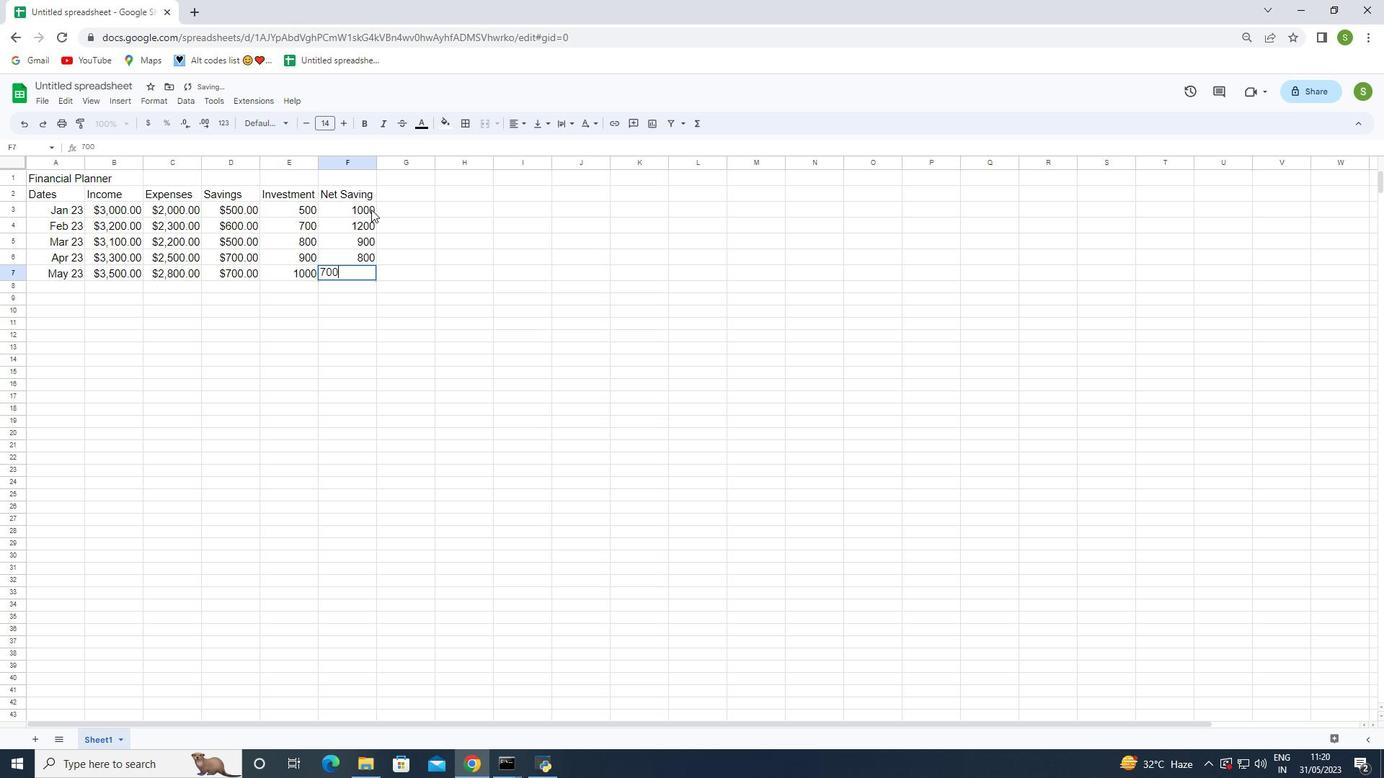 
Action: Mouse moved to (339, 210)
Screenshot: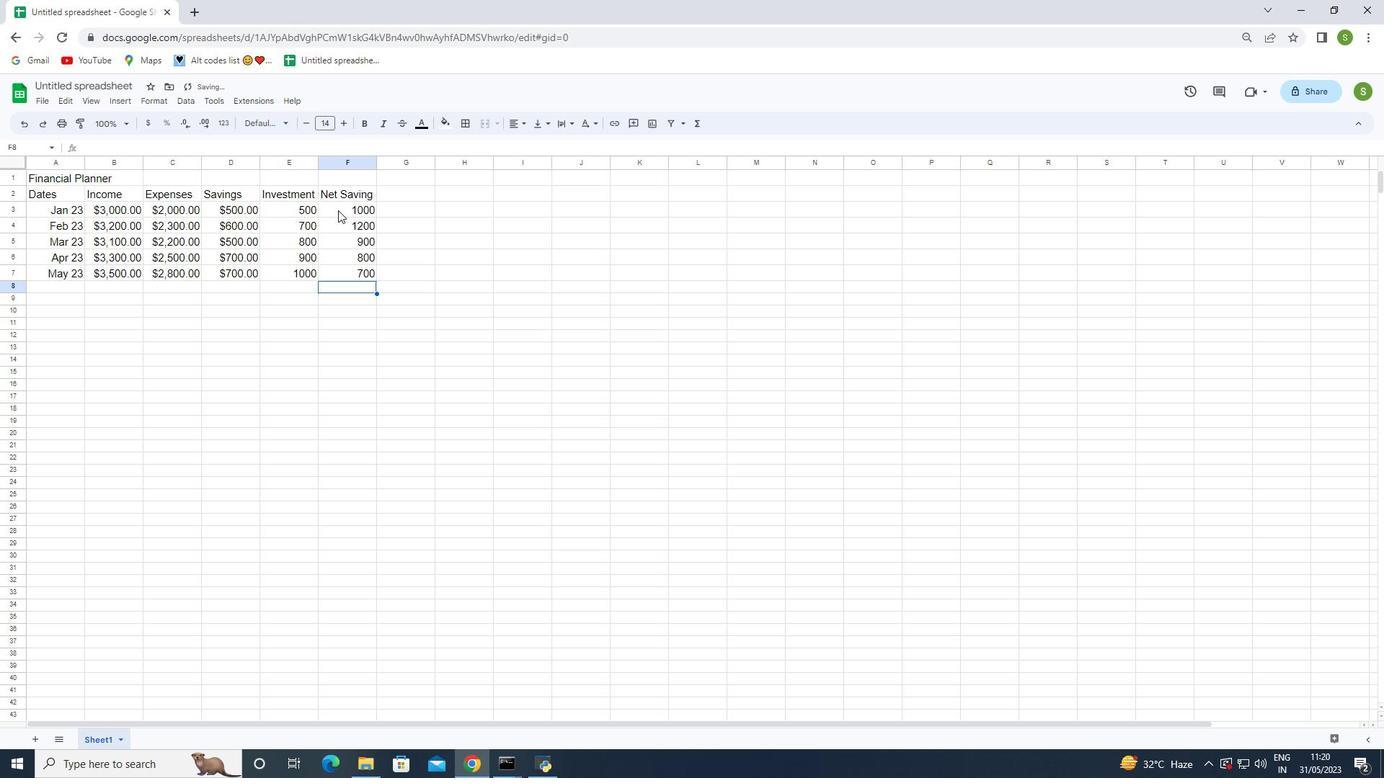 
Action: Mouse pressed left at (339, 210)
Screenshot: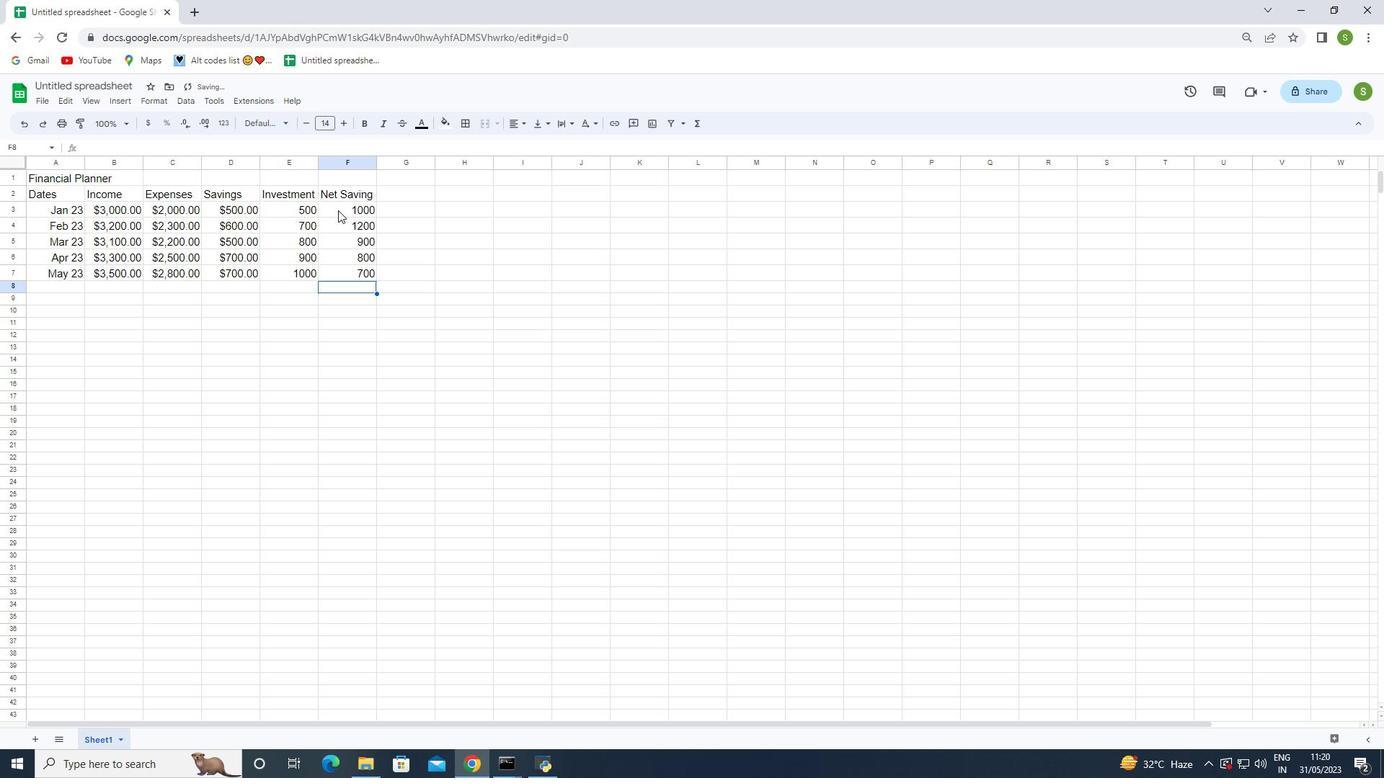
Action: Mouse moved to (151, 124)
Screenshot: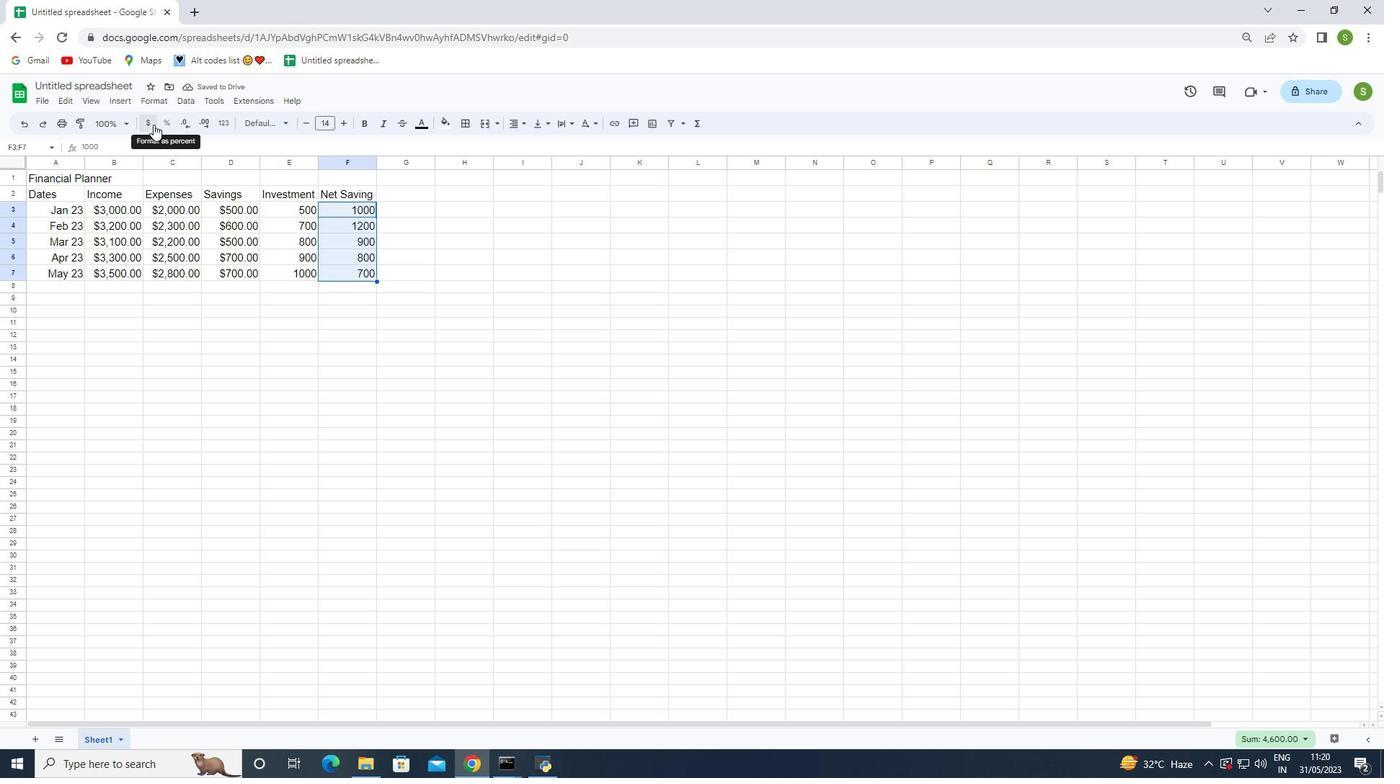 
Action: Mouse pressed left at (151, 124)
Screenshot: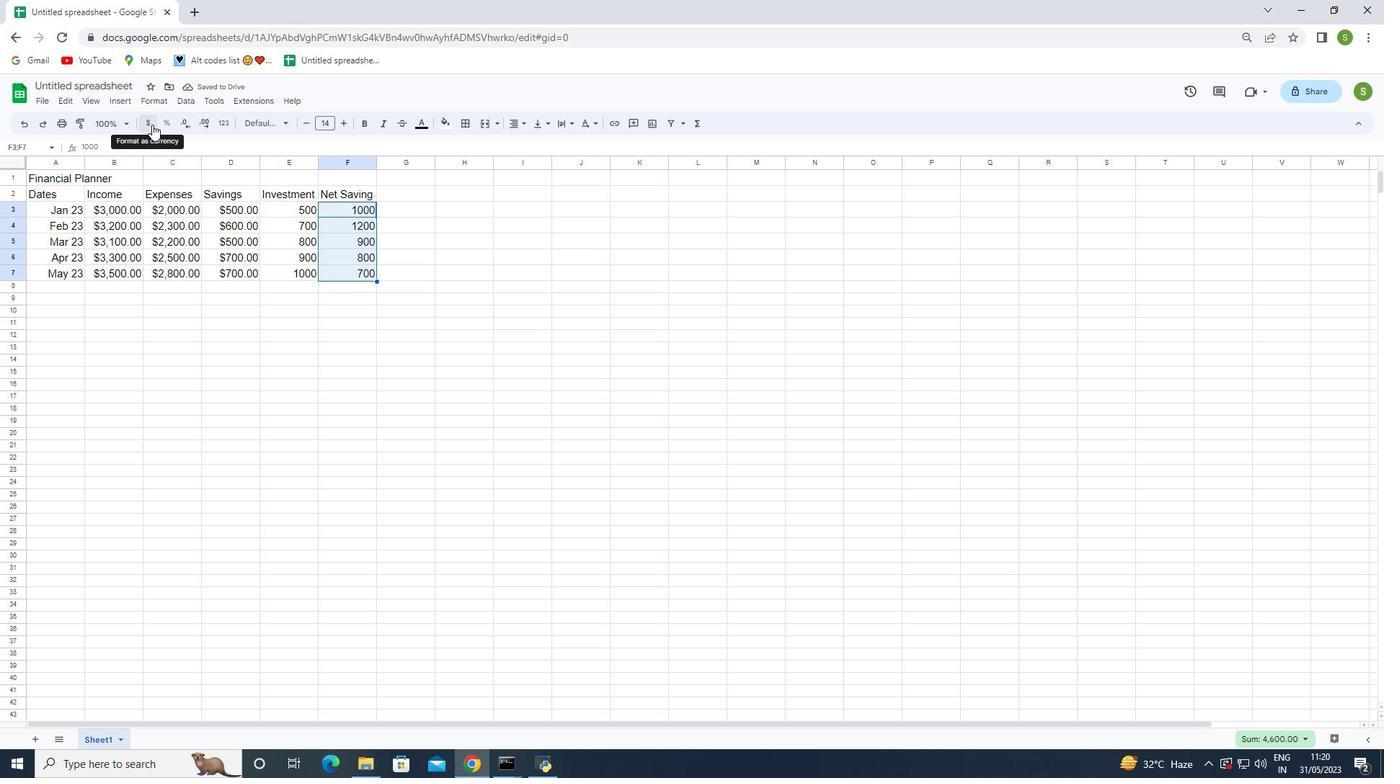 
Action: Mouse moved to (271, 362)
Screenshot: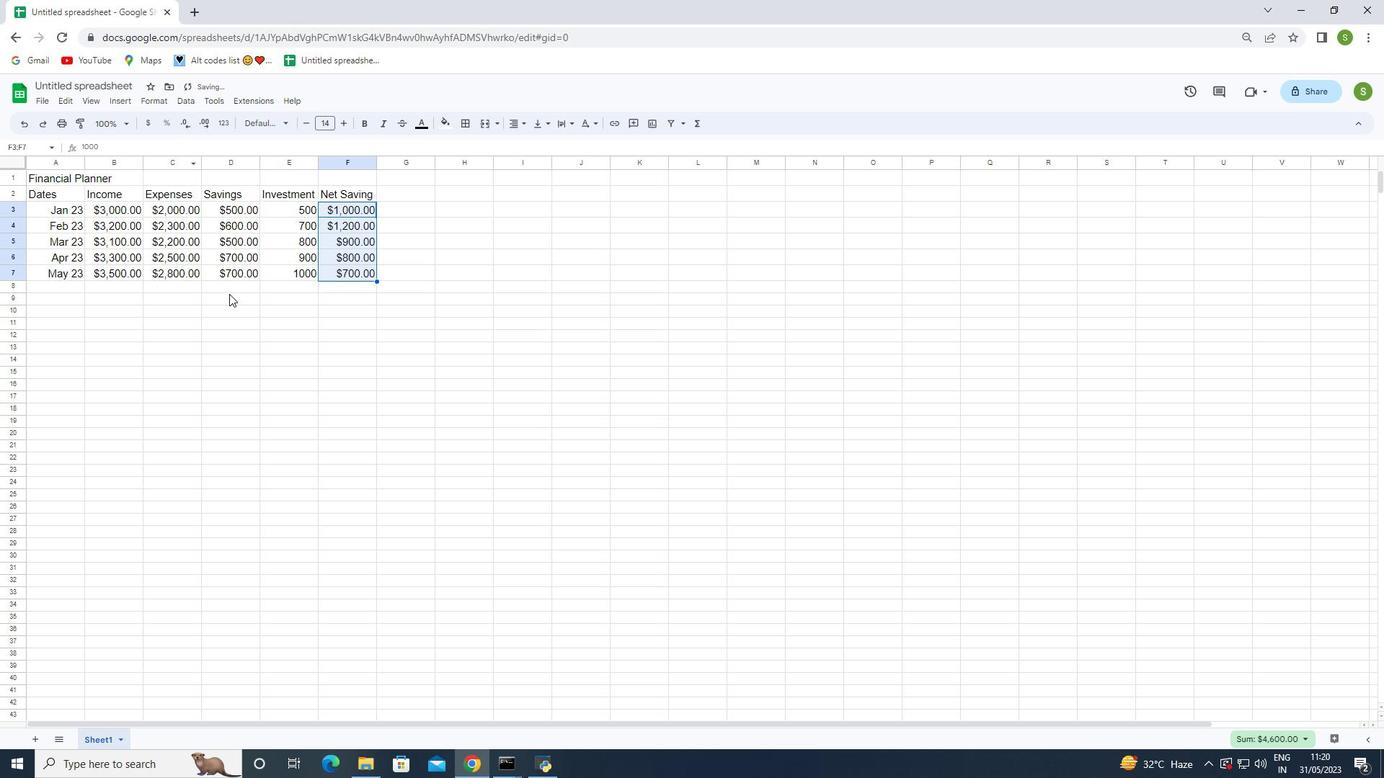 
Action: Mouse pressed left at (271, 362)
Screenshot: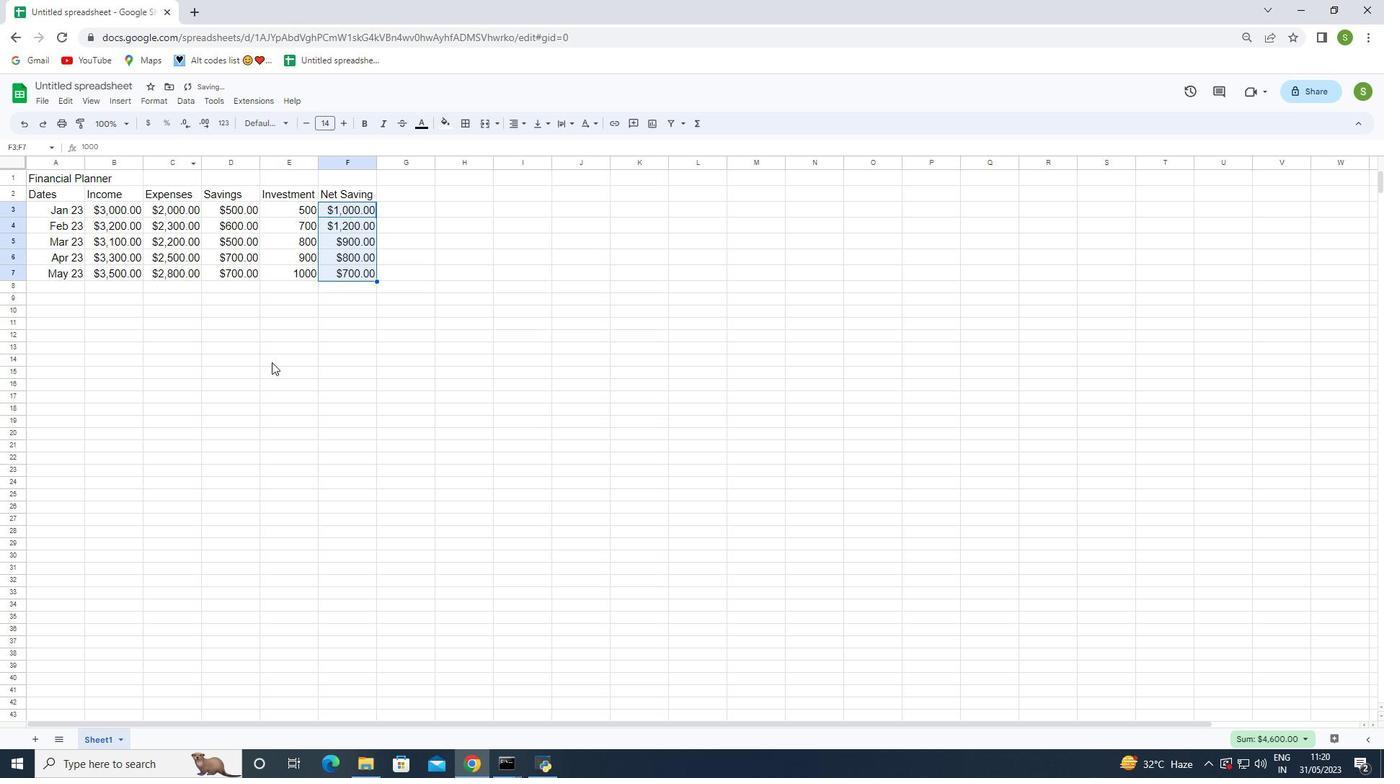 
Action: Mouse moved to (313, 399)
Screenshot: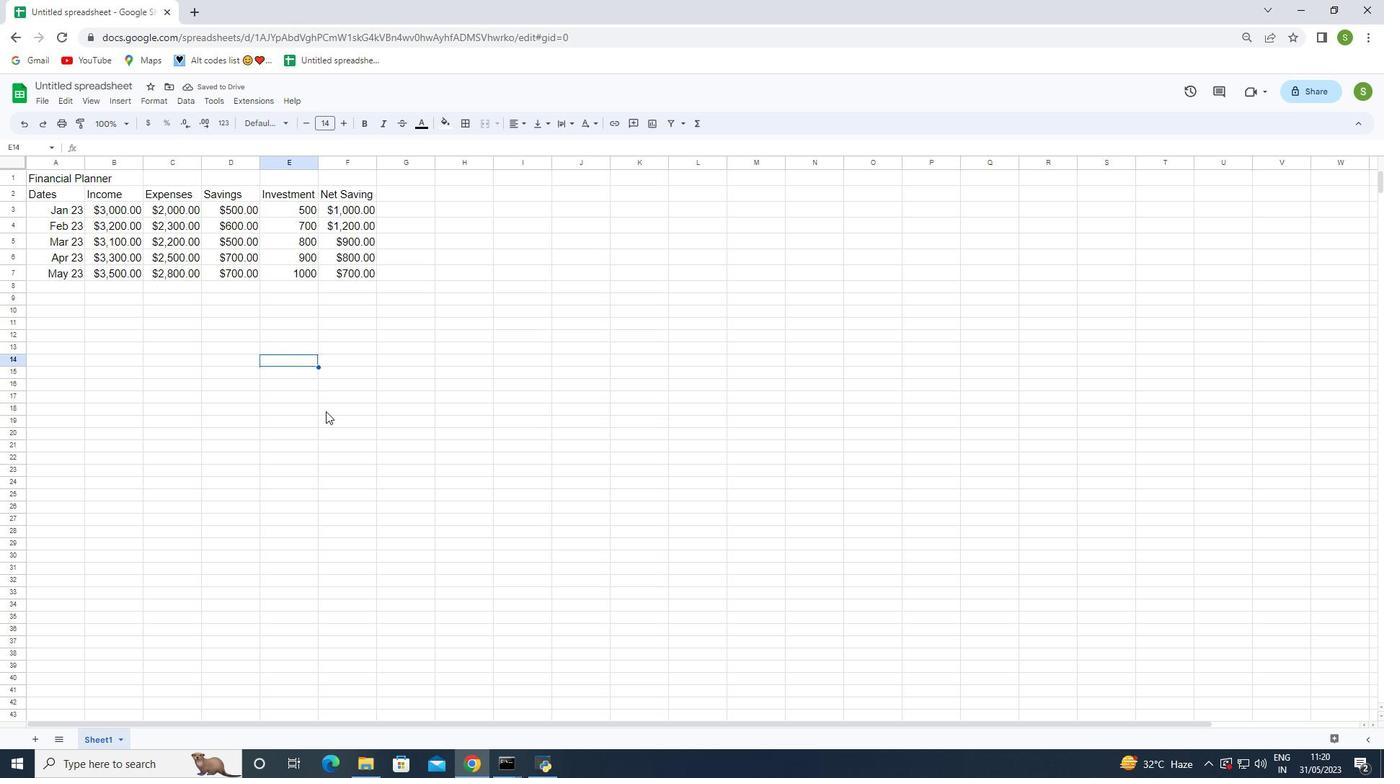 
